 Task: Search one way flight ticket for 3 adults, 3 children in premium economy from Garden City: Garden City Regional Airport to Gillette: Gillette Campbell County Airport on 5-1-2023. Choice of flights is Spirit. Number of bags: 1 carry on bag. Price is upto 108000. Outbound departure time preference is 17:45.
Action: Mouse moved to (271, 279)
Screenshot: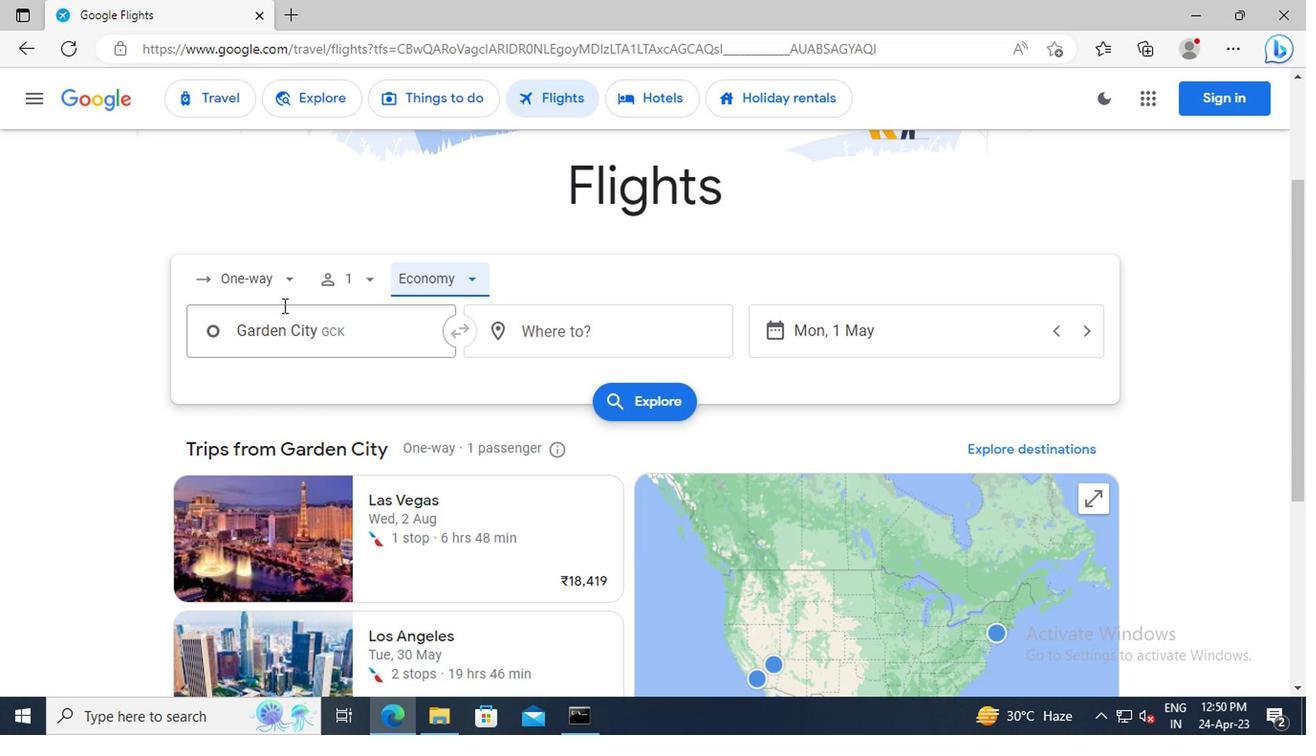 
Action: Mouse pressed left at (271, 279)
Screenshot: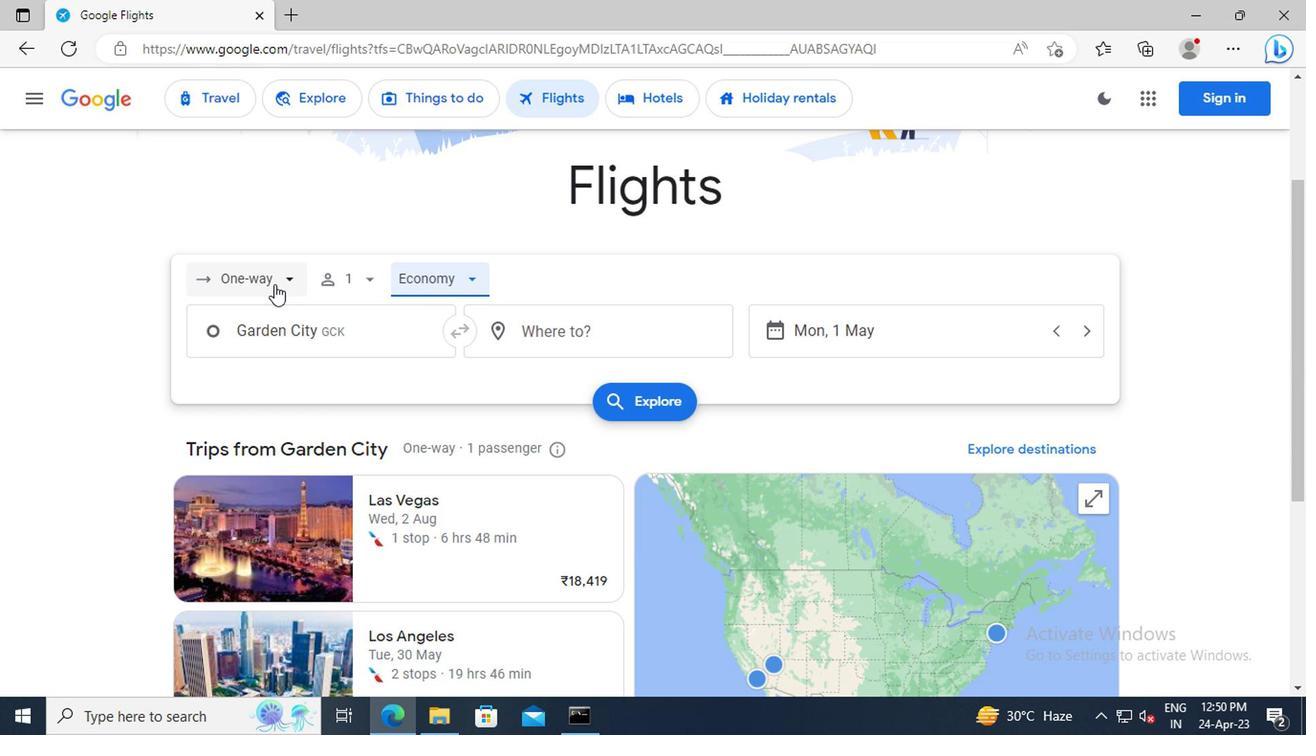 
Action: Mouse moved to (262, 371)
Screenshot: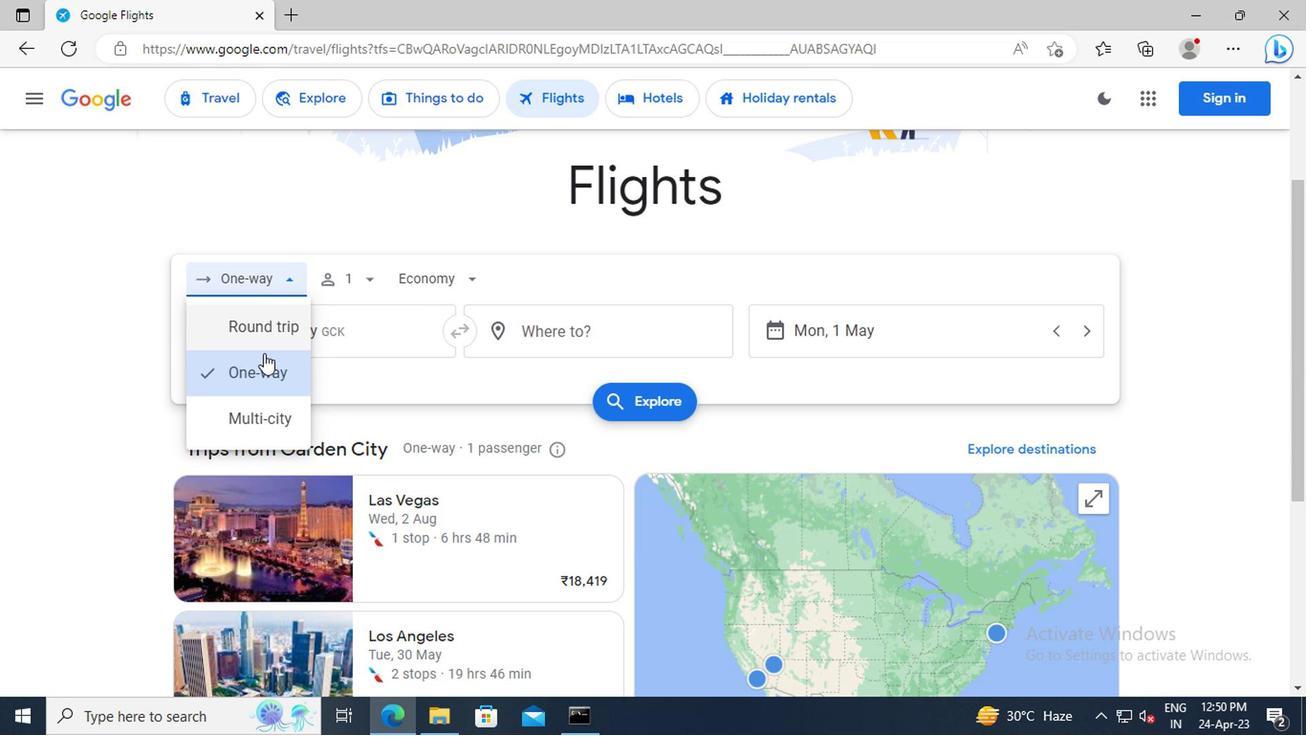 
Action: Mouse pressed left at (262, 371)
Screenshot: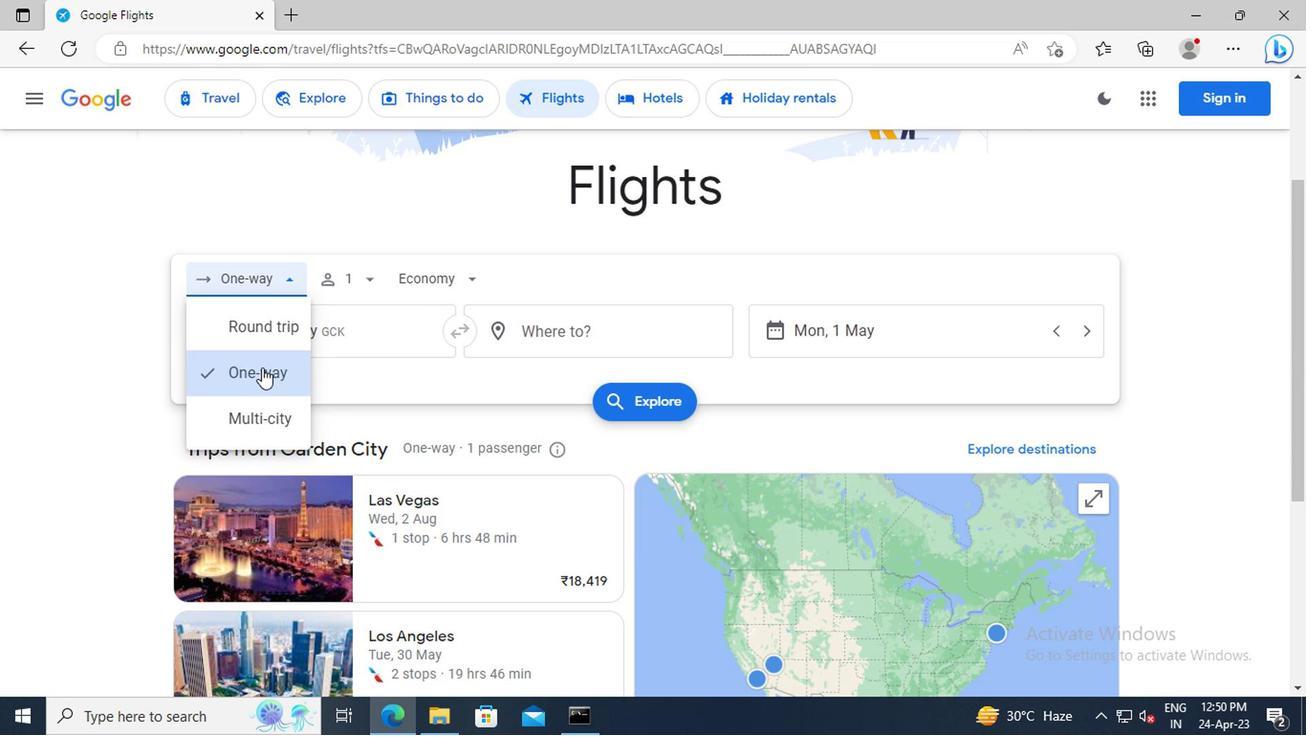 
Action: Mouse moved to (358, 272)
Screenshot: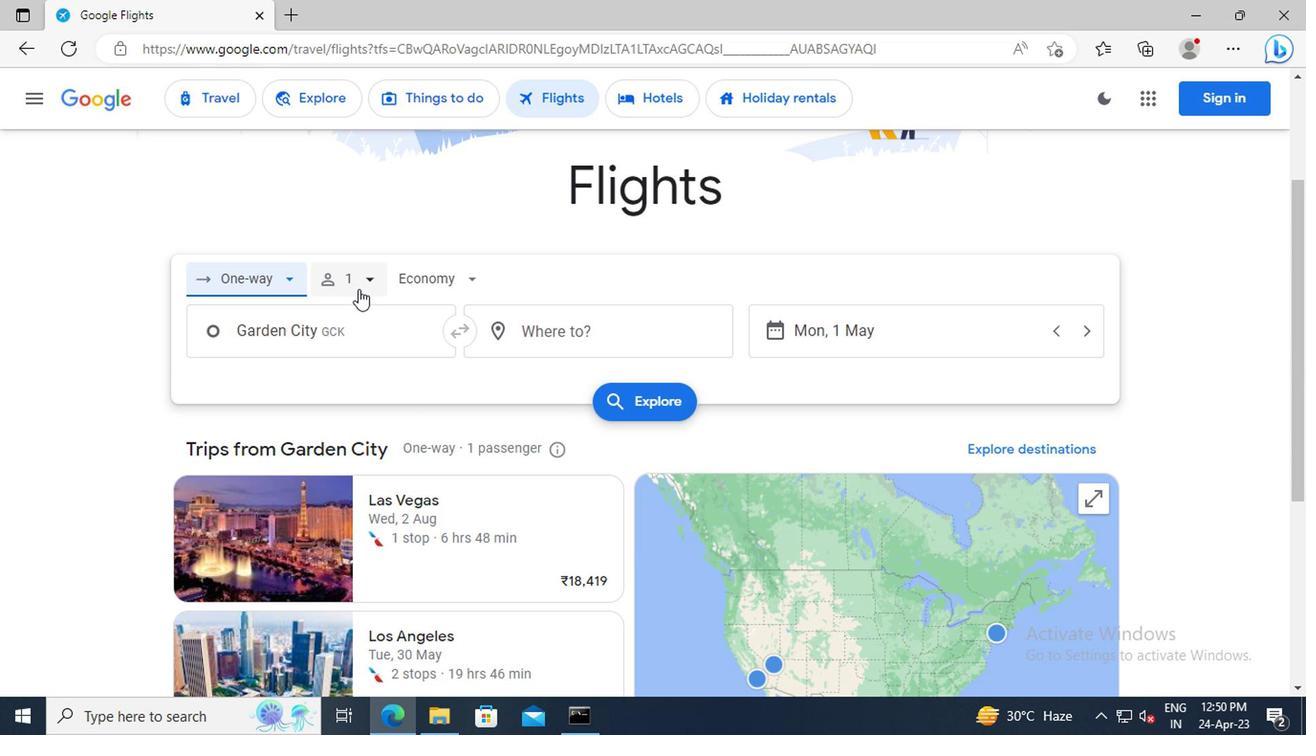 
Action: Mouse pressed left at (358, 272)
Screenshot: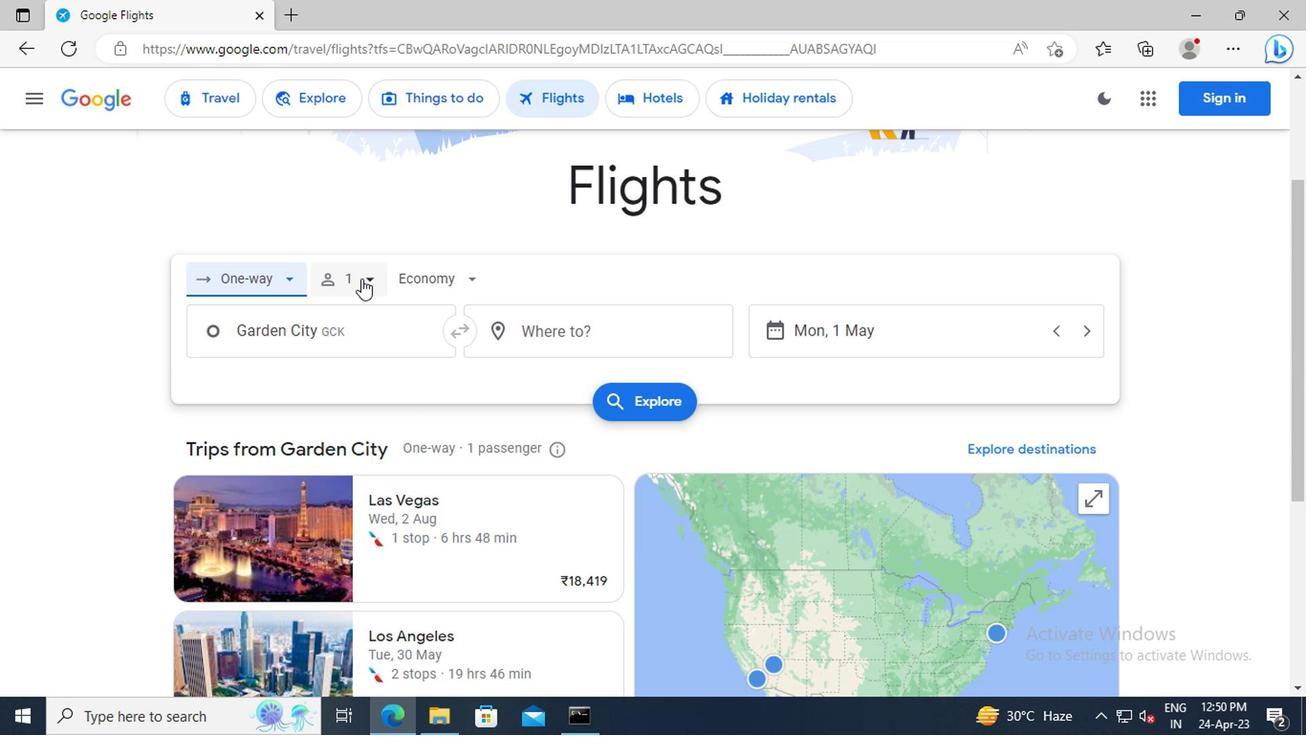 
Action: Mouse moved to (507, 334)
Screenshot: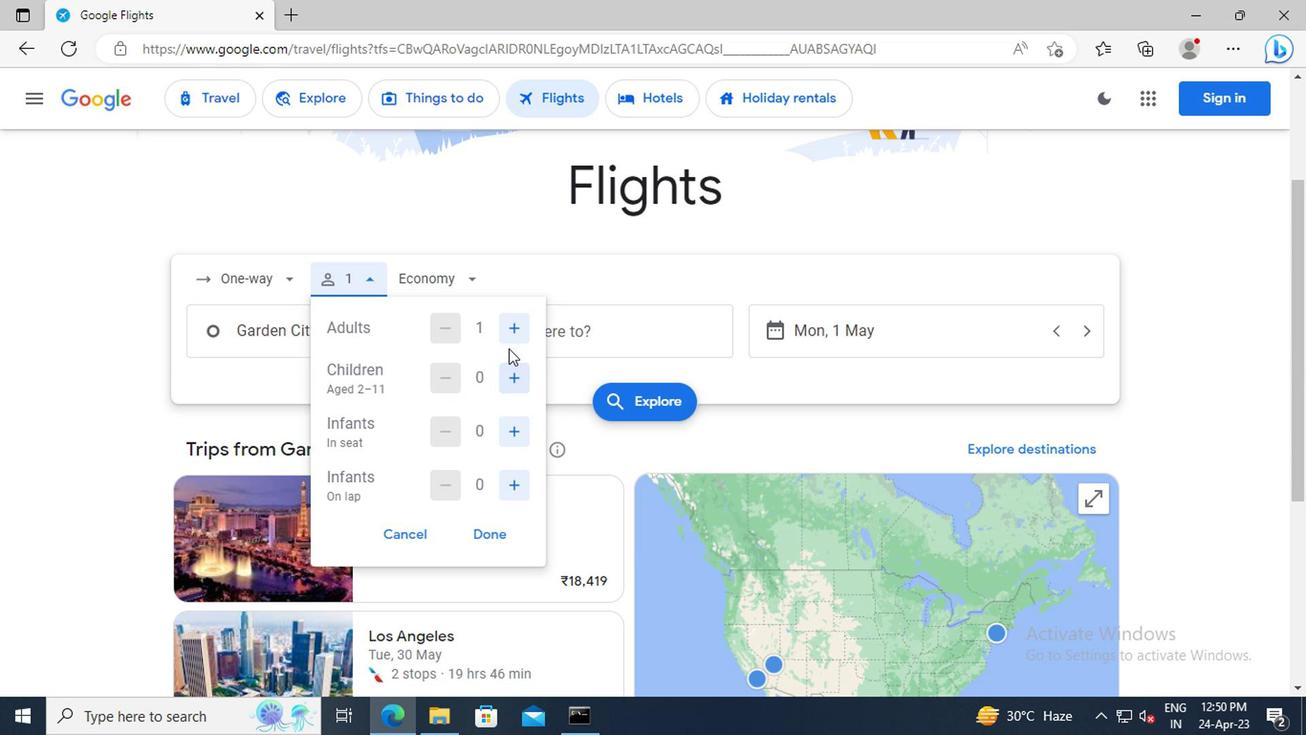 
Action: Mouse pressed left at (507, 334)
Screenshot: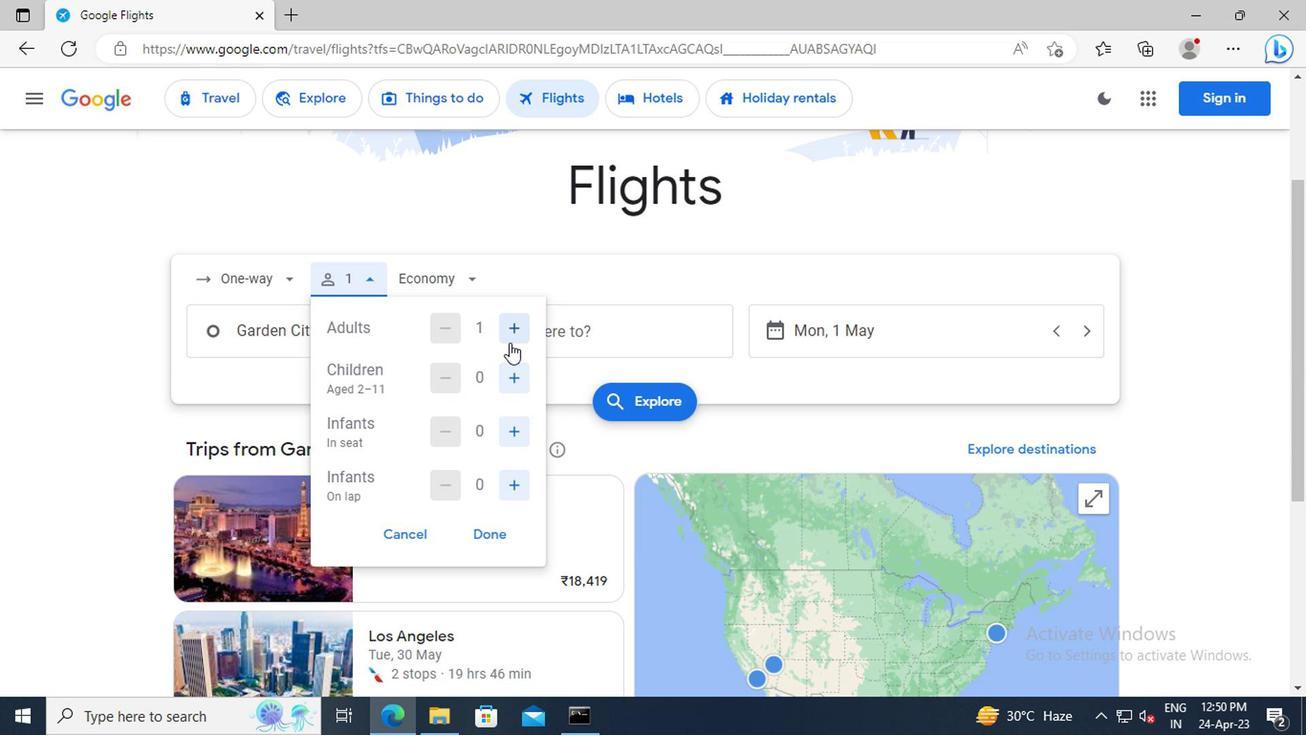 
Action: Mouse pressed left at (507, 334)
Screenshot: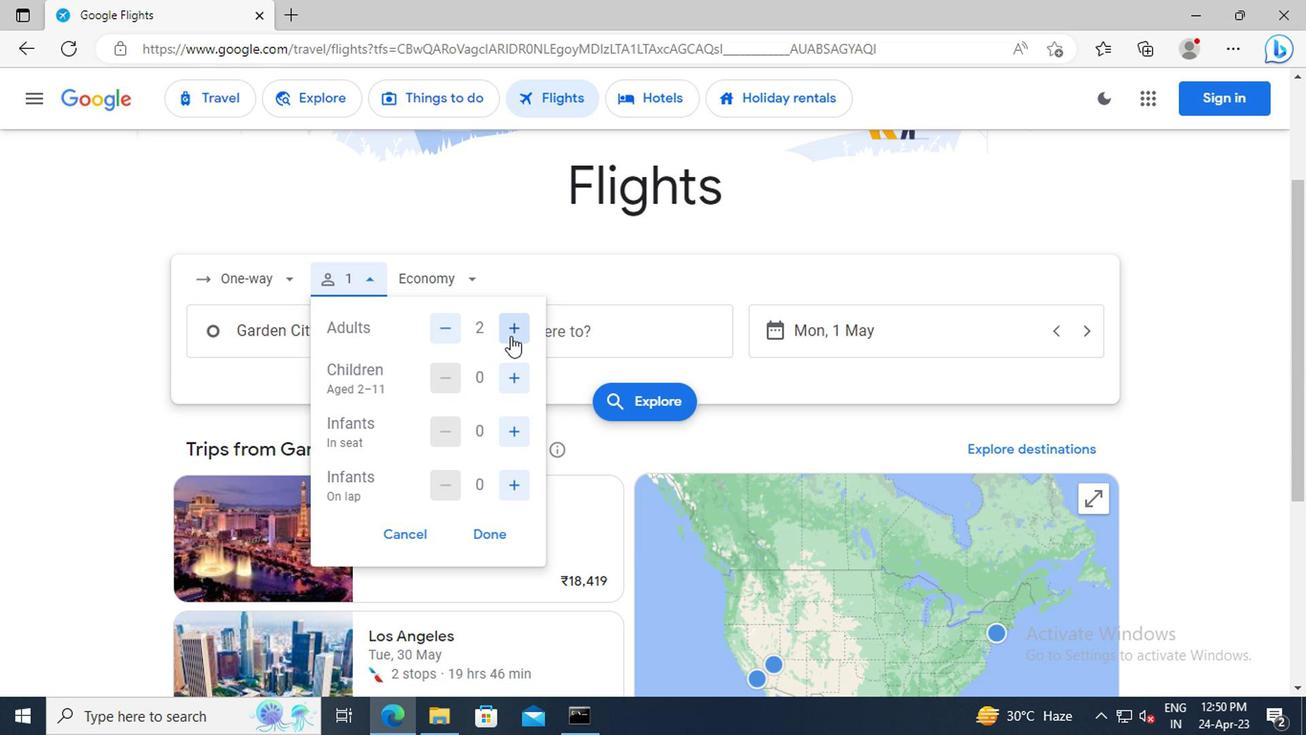
Action: Mouse moved to (506, 375)
Screenshot: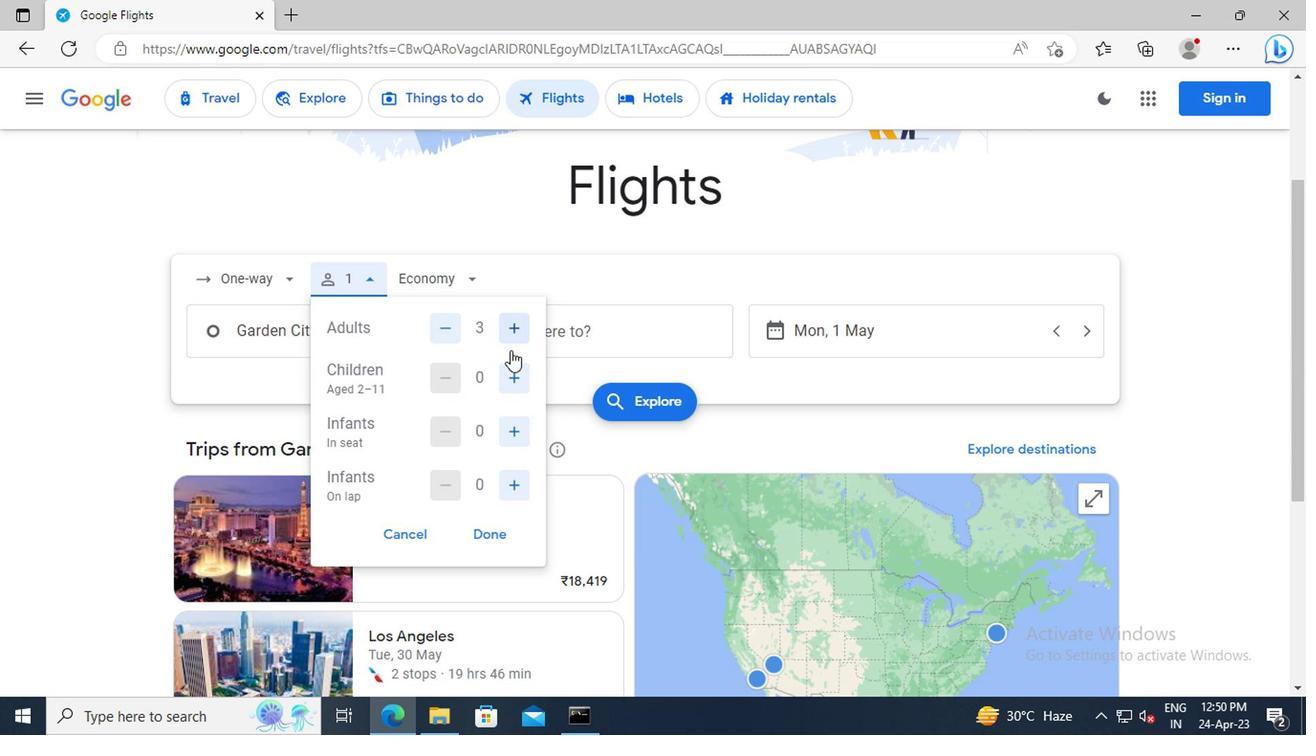 
Action: Mouse pressed left at (506, 375)
Screenshot: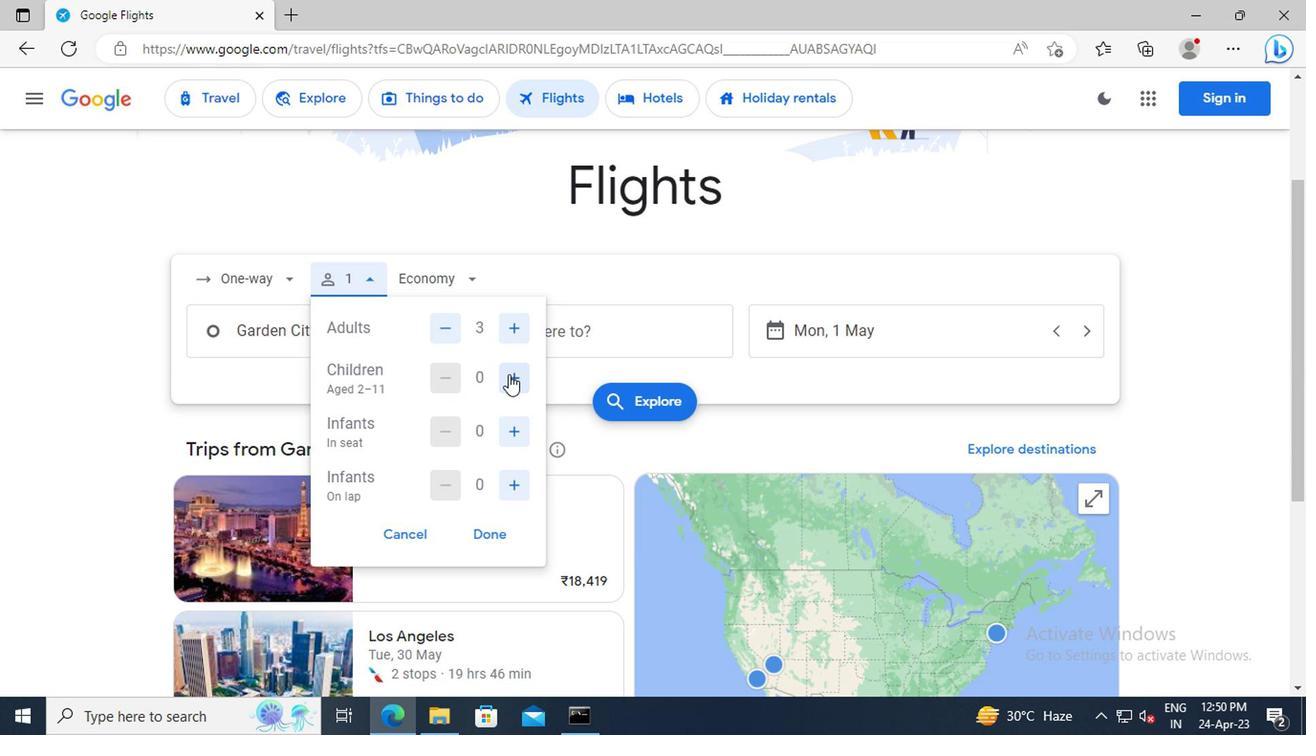 
Action: Mouse pressed left at (506, 375)
Screenshot: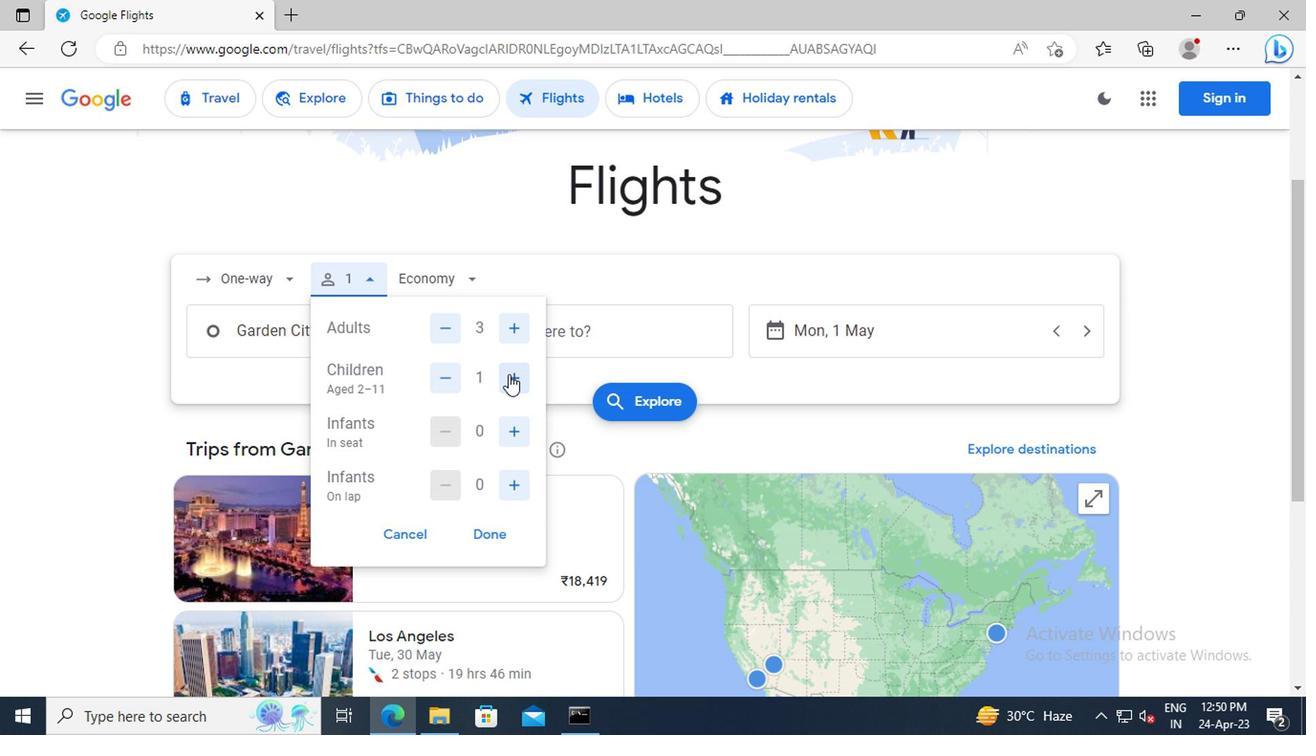 
Action: Mouse pressed left at (506, 375)
Screenshot: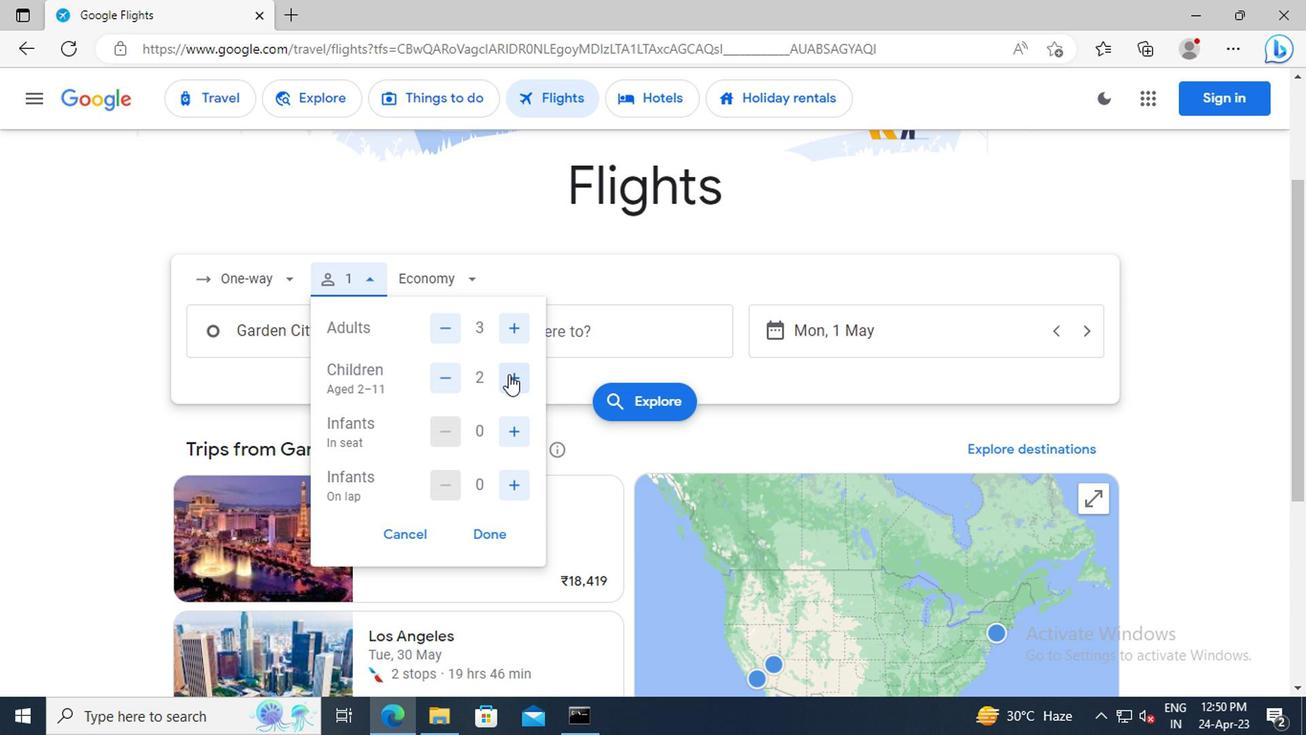 
Action: Mouse moved to (478, 547)
Screenshot: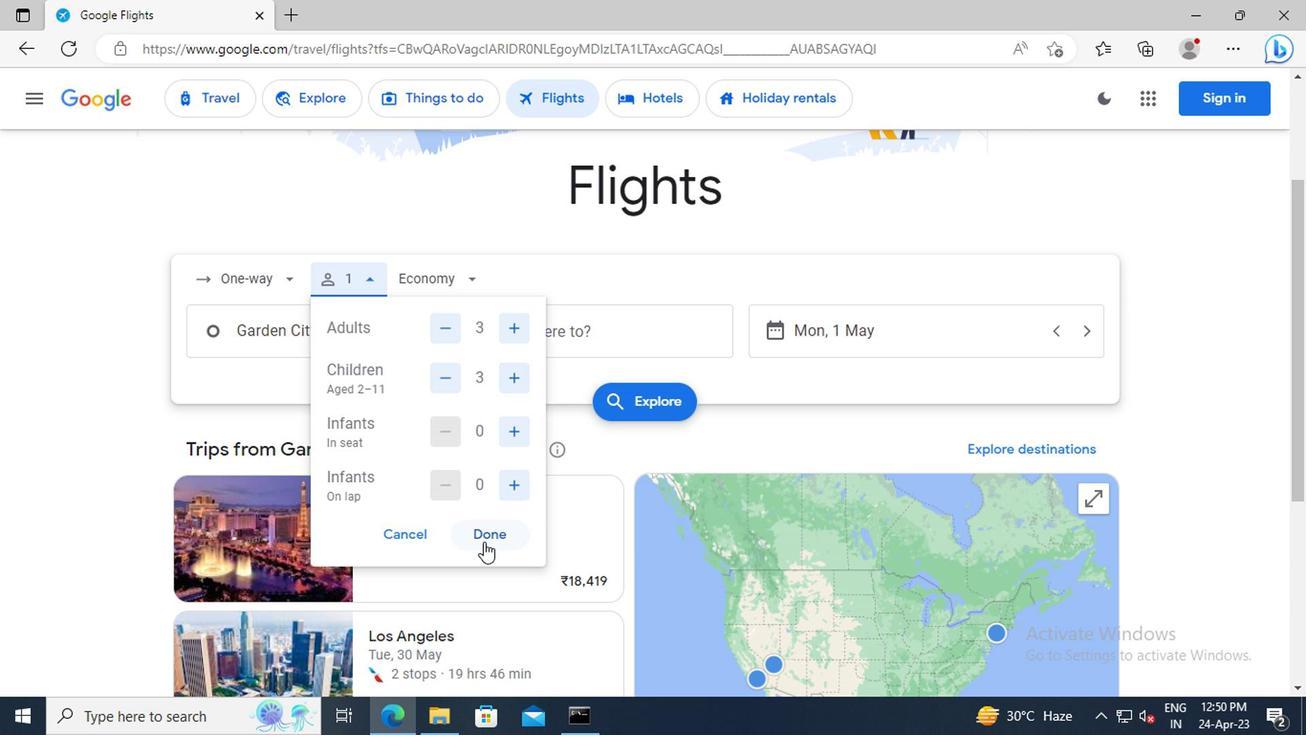 
Action: Mouse pressed left at (478, 547)
Screenshot: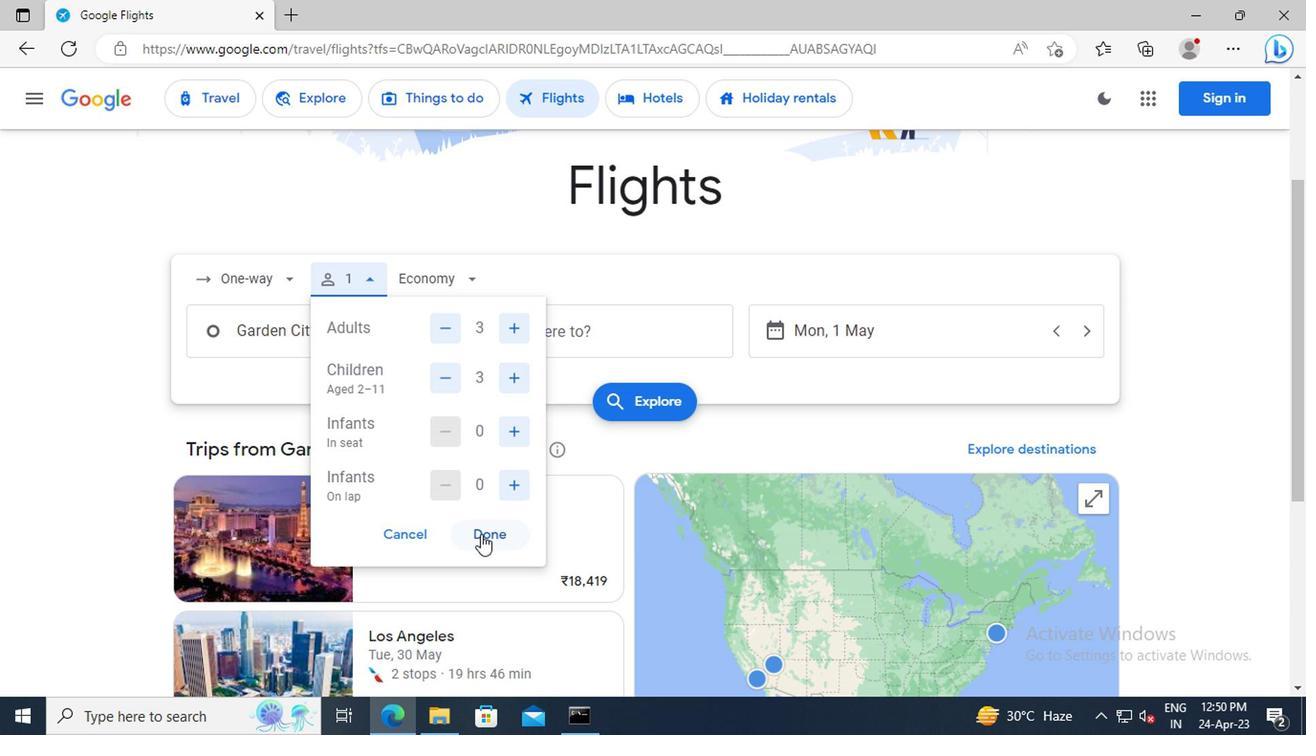 
Action: Mouse moved to (443, 280)
Screenshot: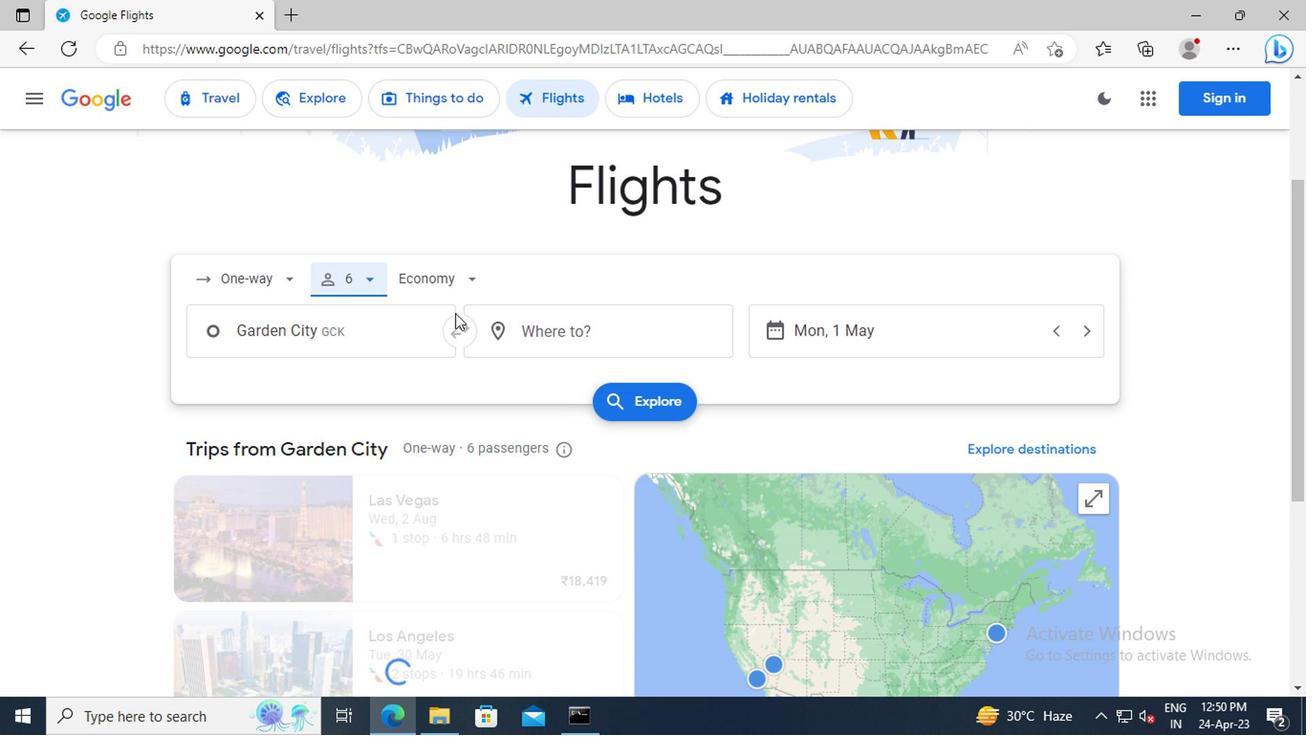 
Action: Mouse pressed left at (443, 280)
Screenshot: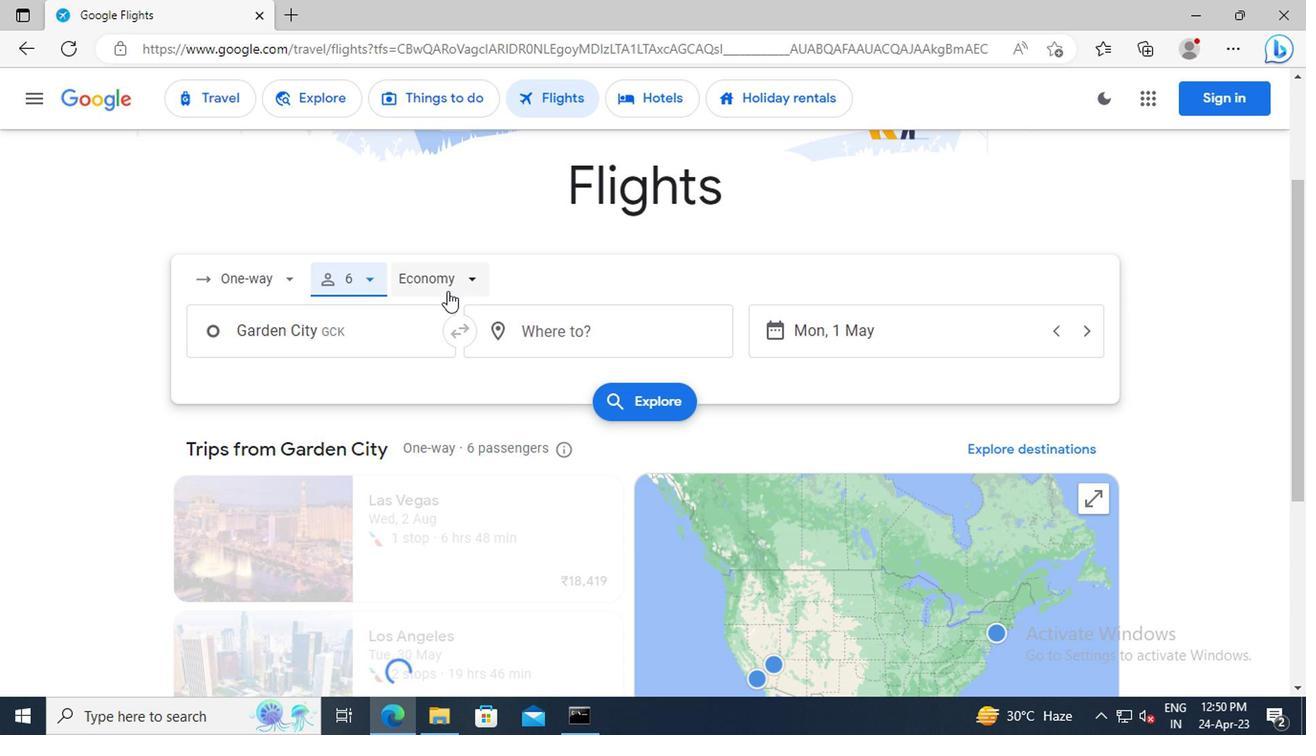 
Action: Mouse moved to (458, 368)
Screenshot: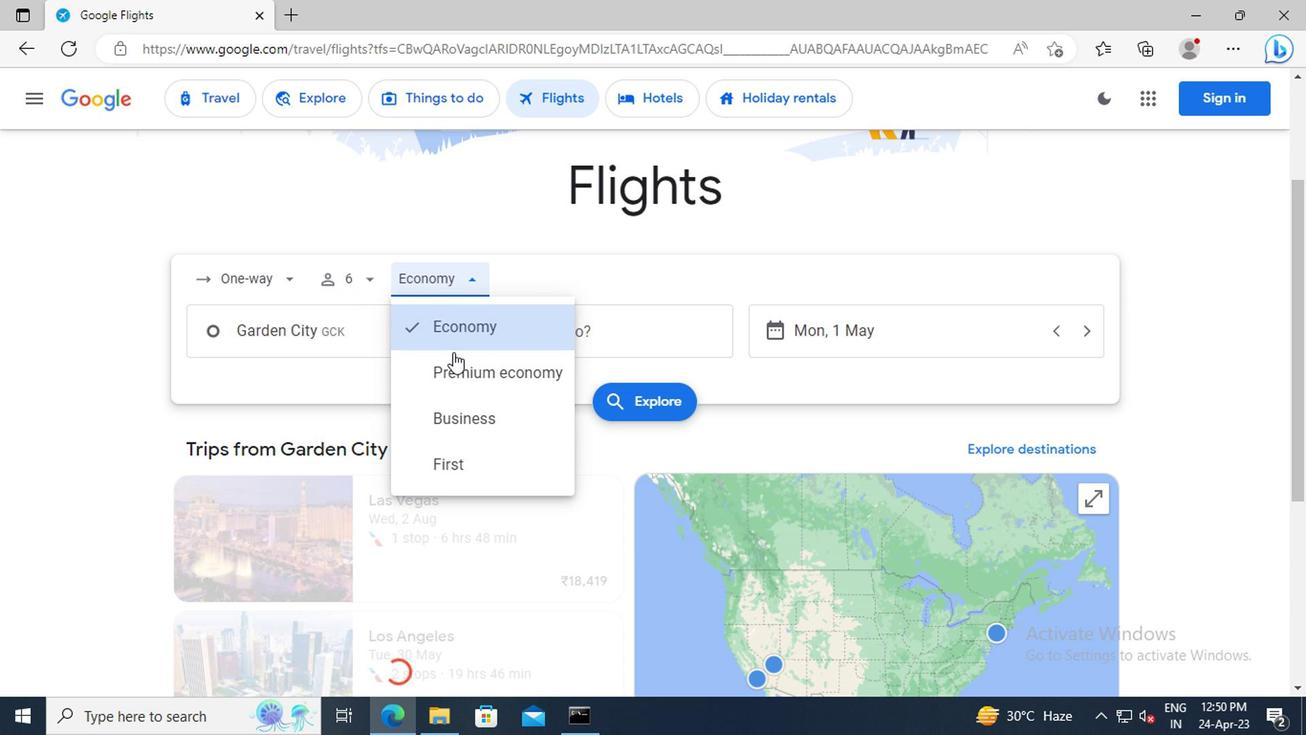 
Action: Mouse pressed left at (458, 368)
Screenshot: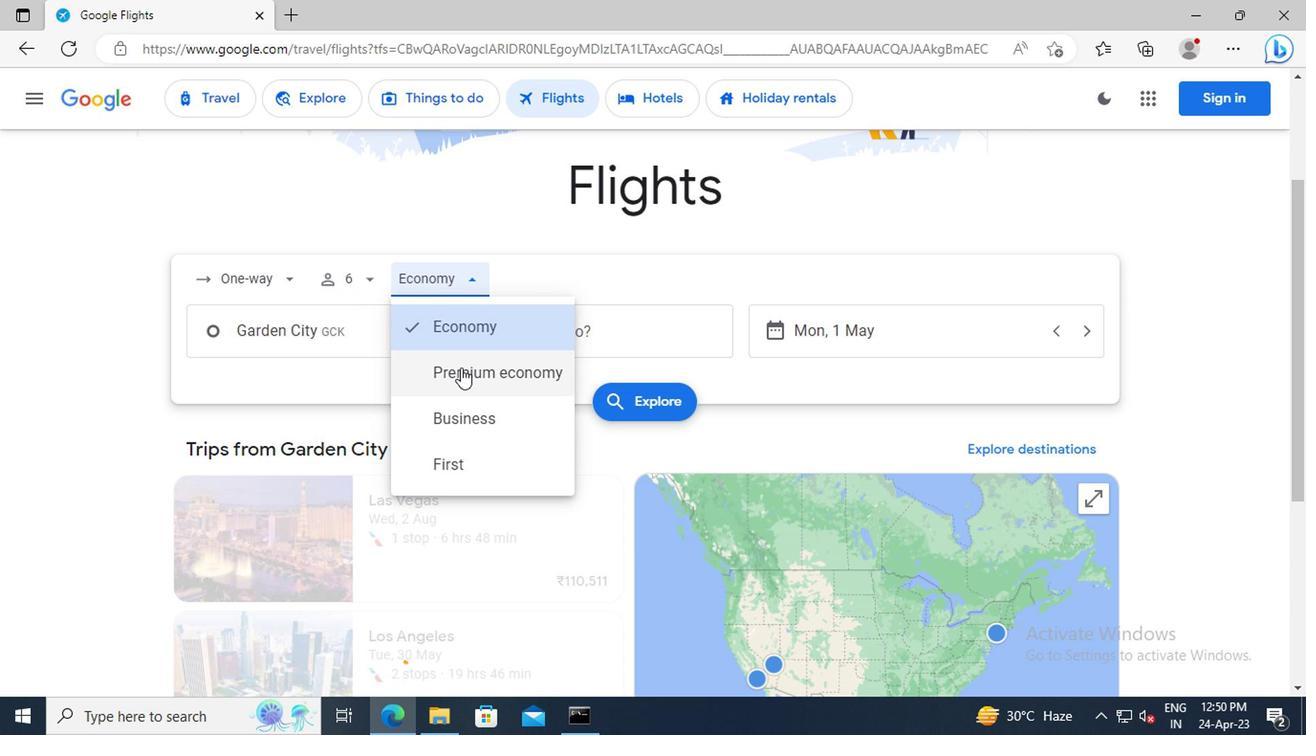 
Action: Mouse moved to (332, 337)
Screenshot: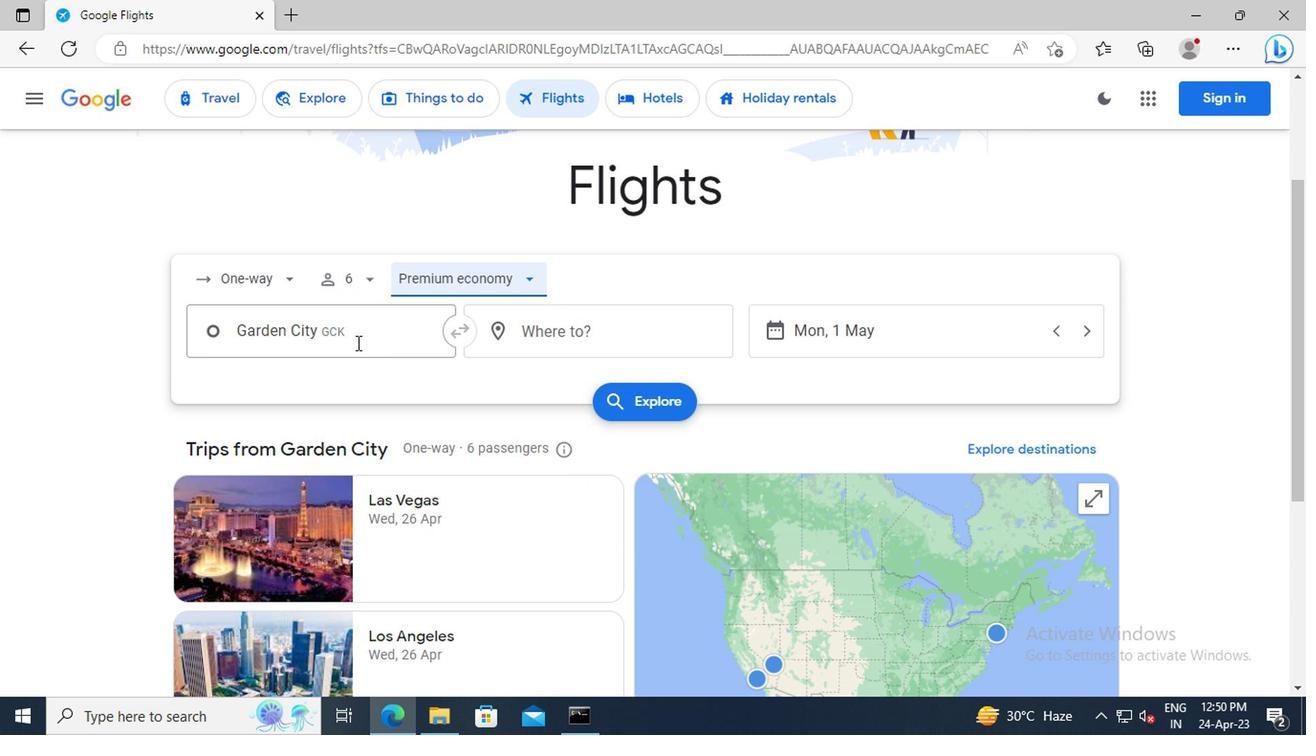 
Action: Mouse pressed left at (332, 337)
Screenshot: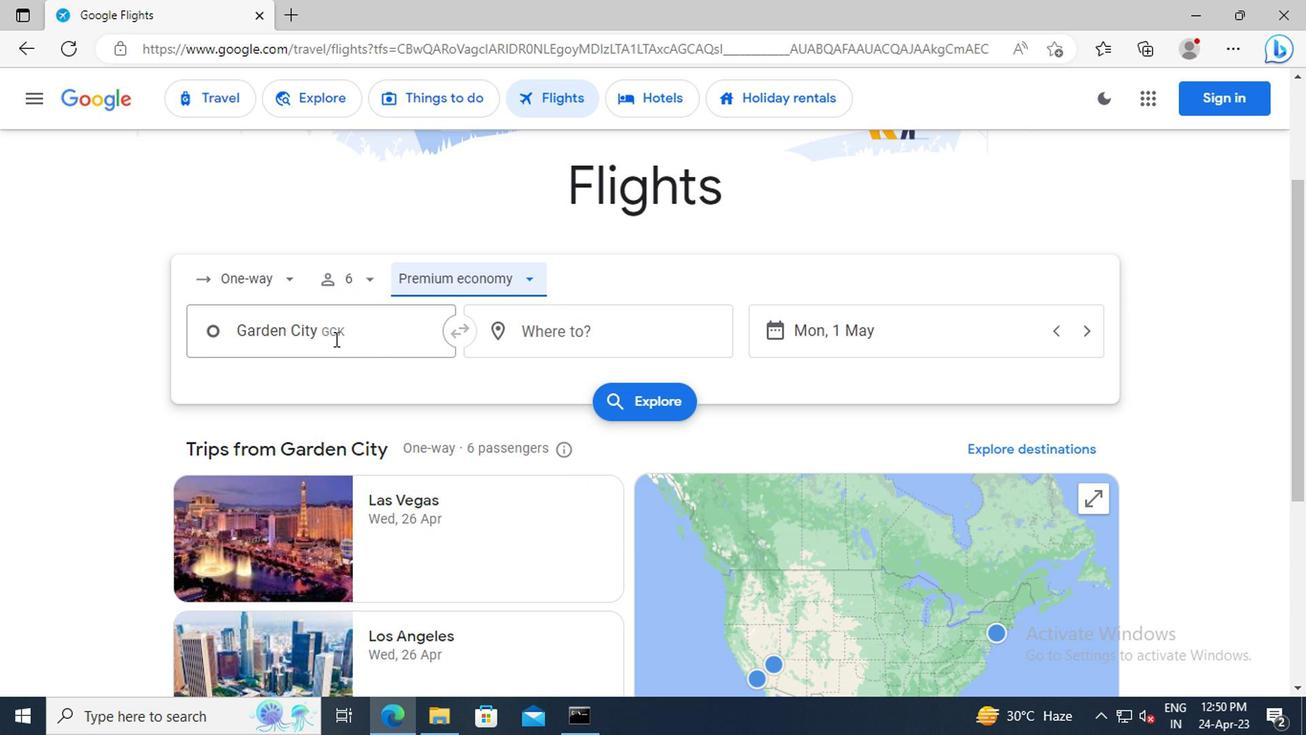 
Action: Key pressed <Key.shift>GARDEN<Key.space><Key.shift>CITY<Key.space><Key.shift>RE
Screenshot: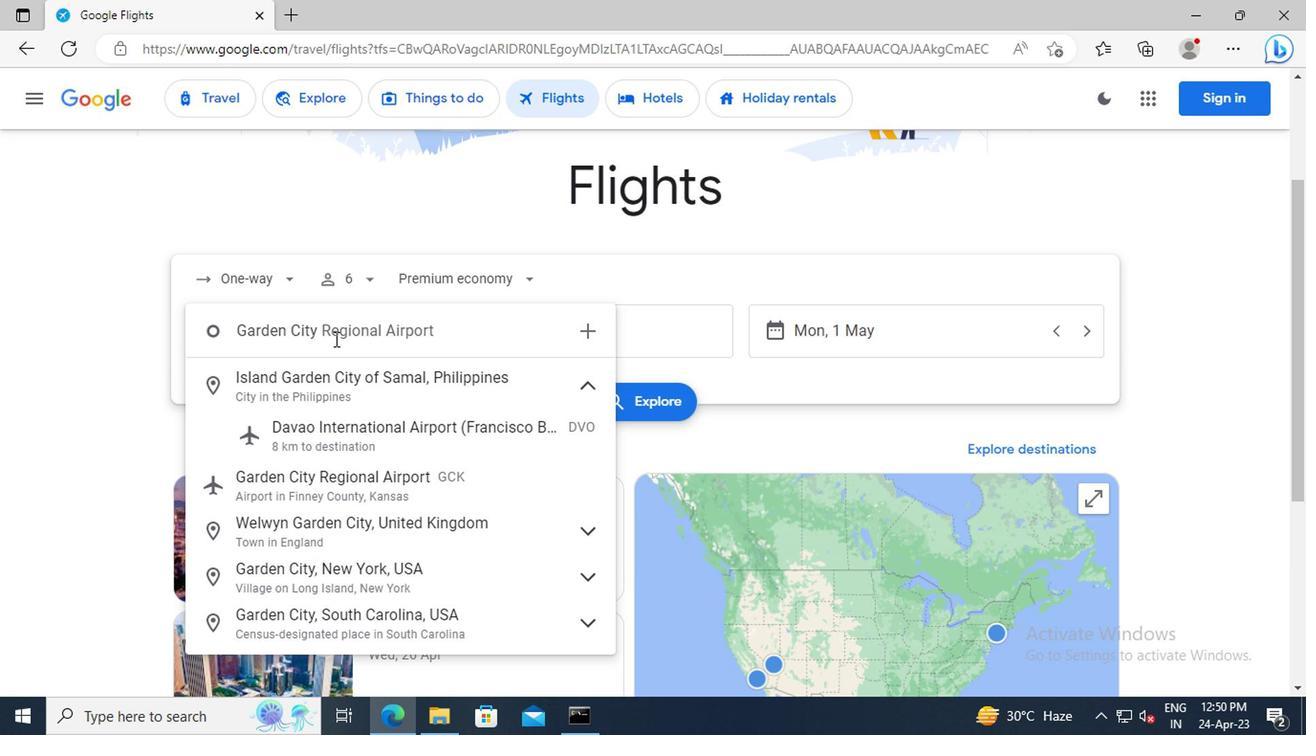 
Action: Mouse moved to (345, 393)
Screenshot: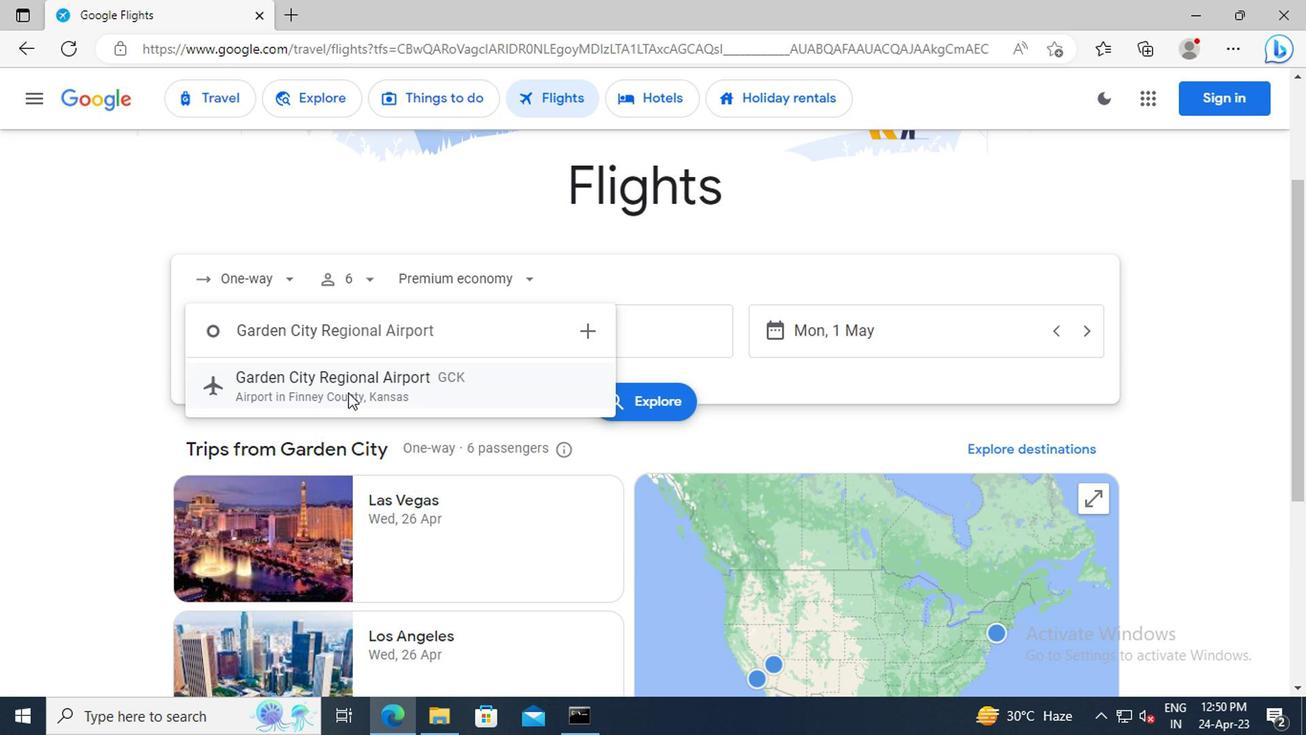 
Action: Mouse pressed left at (345, 393)
Screenshot: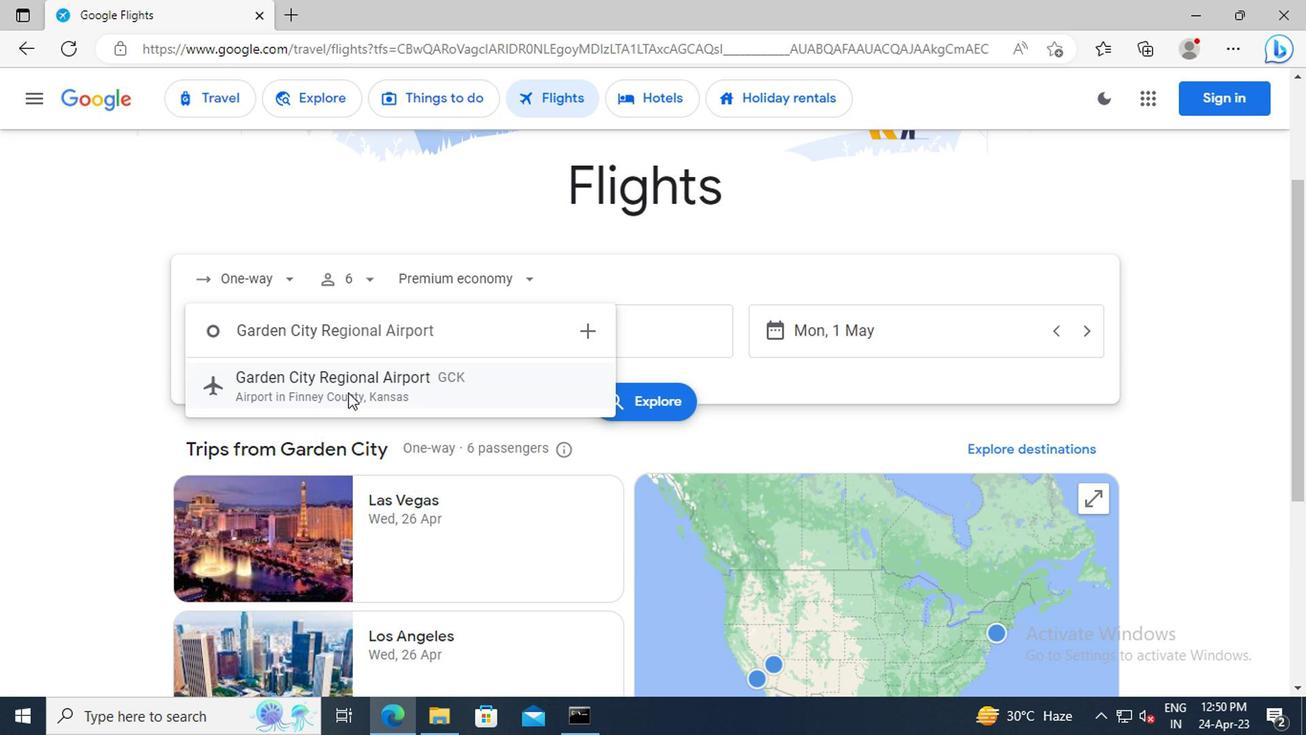 
Action: Mouse moved to (624, 347)
Screenshot: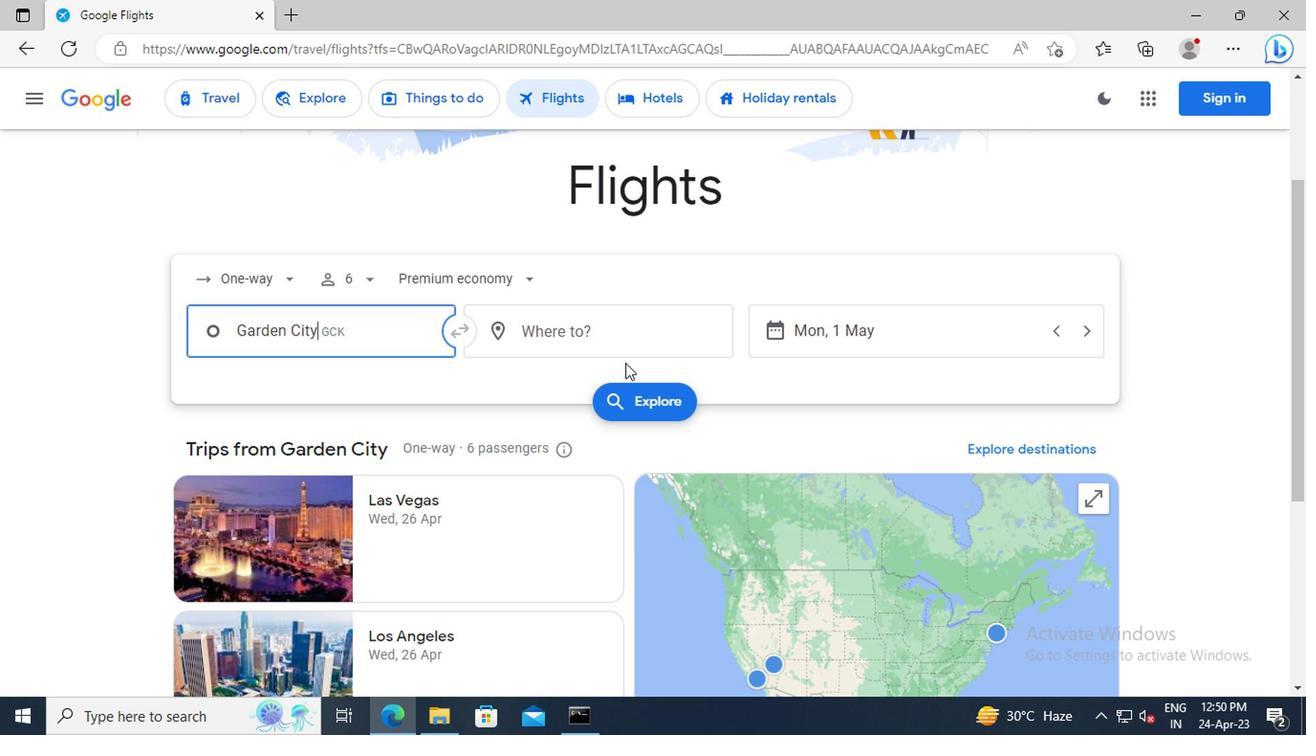 
Action: Mouse pressed left at (624, 347)
Screenshot: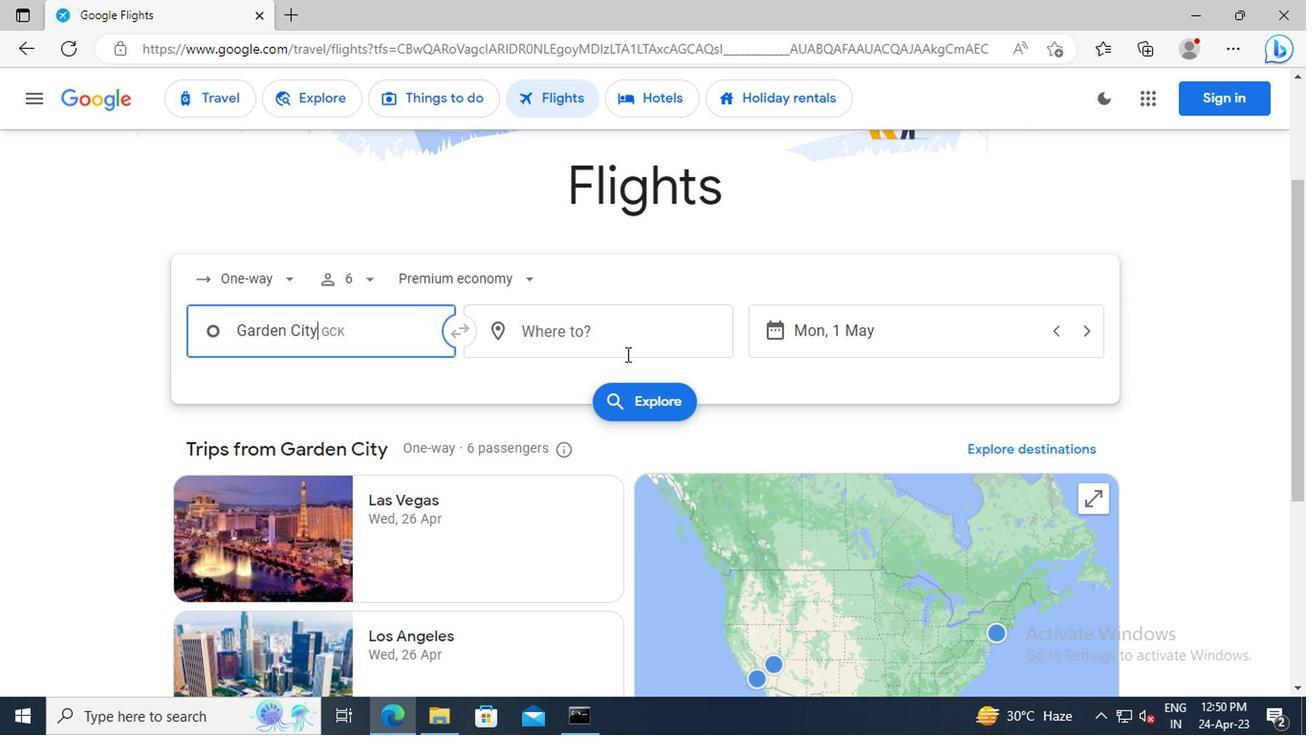 
Action: Key pressed <Key.shift>GILLETTE
Screenshot: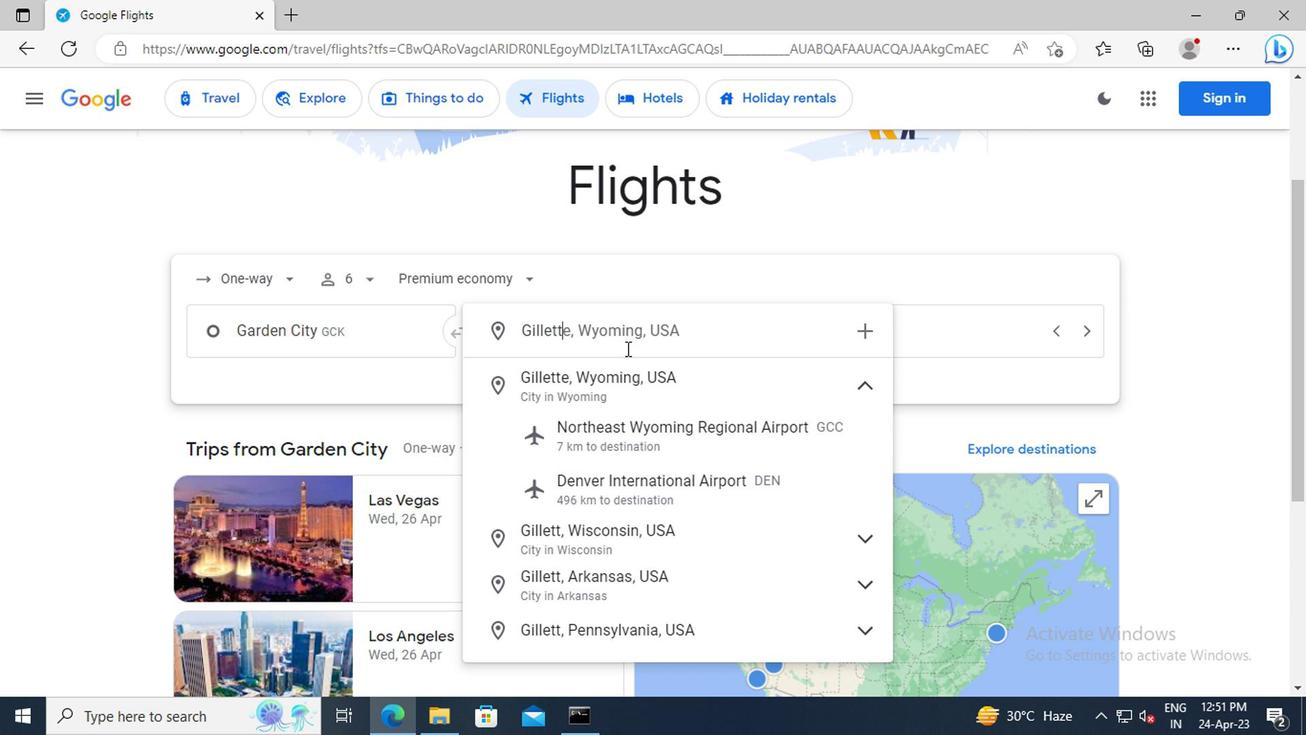
Action: Mouse moved to (655, 439)
Screenshot: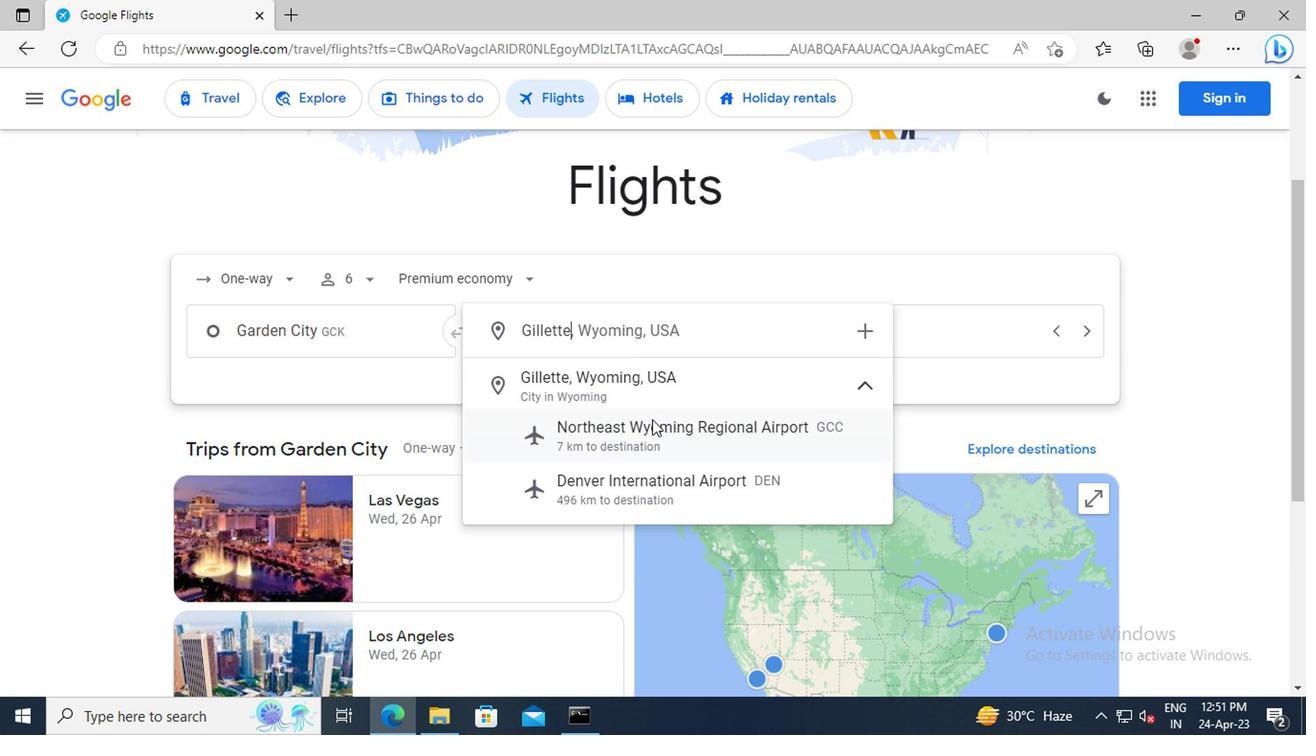 
Action: Mouse pressed left at (655, 439)
Screenshot: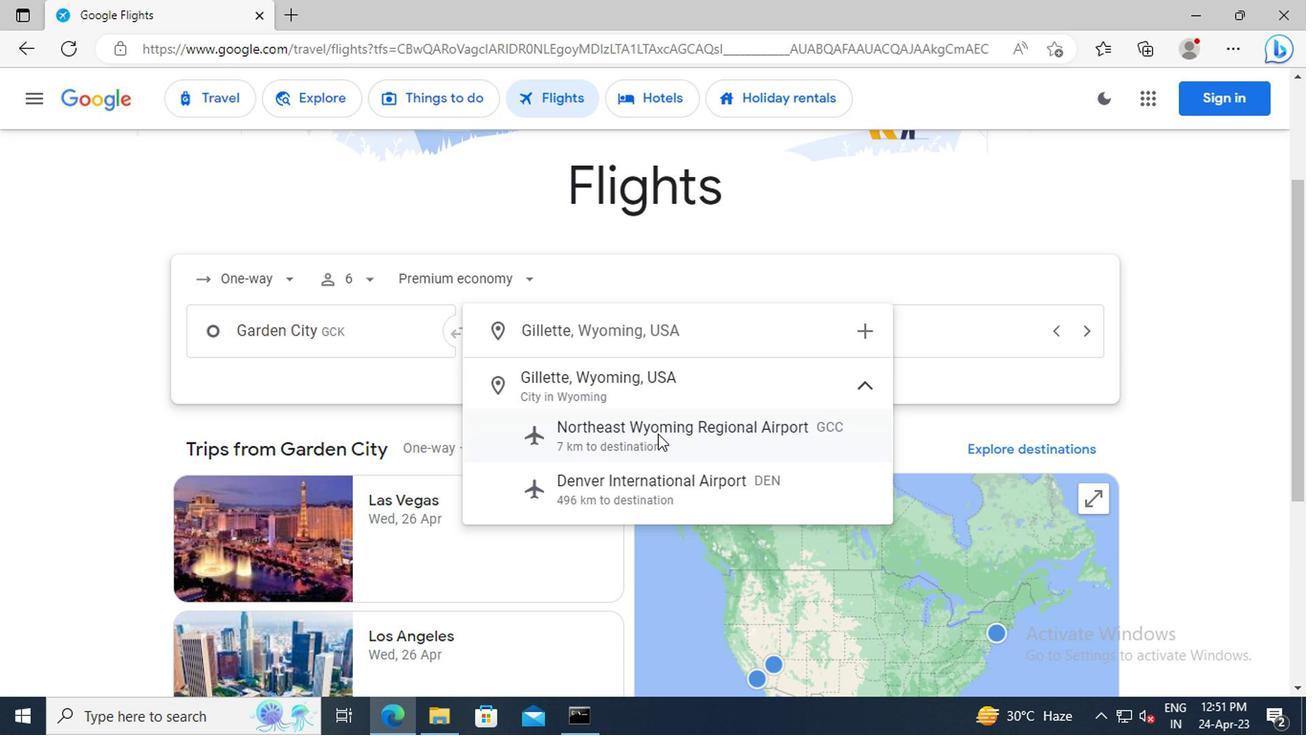 
Action: Mouse moved to (849, 347)
Screenshot: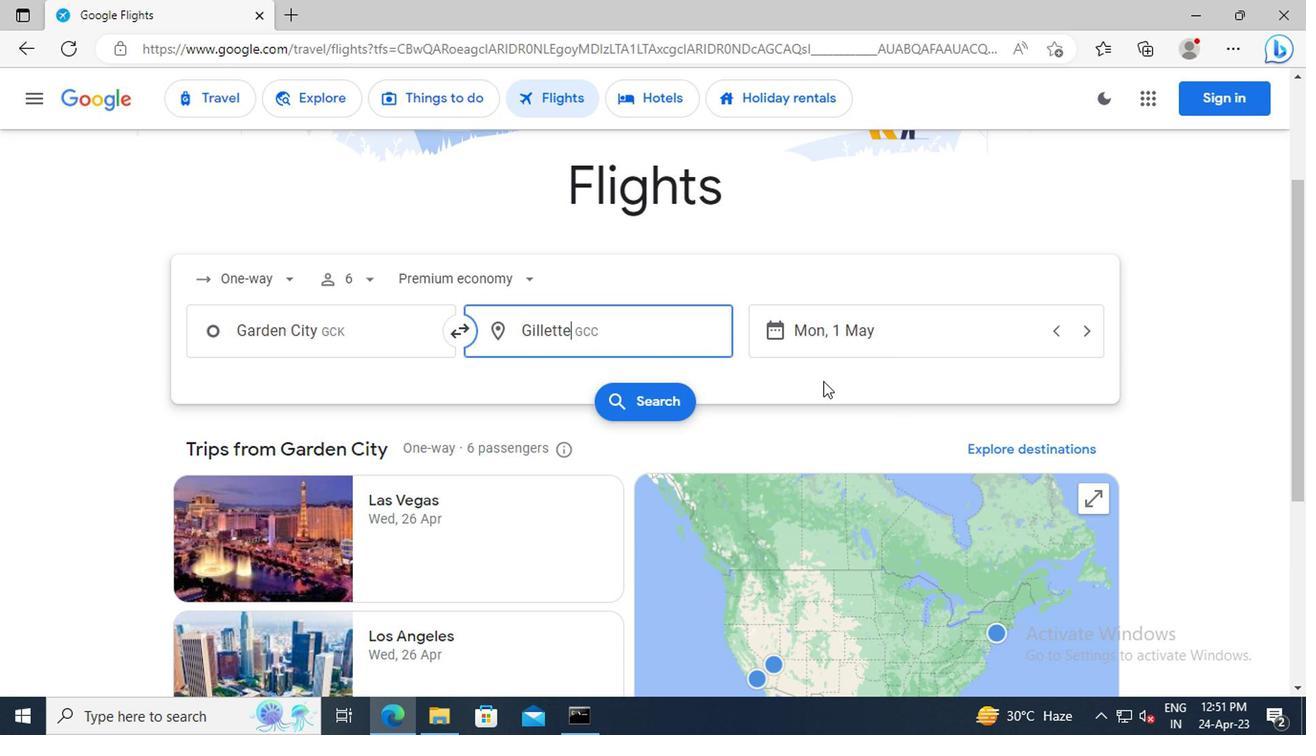 
Action: Mouse pressed left at (849, 347)
Screenshot: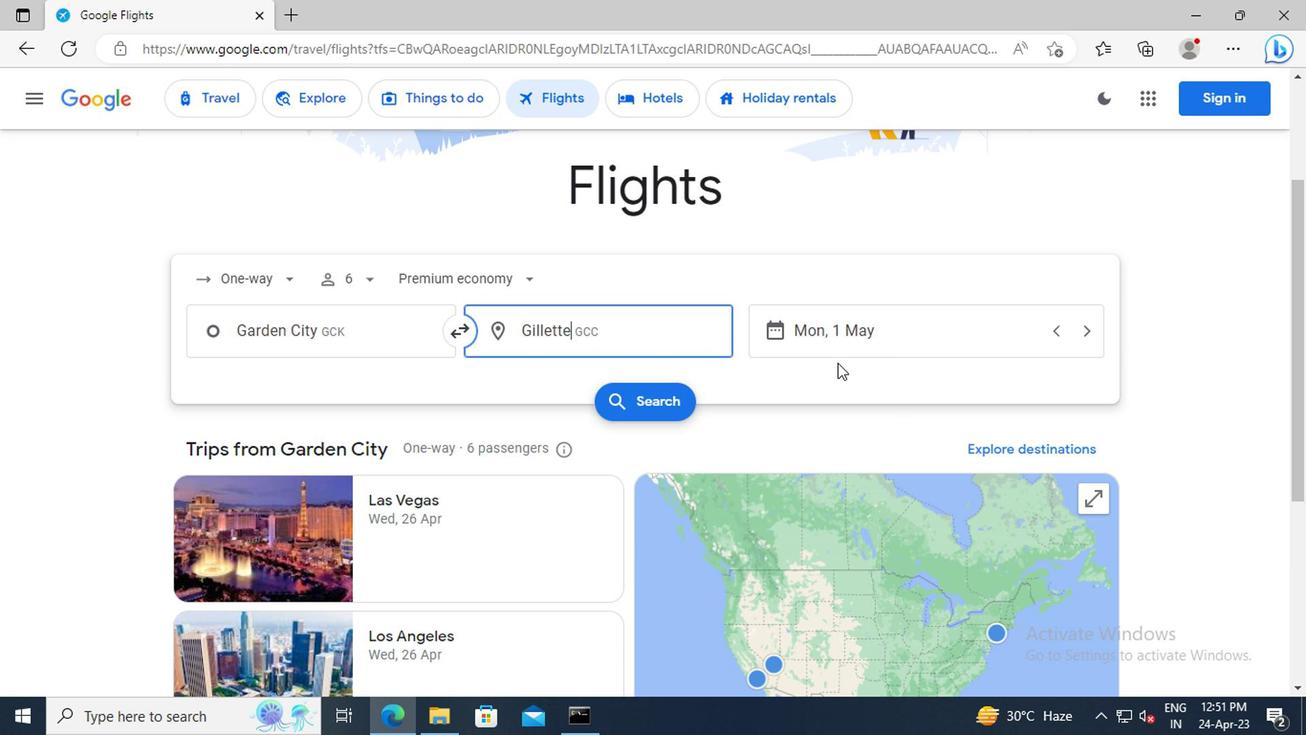 
Action: Mouse moved to (849, 345)
Screenshot: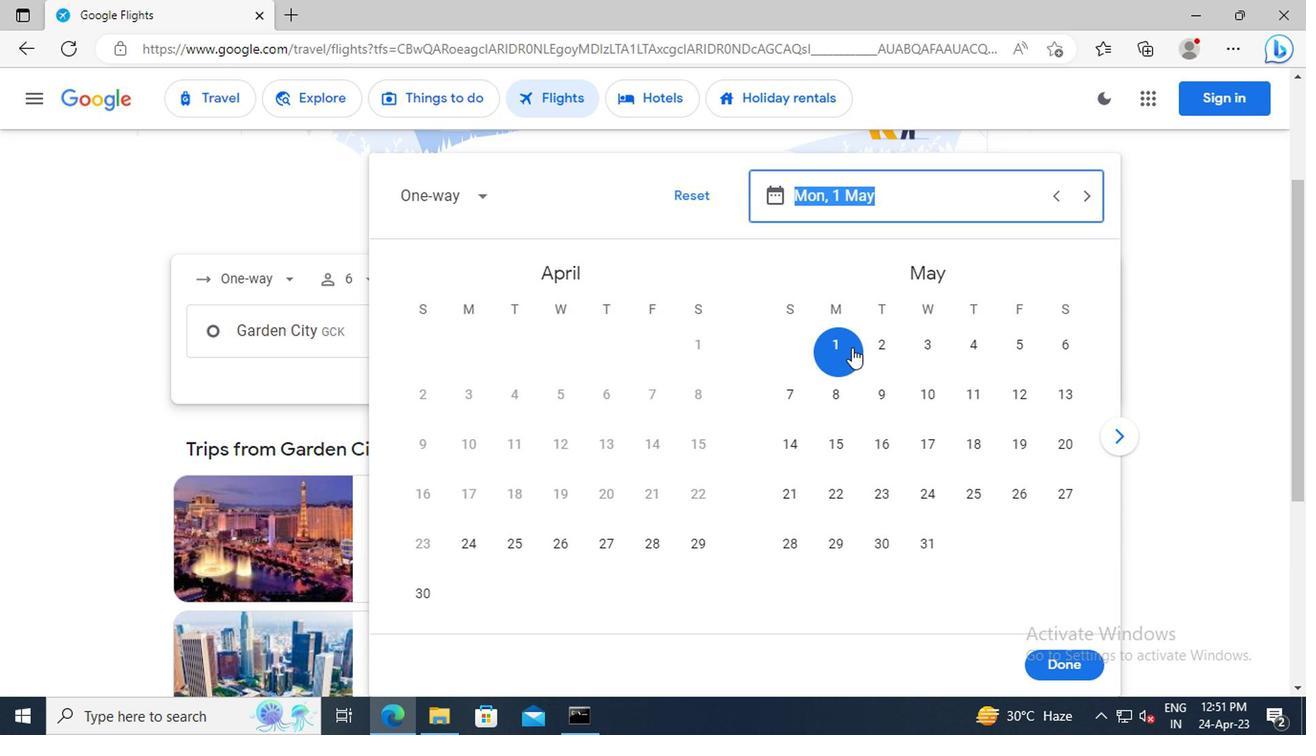 
Action: Key pressed 1<Key.space>MAY<Key.enter>
Screenshot: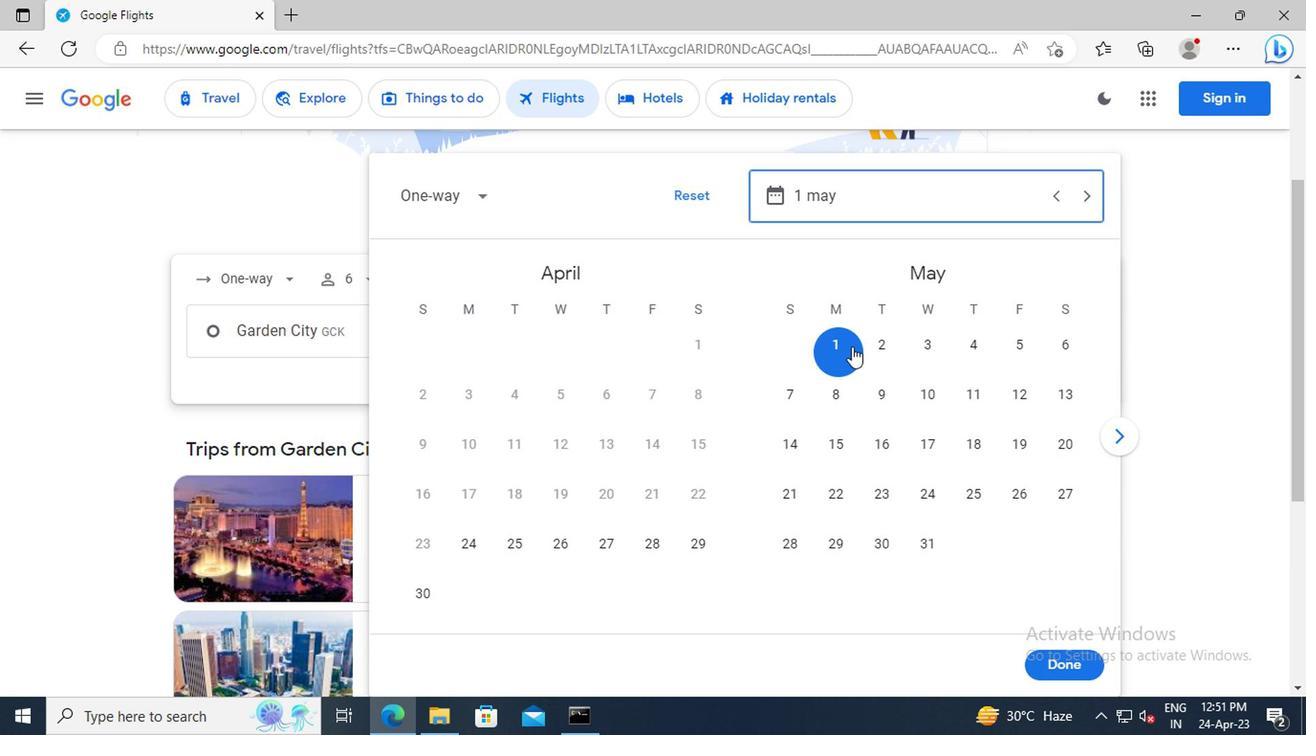 
Action: Mouse moved to (1058, 692)
Screenshot: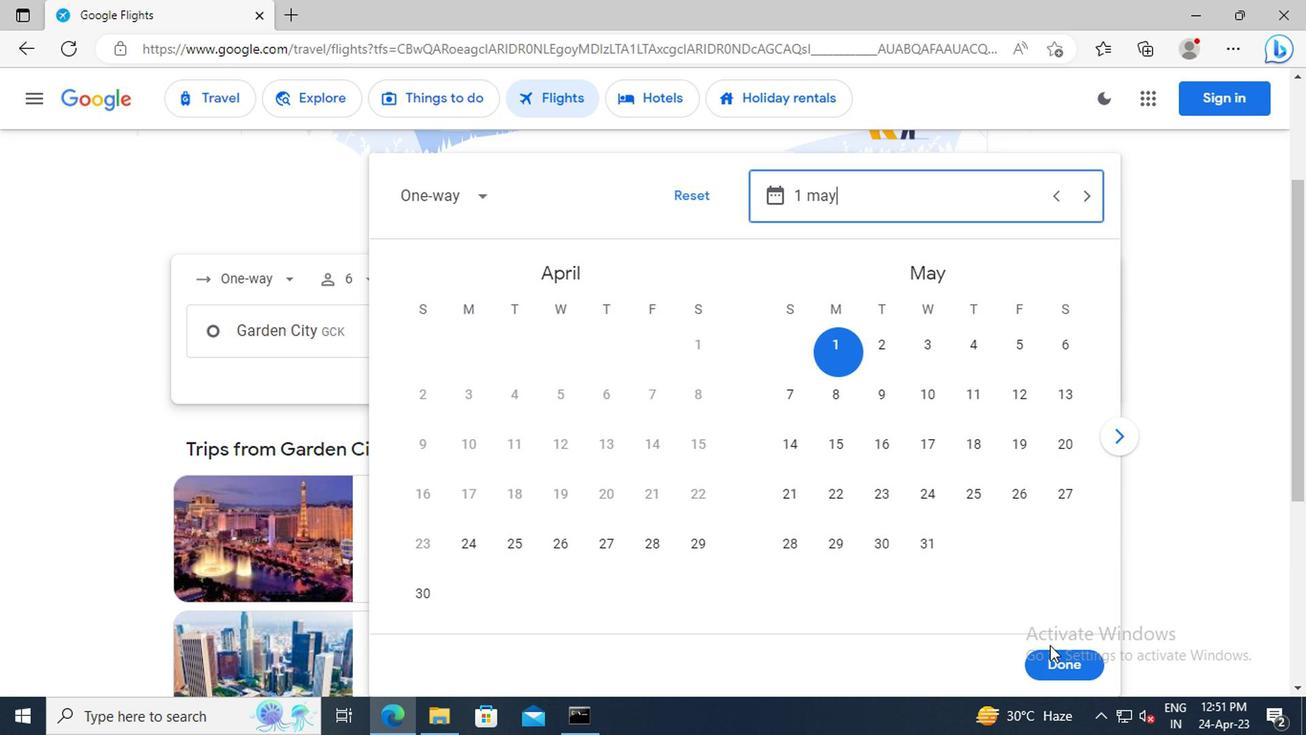 
Action: Mouse pressed left at (1058, 692)
Screenshot: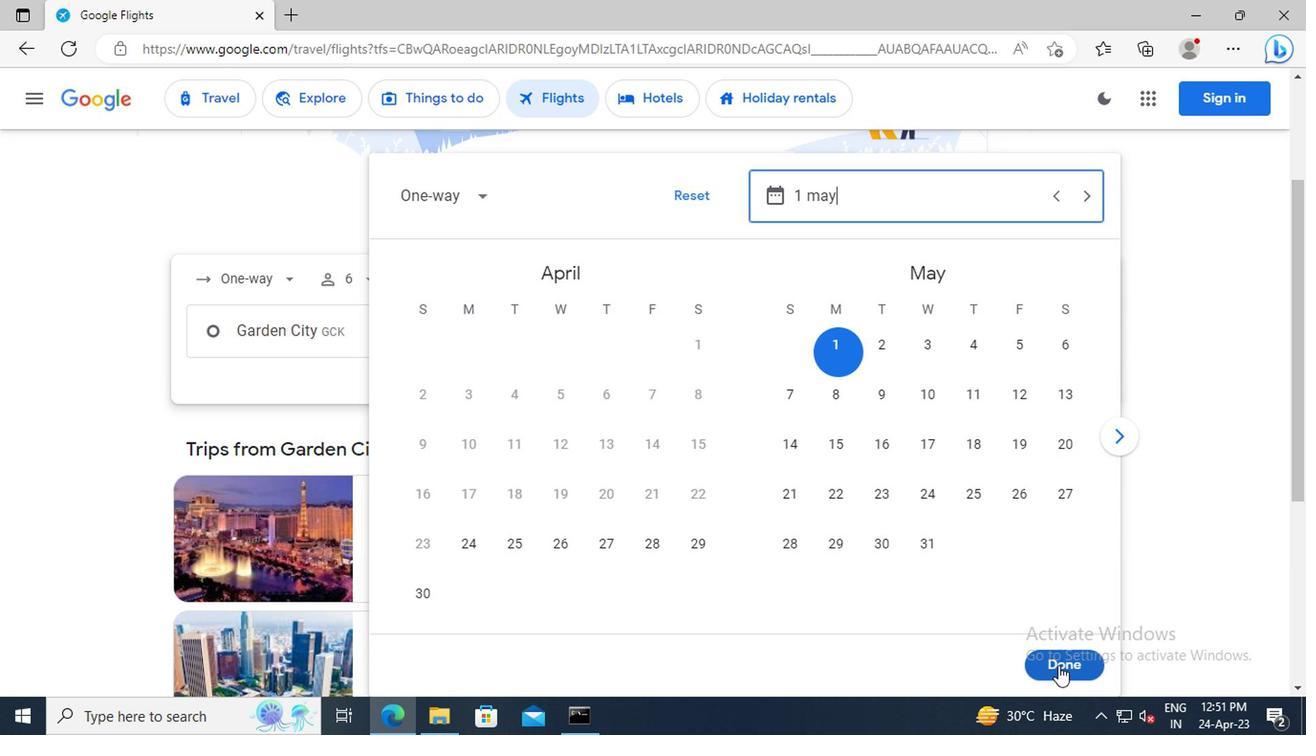 
Action: Mouse moved to (672, 407)
Screenshot: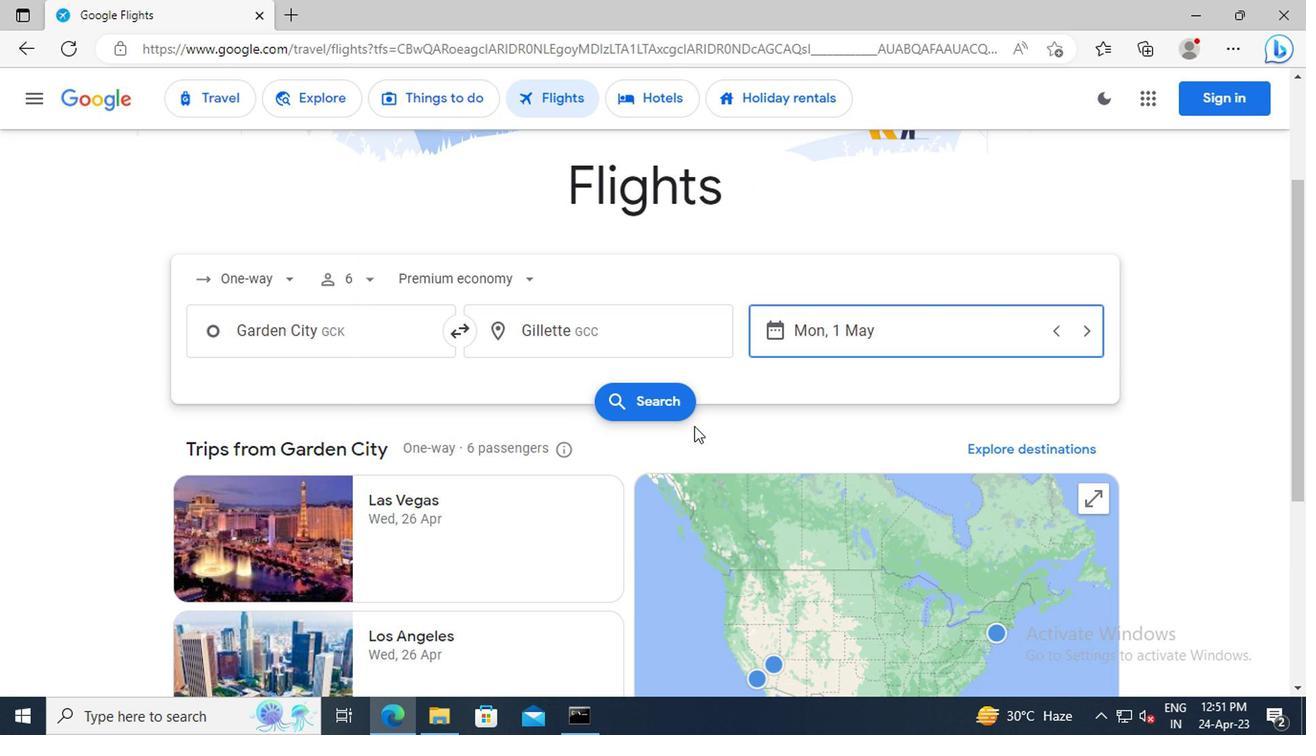 
Action: Mouse pressed left at (672, 407)
Screenshot: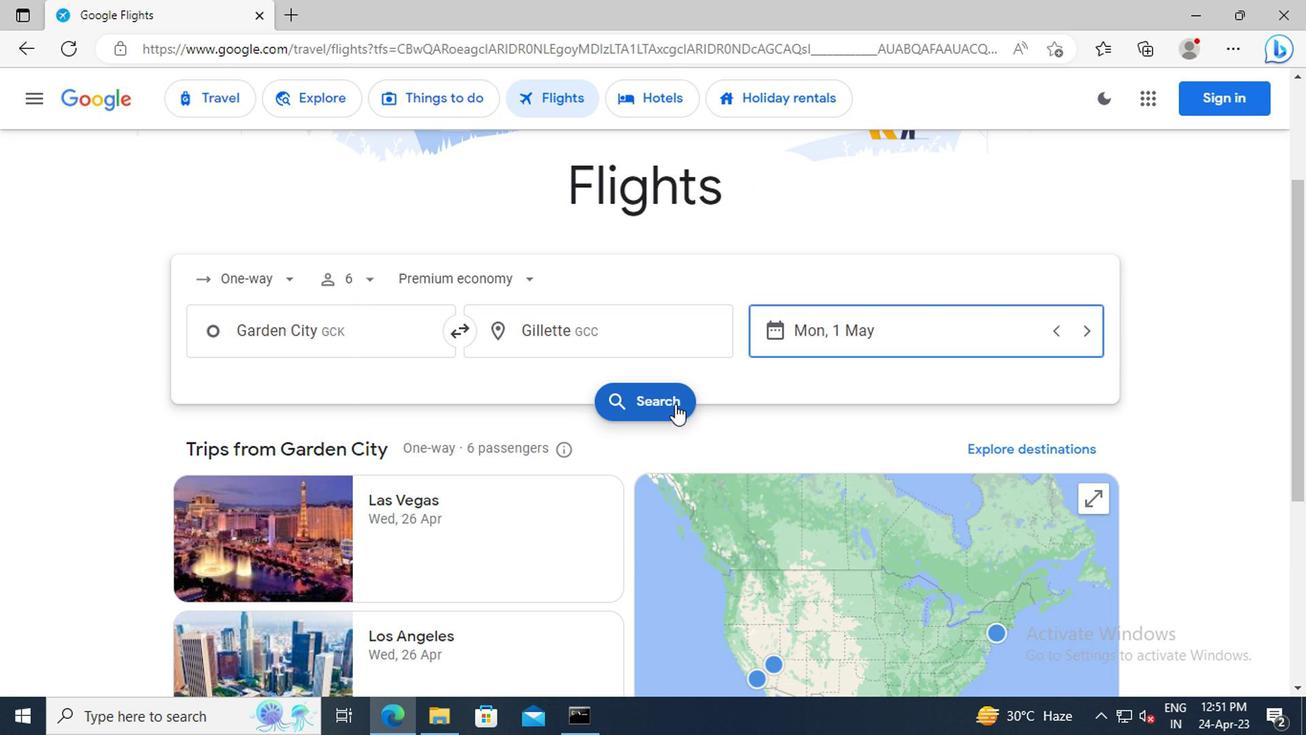 
Action: Mouse moved to (204, 276)
Screenshot: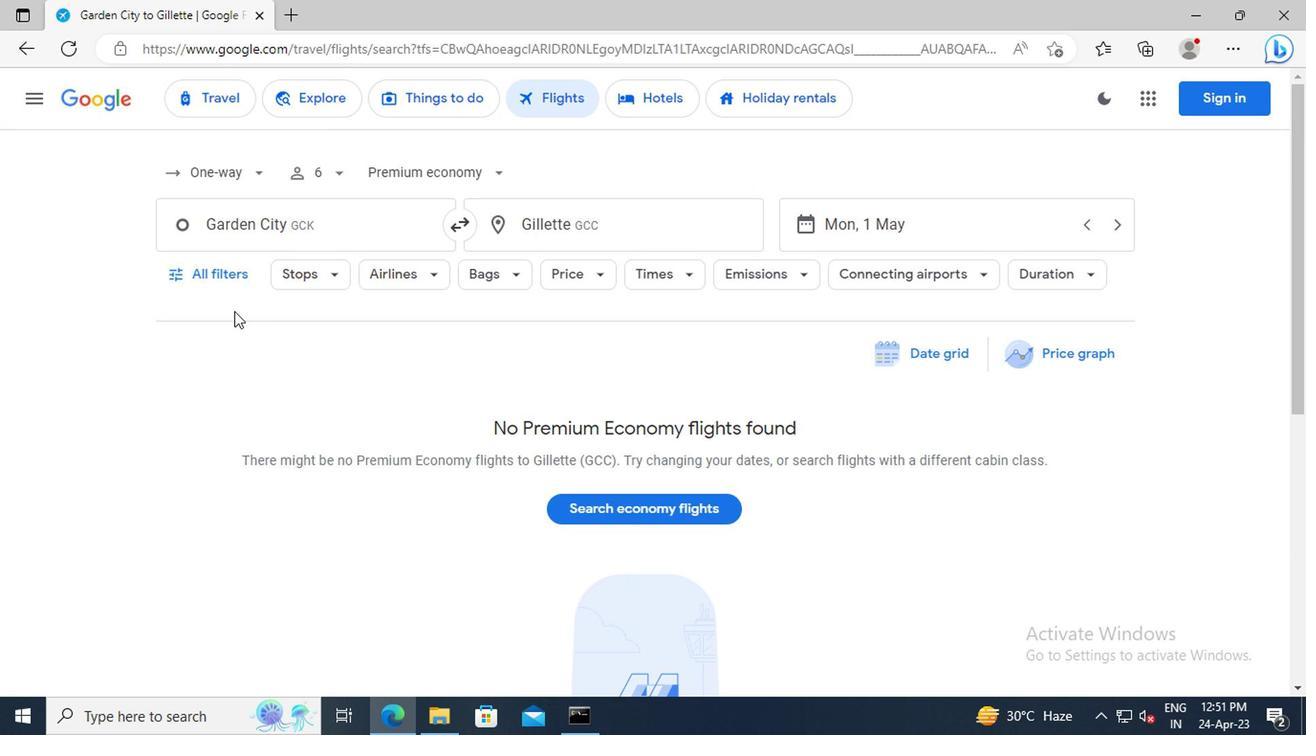 
Action: Mouse pressed left at (204, 276)
Screenshot: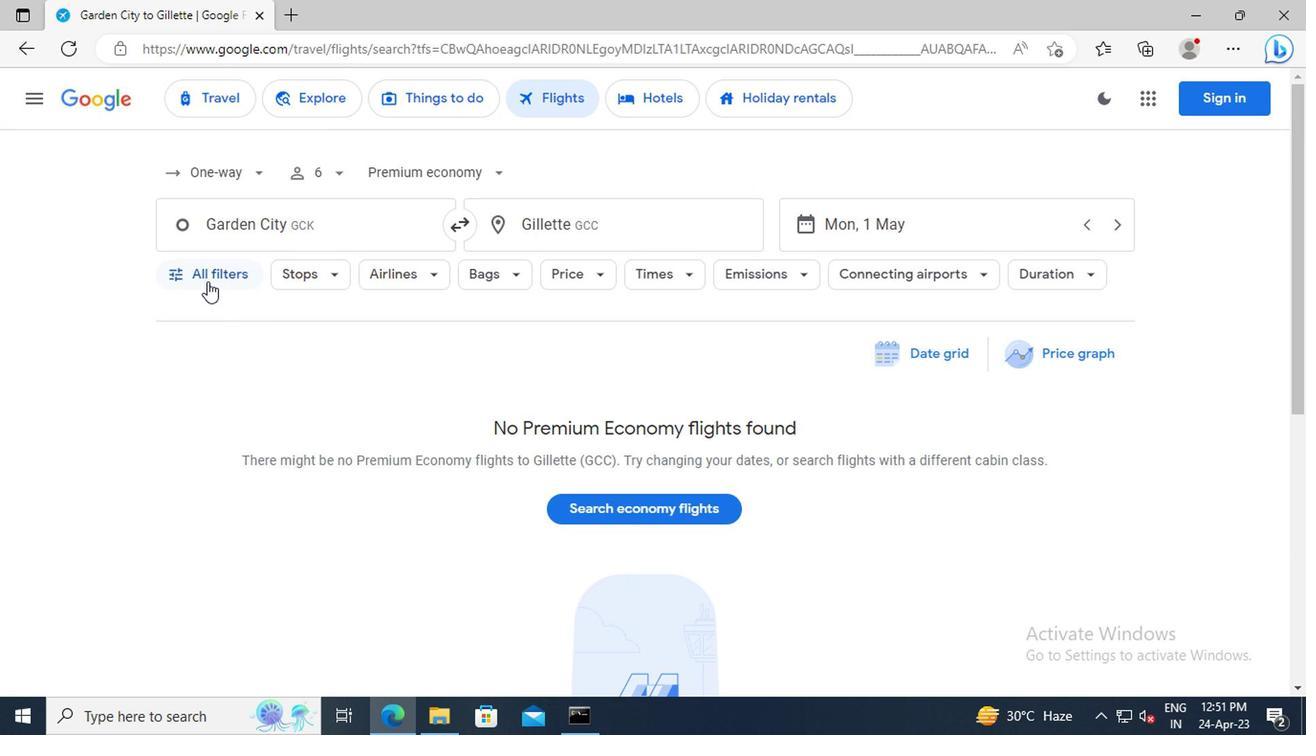 
Action: Mouse moved to (366, 432)
Screenshot: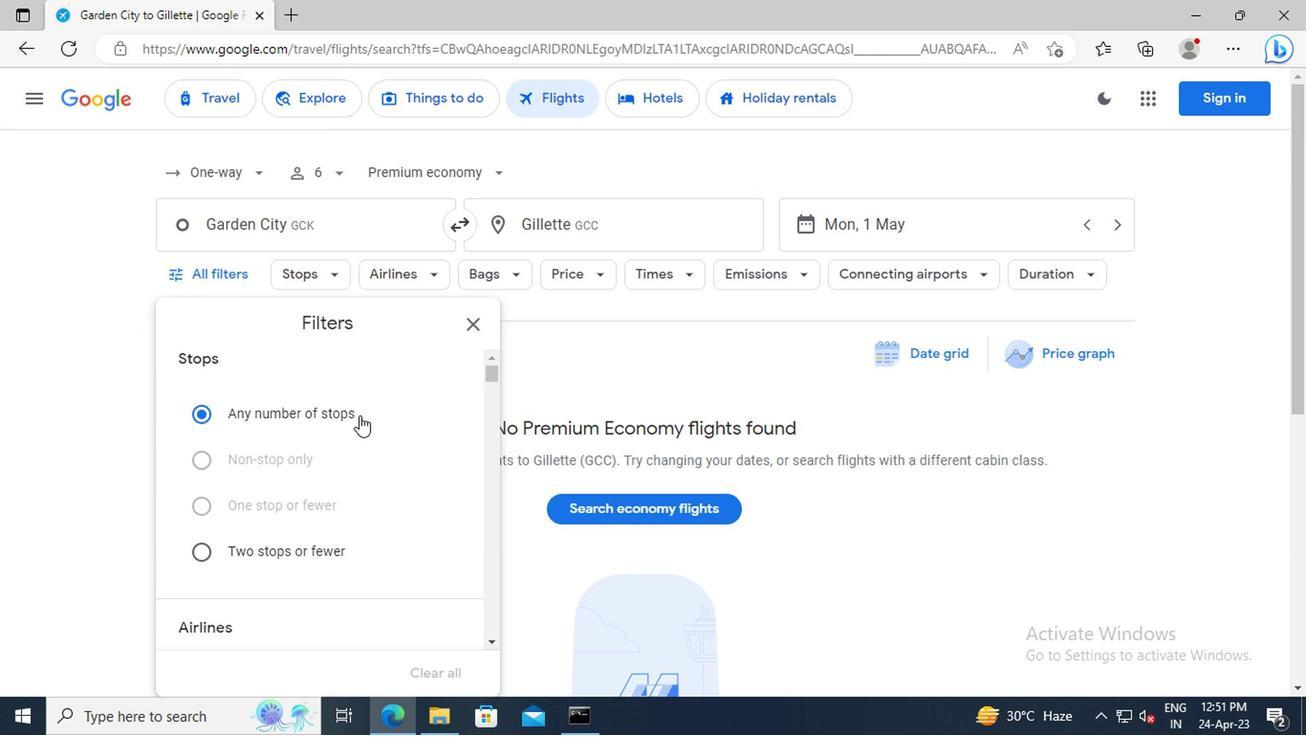 
Action: Mouse scrolled (366, 431) with delta (0, 0)
Screenshot: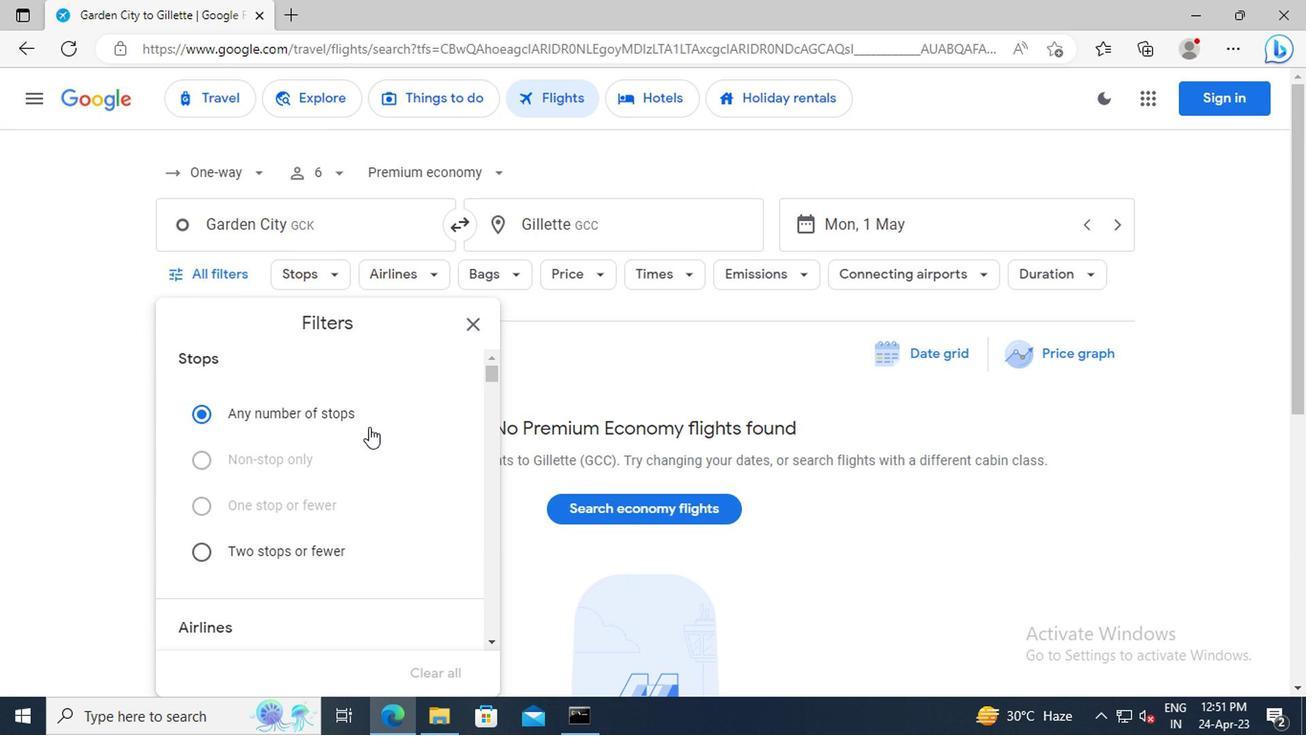 
Action: Mouse scrolled (366, 431) with delta (0, 0)
Screenshot: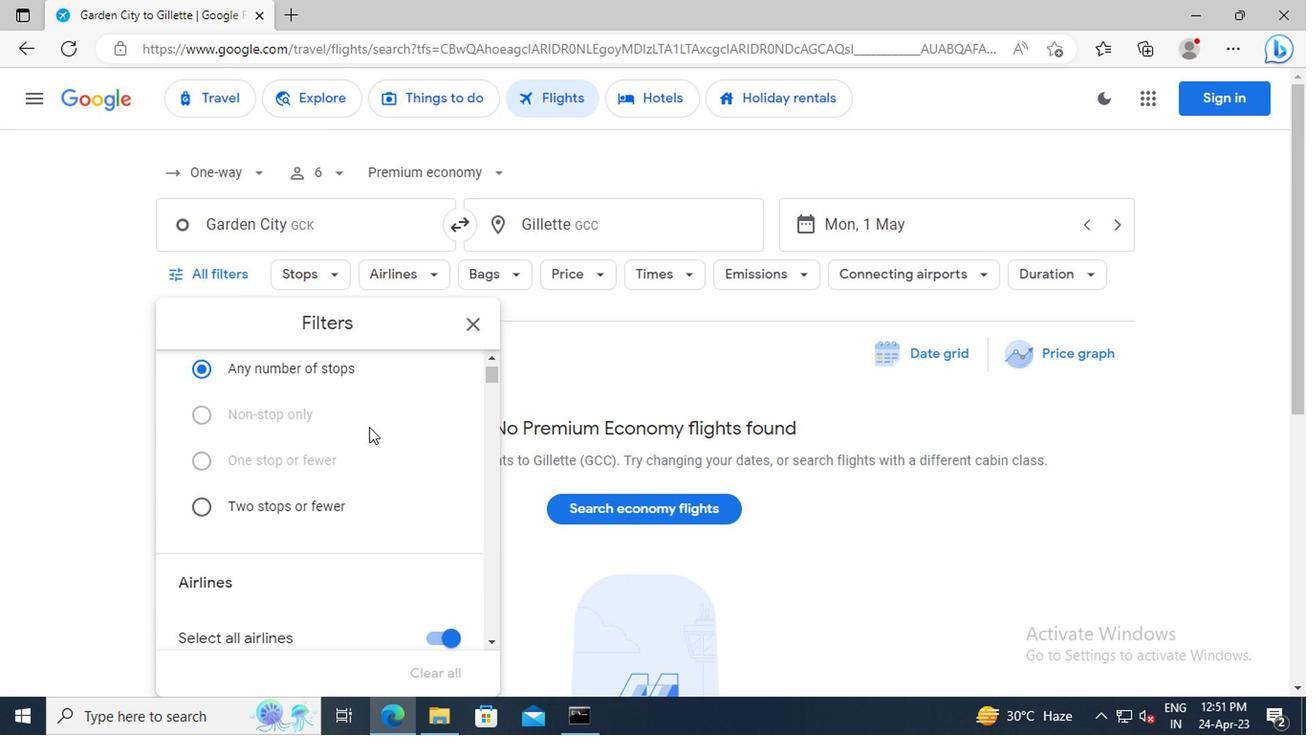 
Action: Mouse scrolled (366, 431) with delta (0, 0)
Screenshot: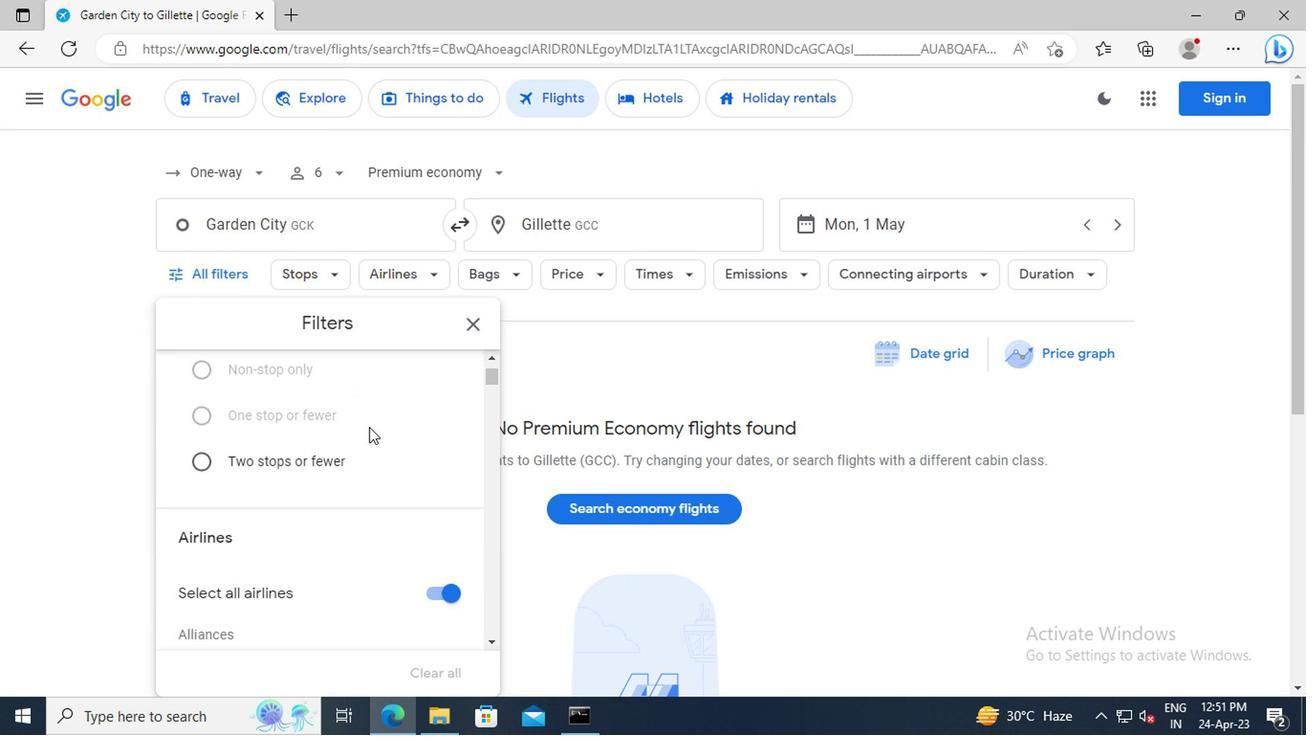 
Action: Mouse scrolled (366, 431) with delta (0, 0)
Screenshot: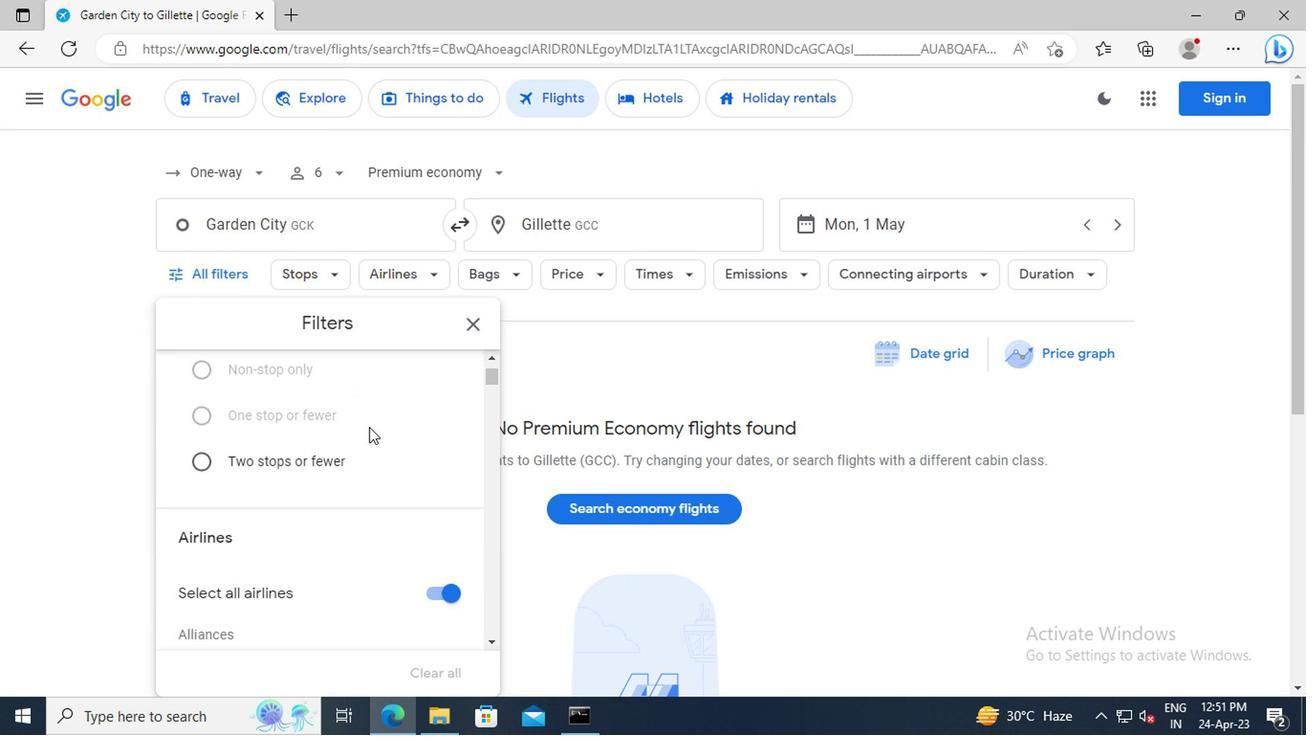 
Action: Mouse moved to (433, 512)
Screenshot: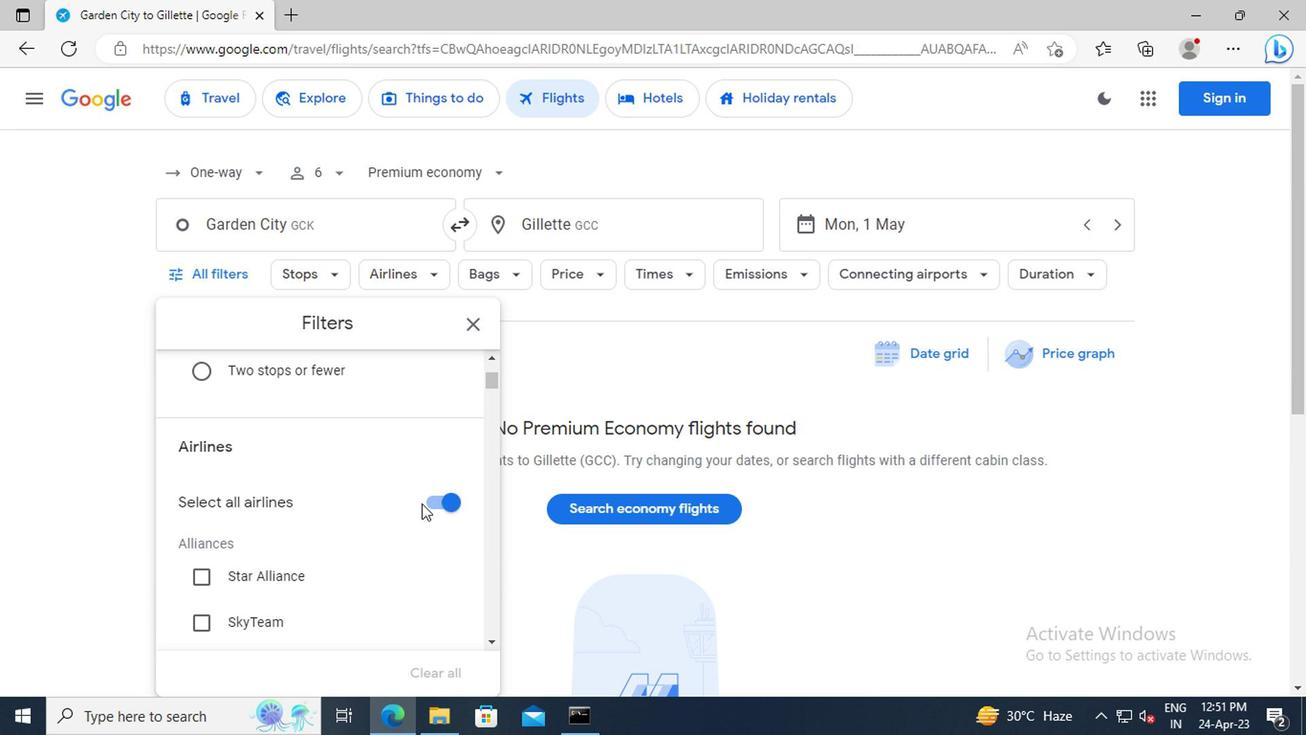 
Action: Mouse pressed left at (433, 512)
Screenshot: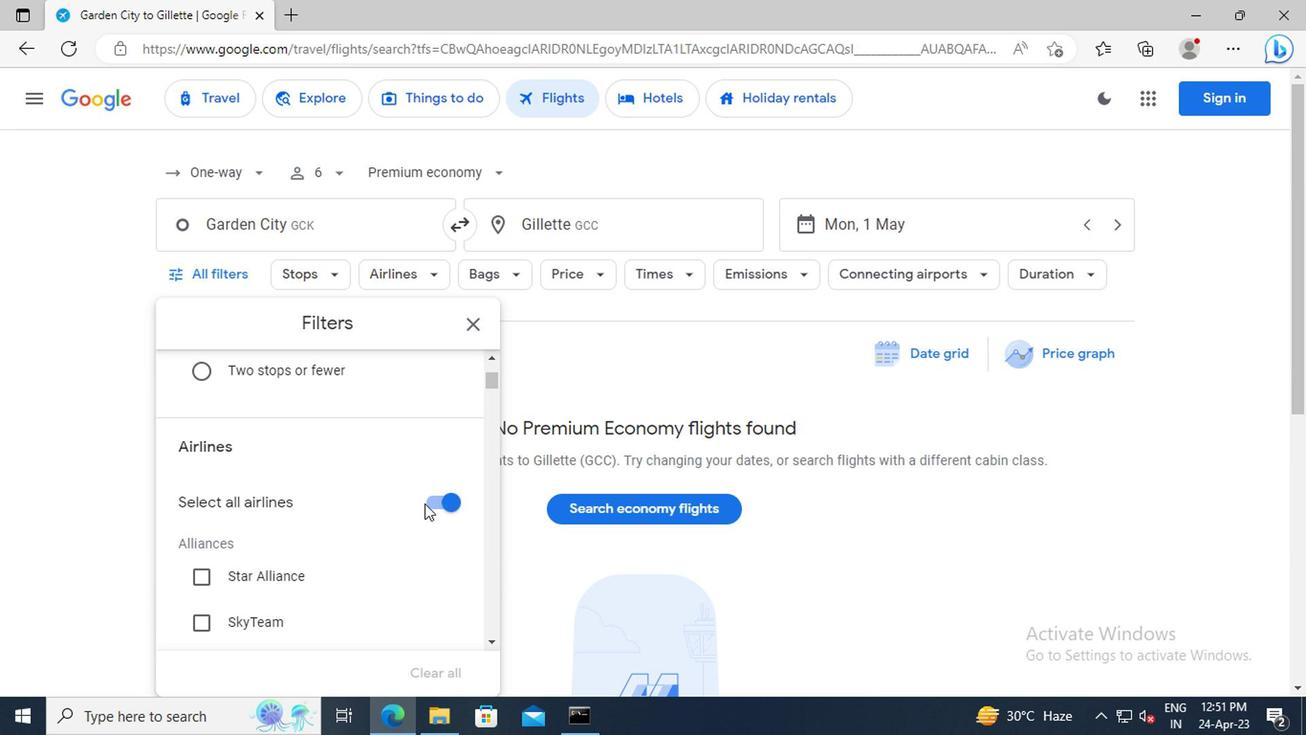 
Action: Mouse moved to (346, 481)
Screenshot: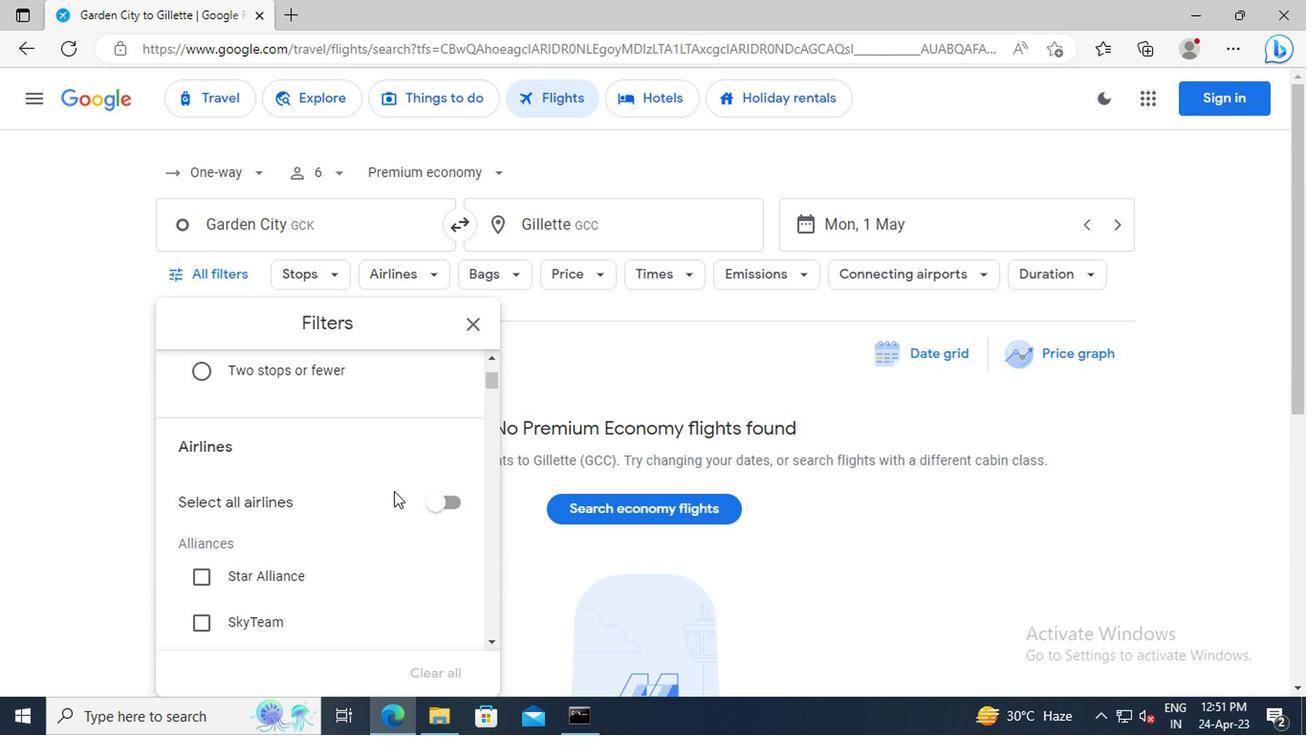 
Action: Mouse scrolled (346, 480) with delta (0, -1)
Screenshot: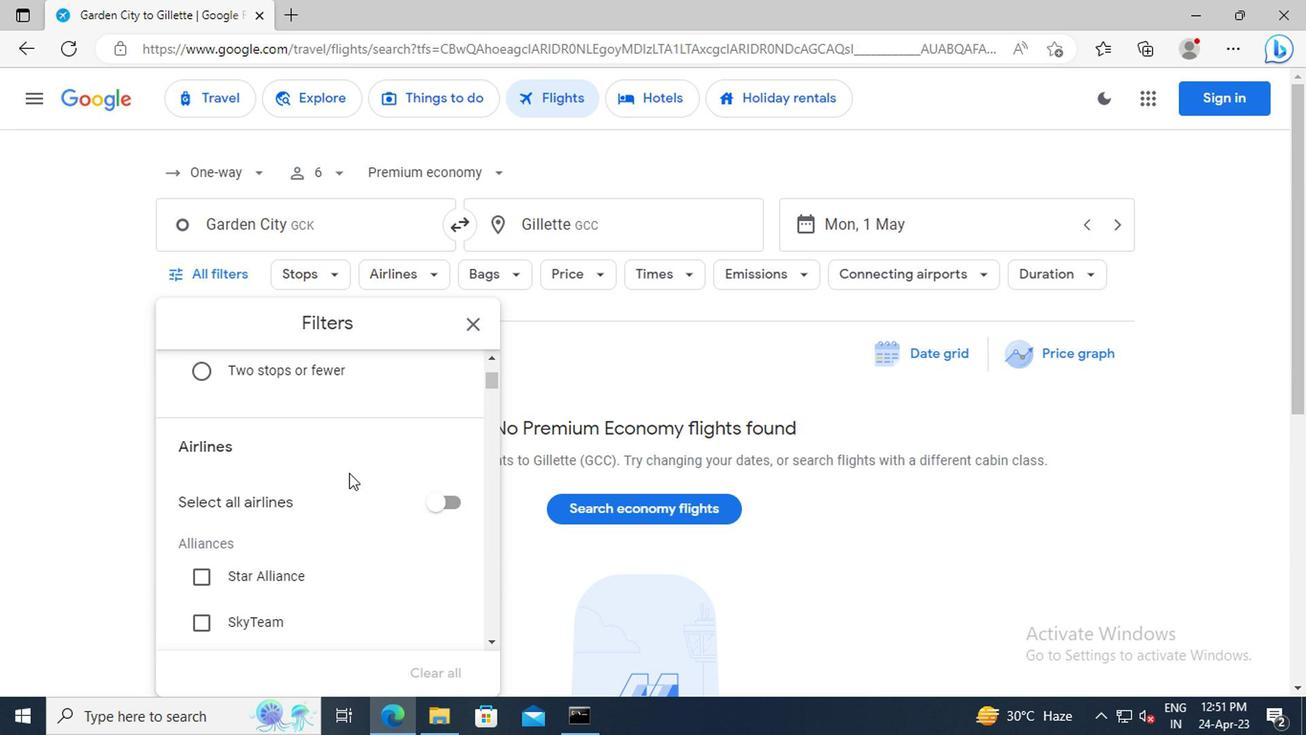 
Action: Mouse scrolled (346, 480) with delta (0, -1)
Screenshot: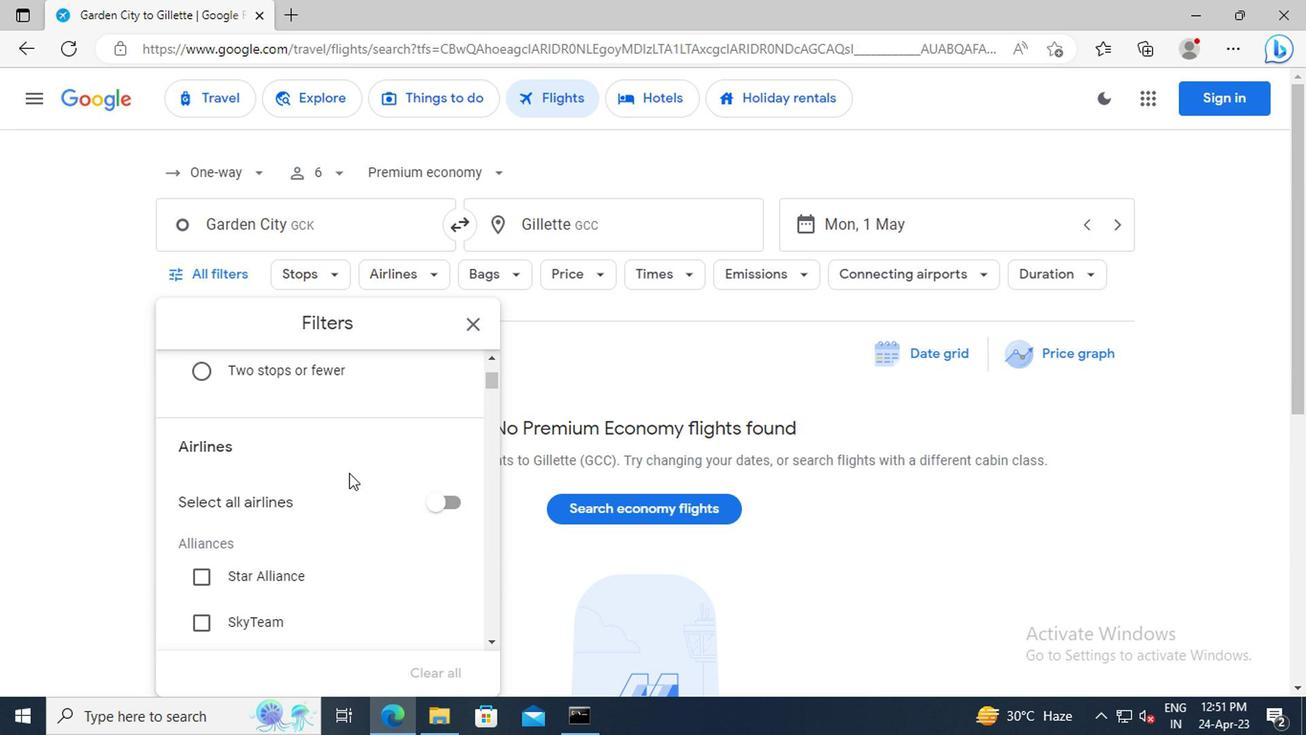 
Action: Mouse scrolled (346, 480) with delta (0, -1)
Screenshot: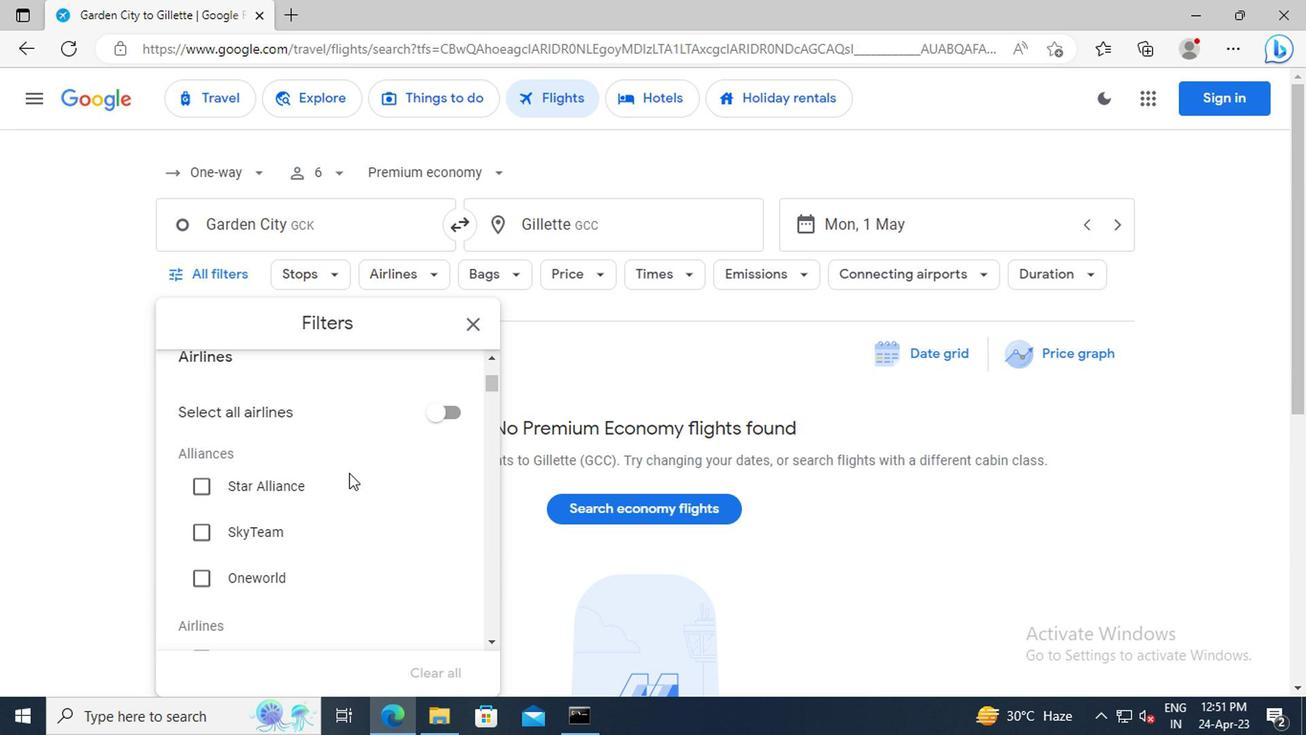 
Action: Mouse scrolled (346, 480) with delta (0, -1)
Screenshot: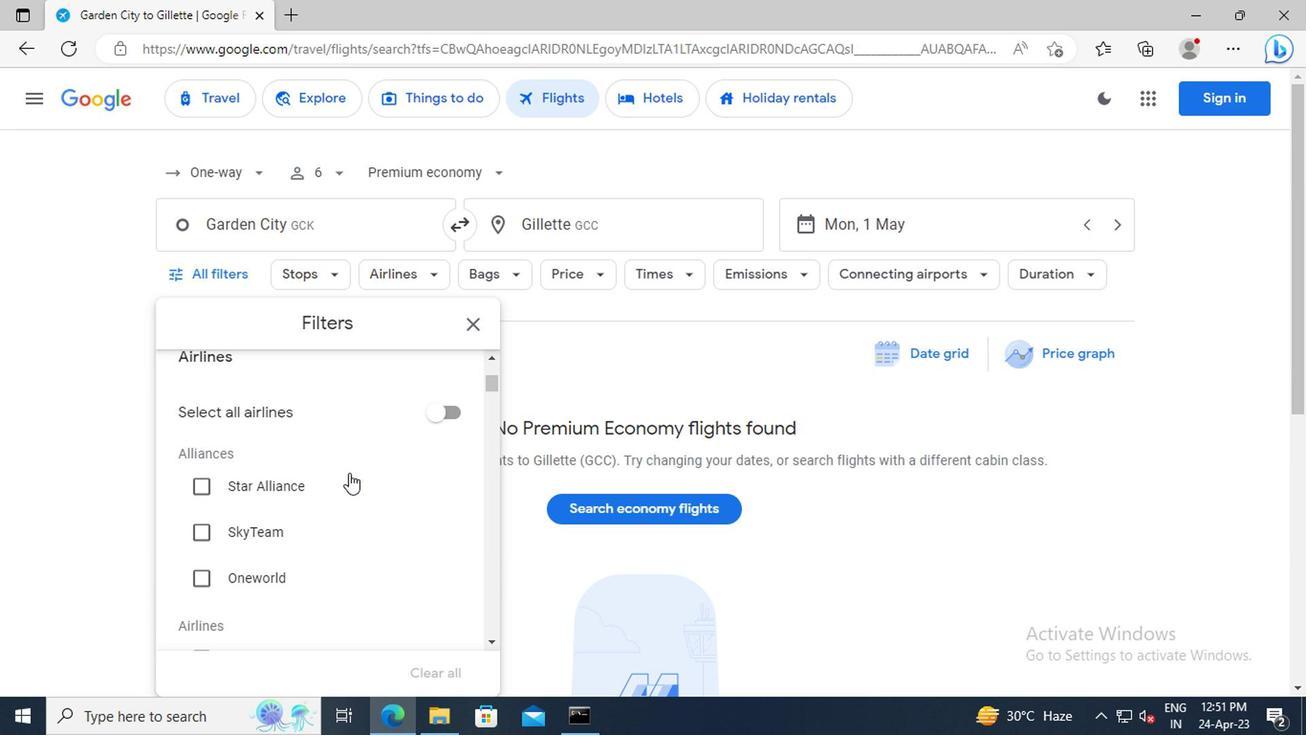 
Action: Mouse scrolled (346, 480) with delta (0, -1)
Screenshot: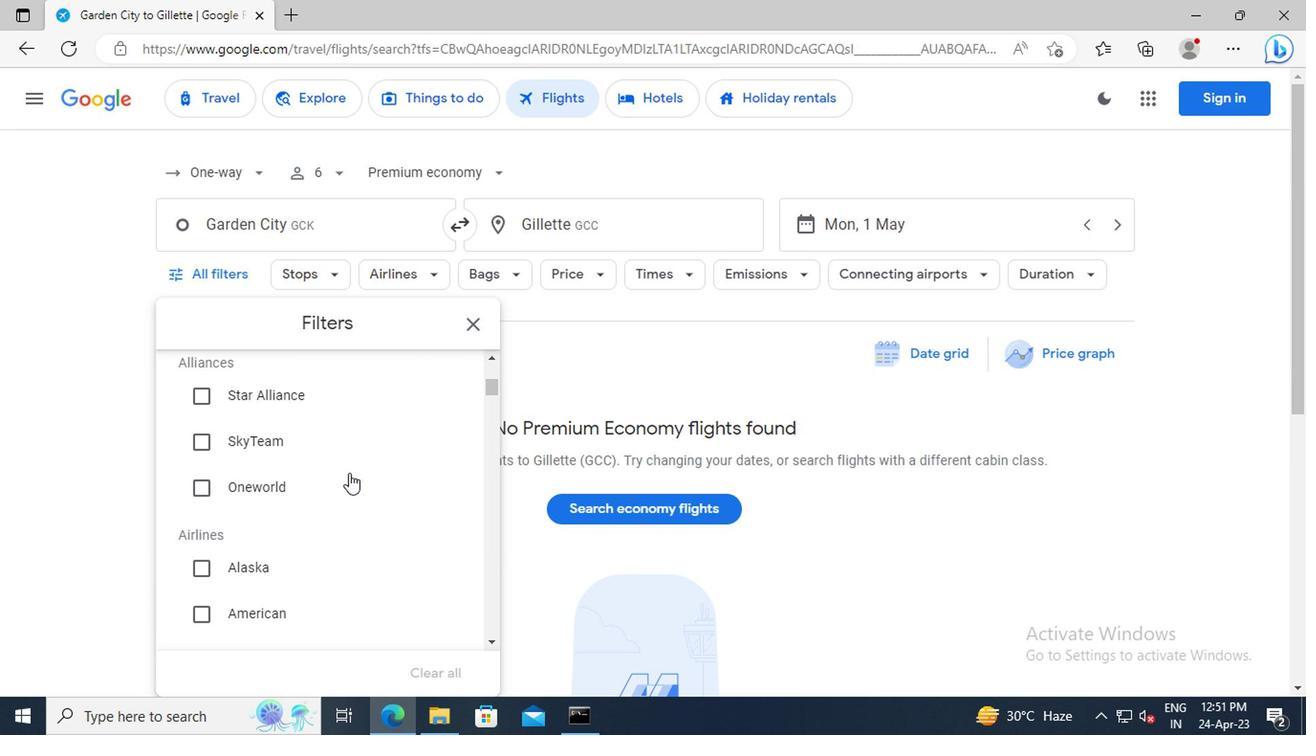 
Action: Mouse scrolled (346, 480) with delta (0, -1)
Screenshot: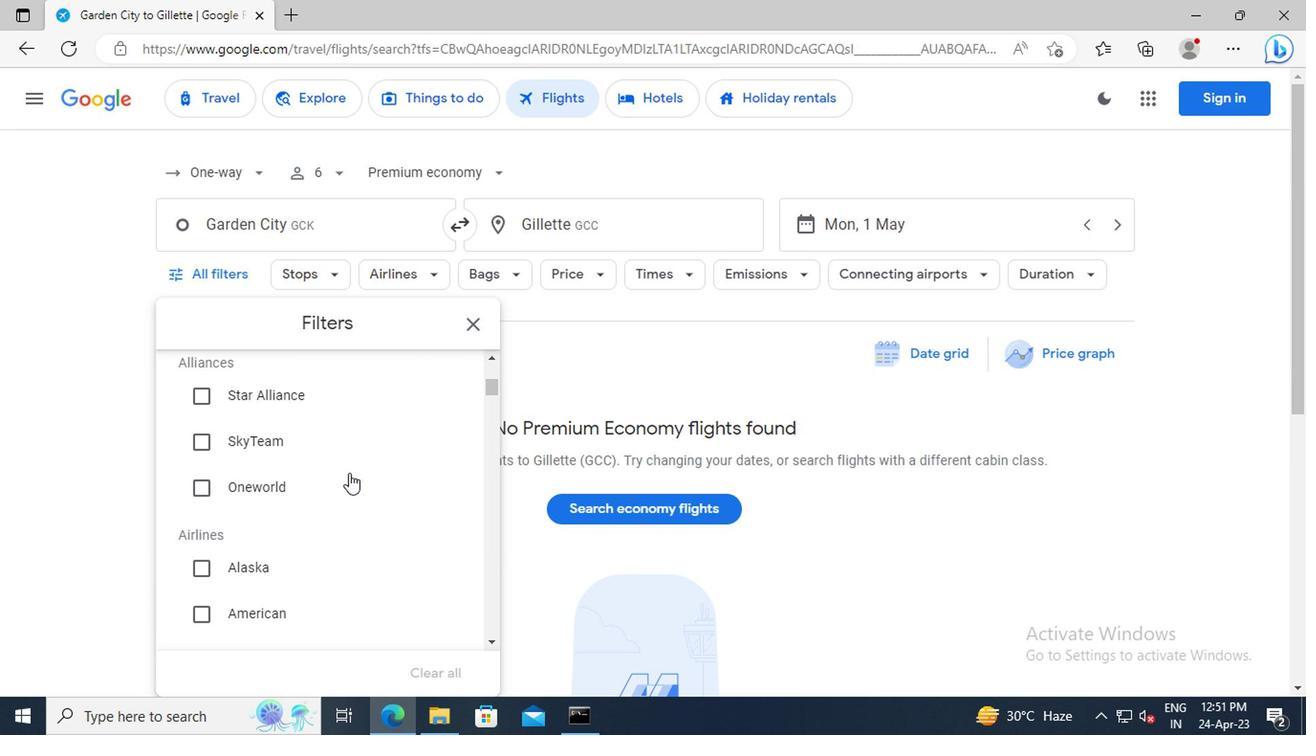 
Action: Mouse scrolled (346, 480) with delta (0, -1)
Screenshot: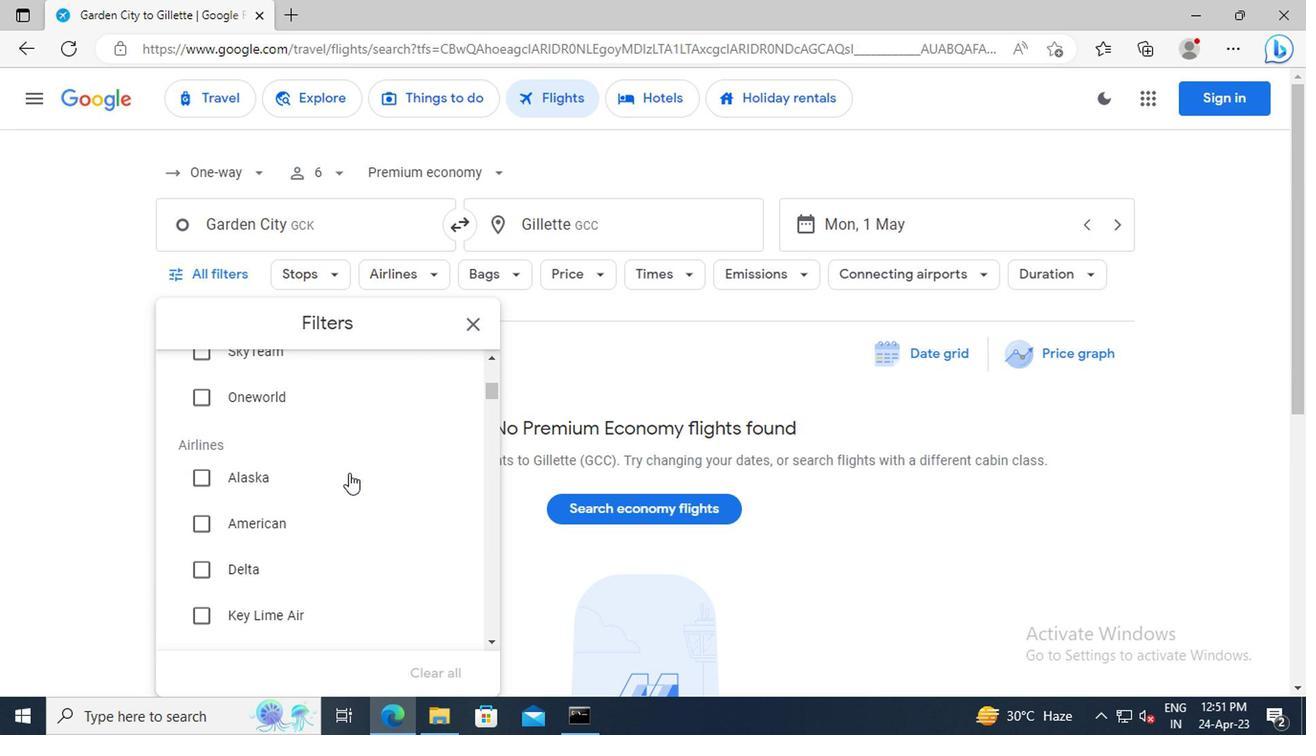 
Action: Mouse scrolled (346, 480) with delta (0, -1)
Screenshot: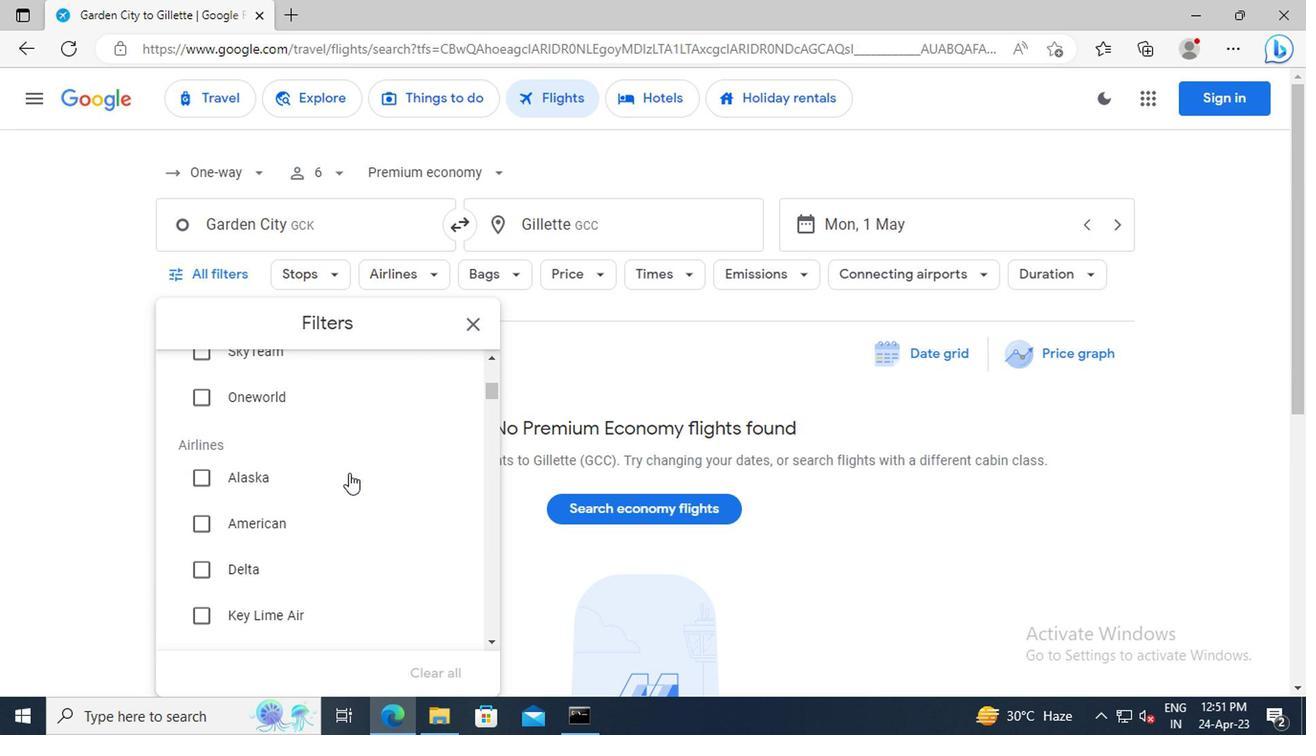 
Action: Mouse scrolled (346, 480) with delta (0, -1)
Screenshot: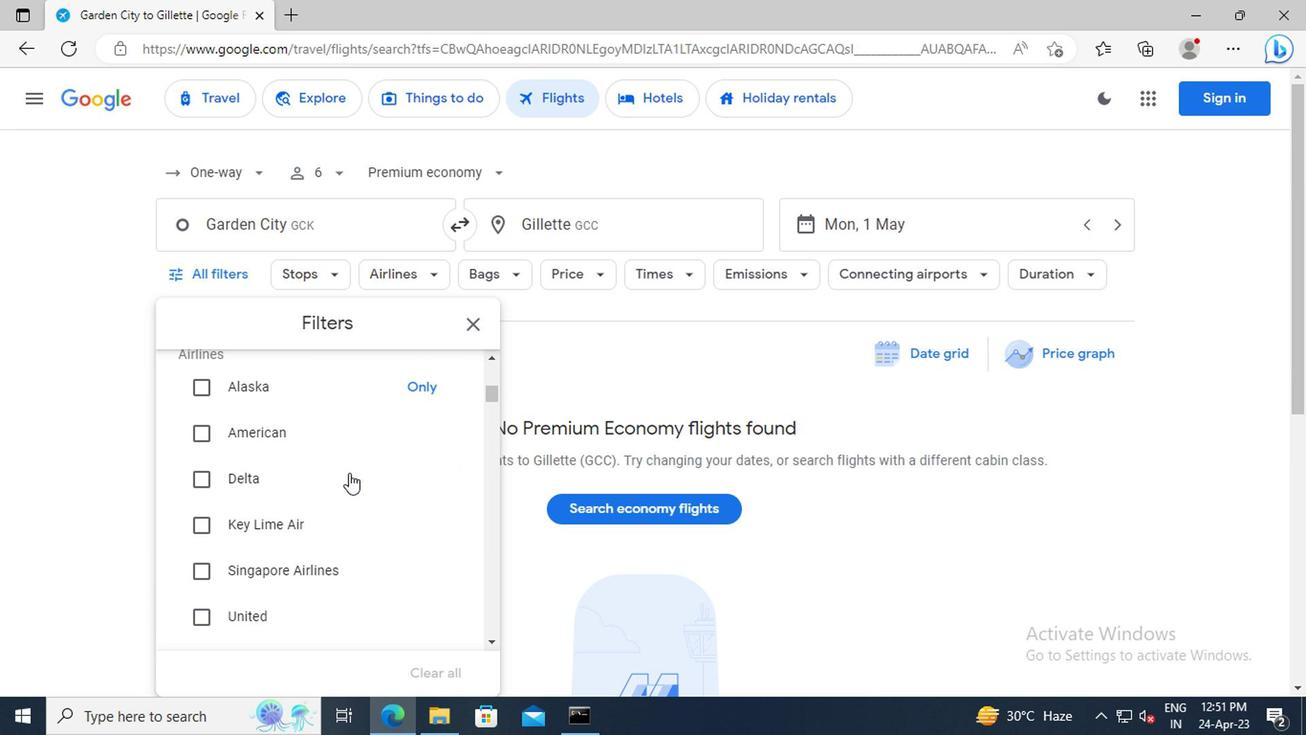 
Action: Mouse scrolled (346, 480) with delta (0, -1)
Screenshot: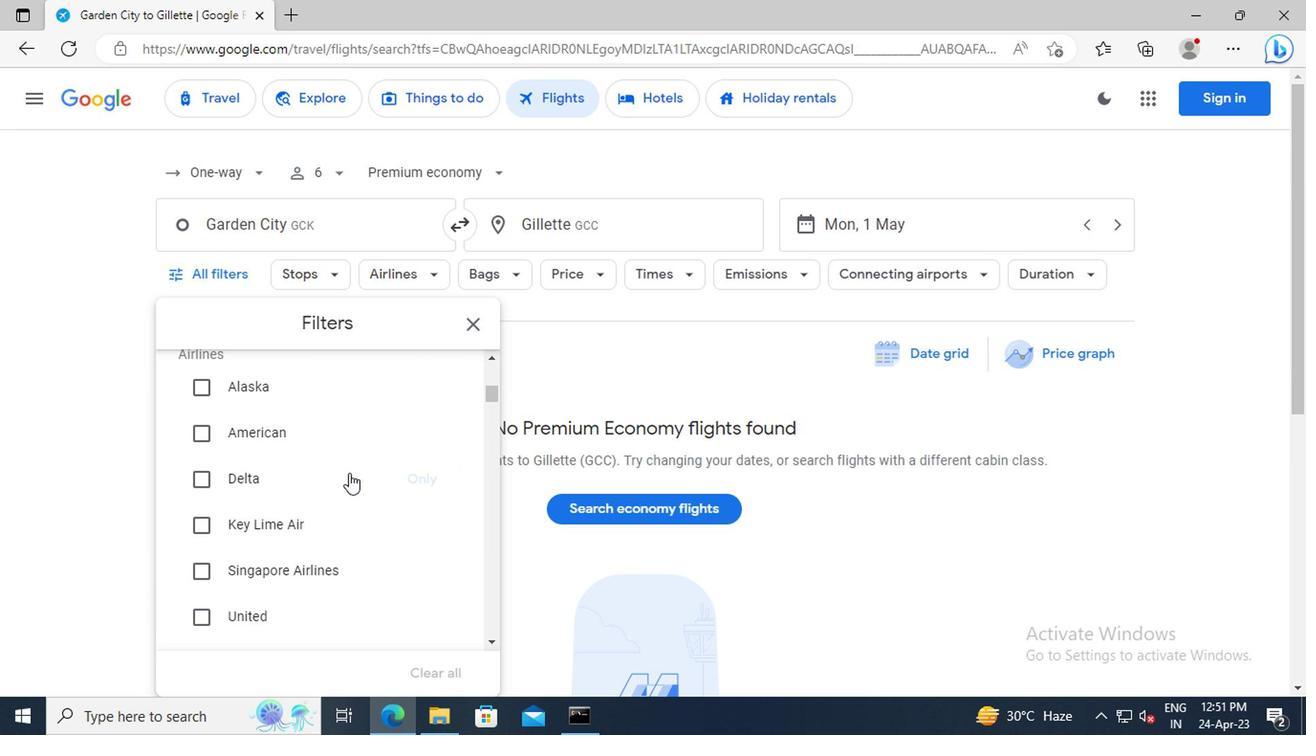 
Action: Mouse scrolled (346, 480) with delta (0, -1)
Screenshot: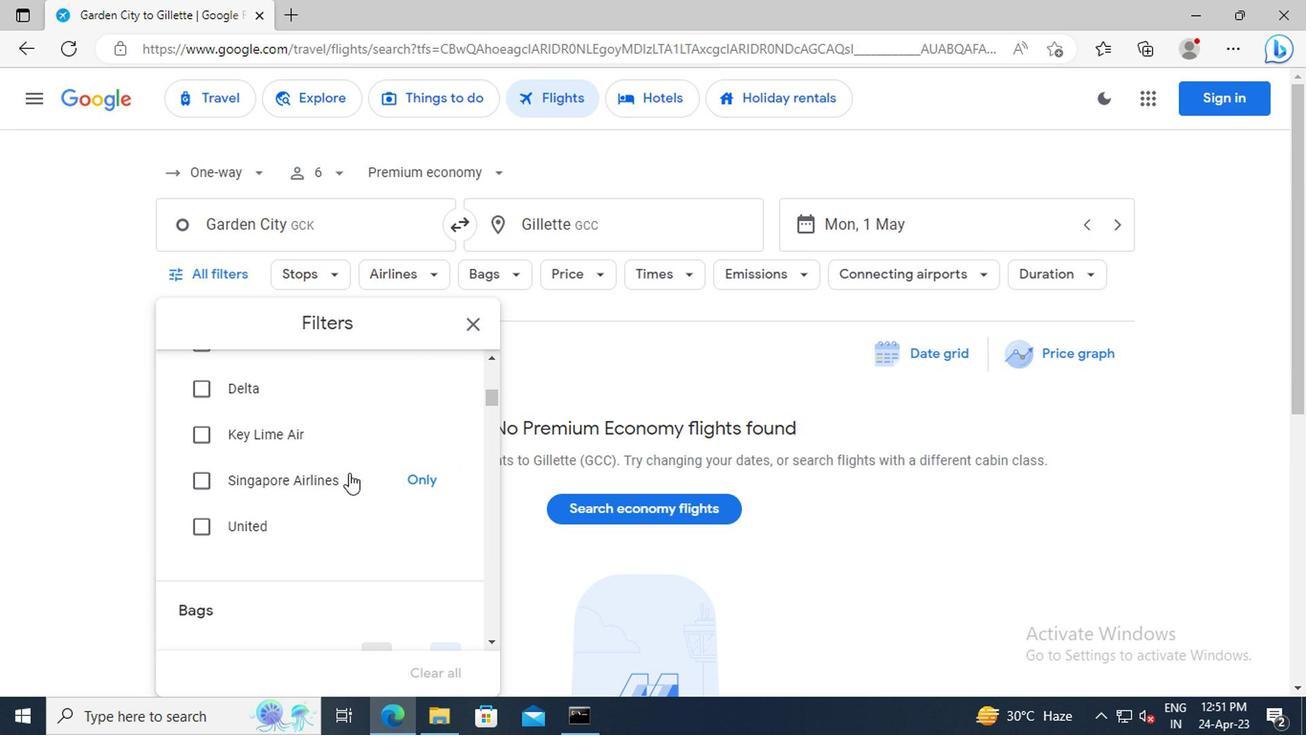 
Action: Mouse scrolled (346, 480) with delta (0, -1)
Screenshot: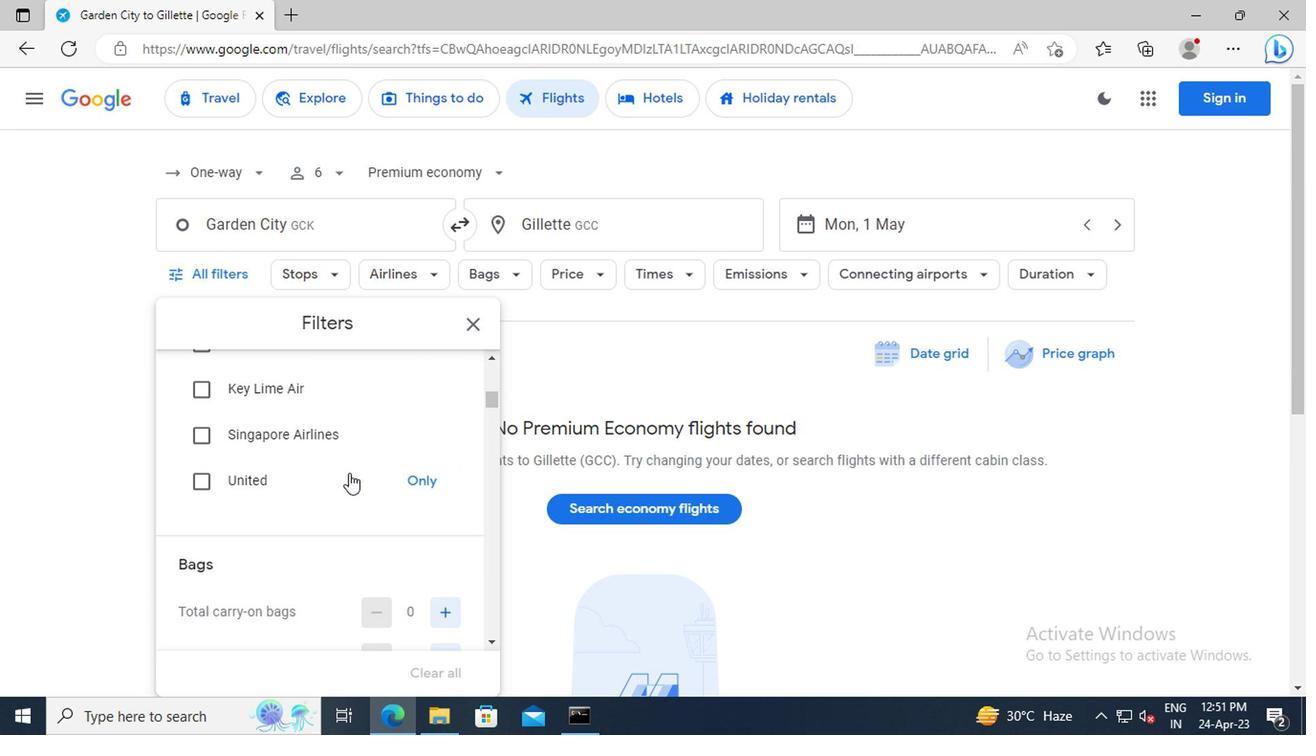 
Action: Mouse scrolled (346, 480) with delta (0, -1)
Screenshot: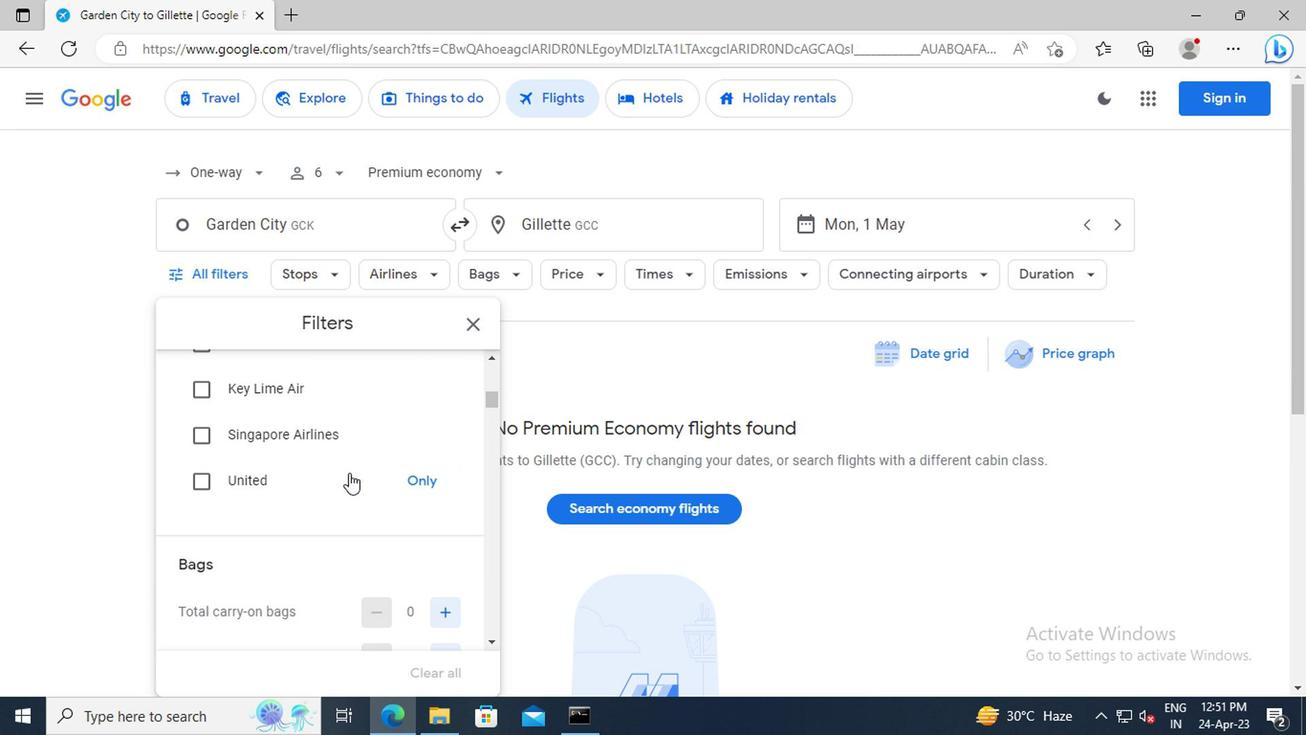 
Action: Mouse moved to (438, 534)
Screenshot: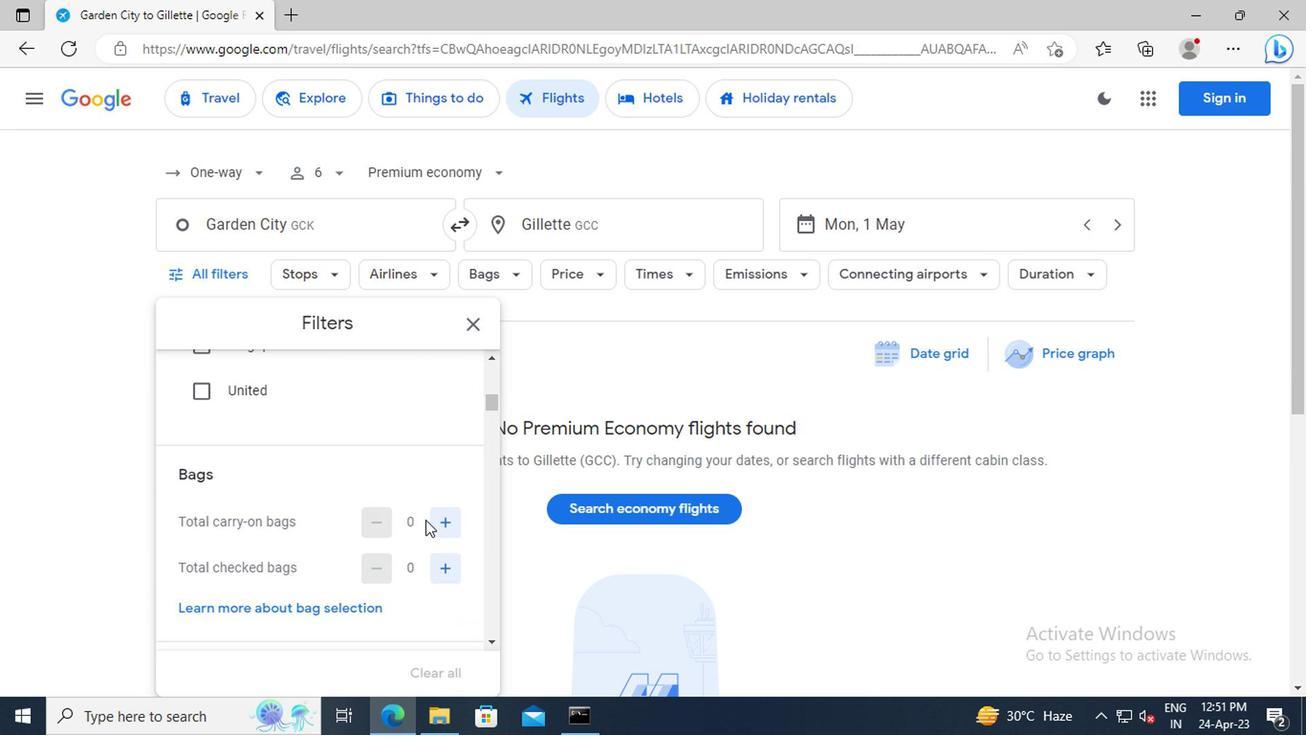 
Action: Mouse pressed left at (438, 534)
Screenshot: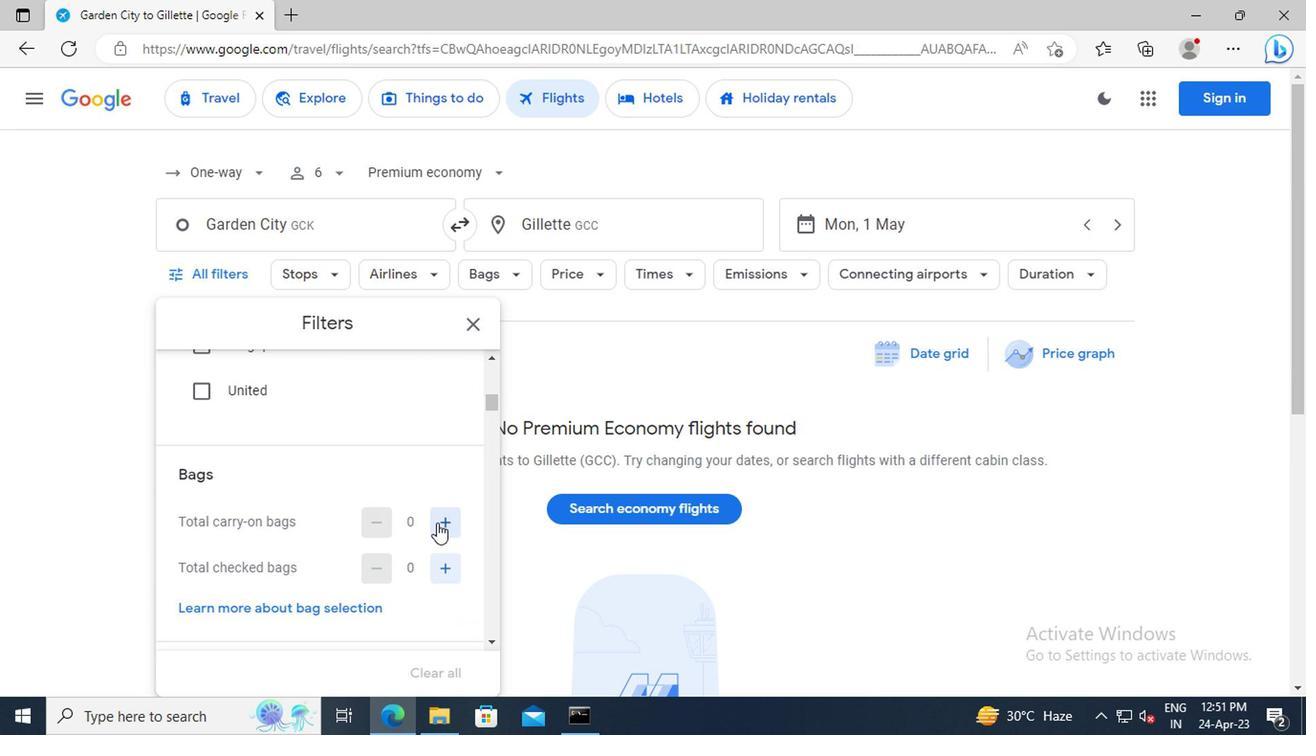
Action: Mouse moved to (366, 479)
Screenshot: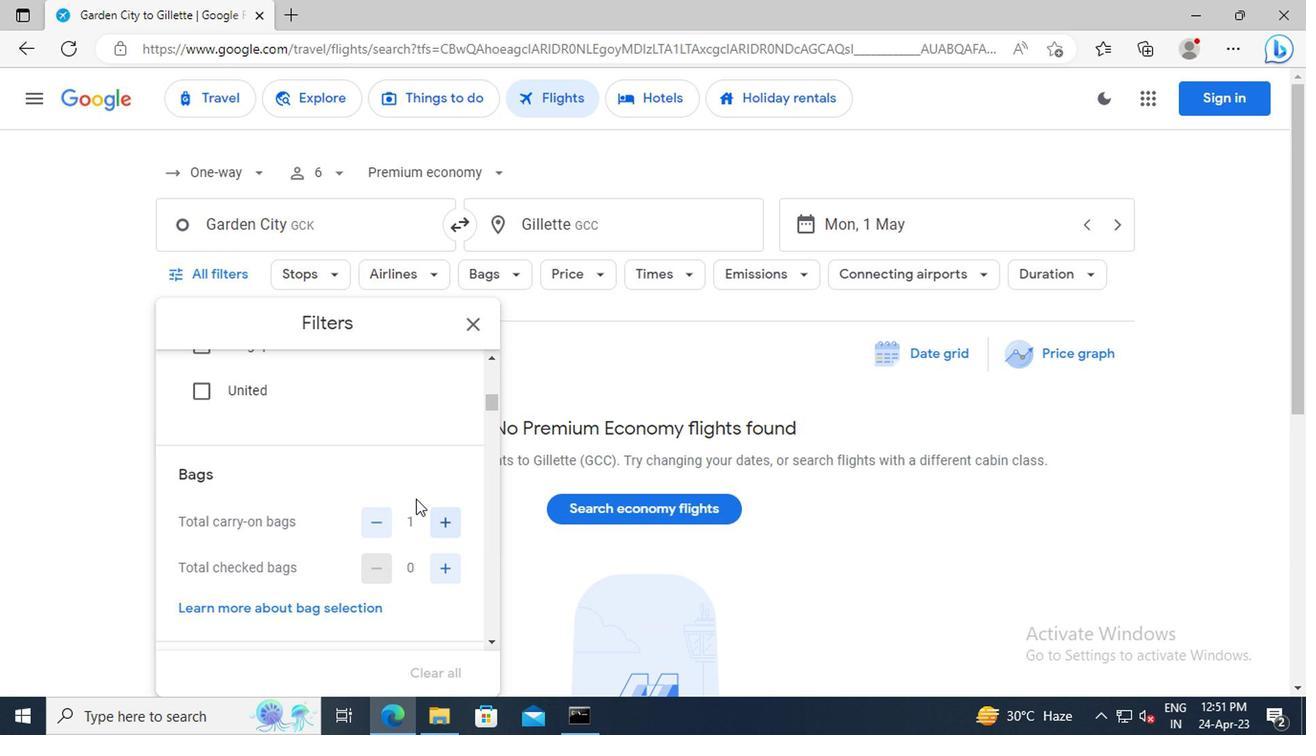 
Action: Mouse scrolled (366, 478) with delta (0, -1)
Screenshot: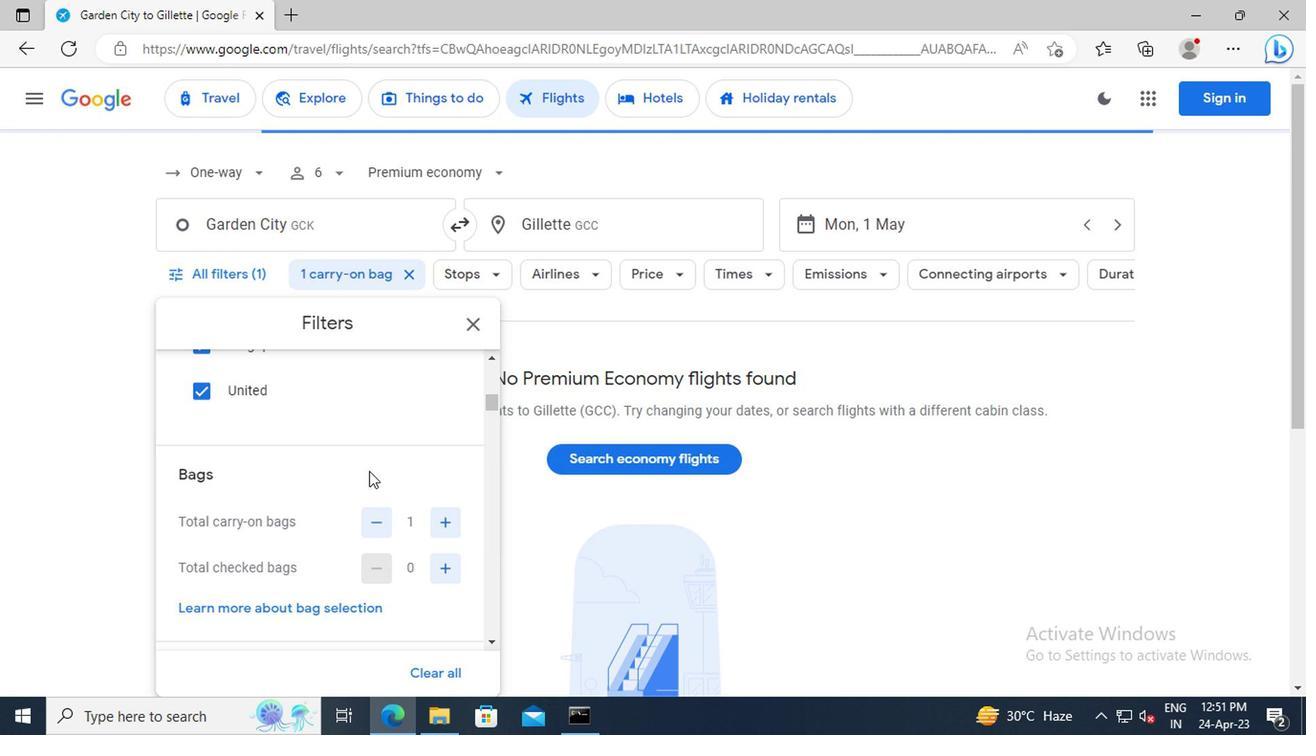 
Action: Mouse scrolled (366, 478) with delta (0, -1)
Screenshot: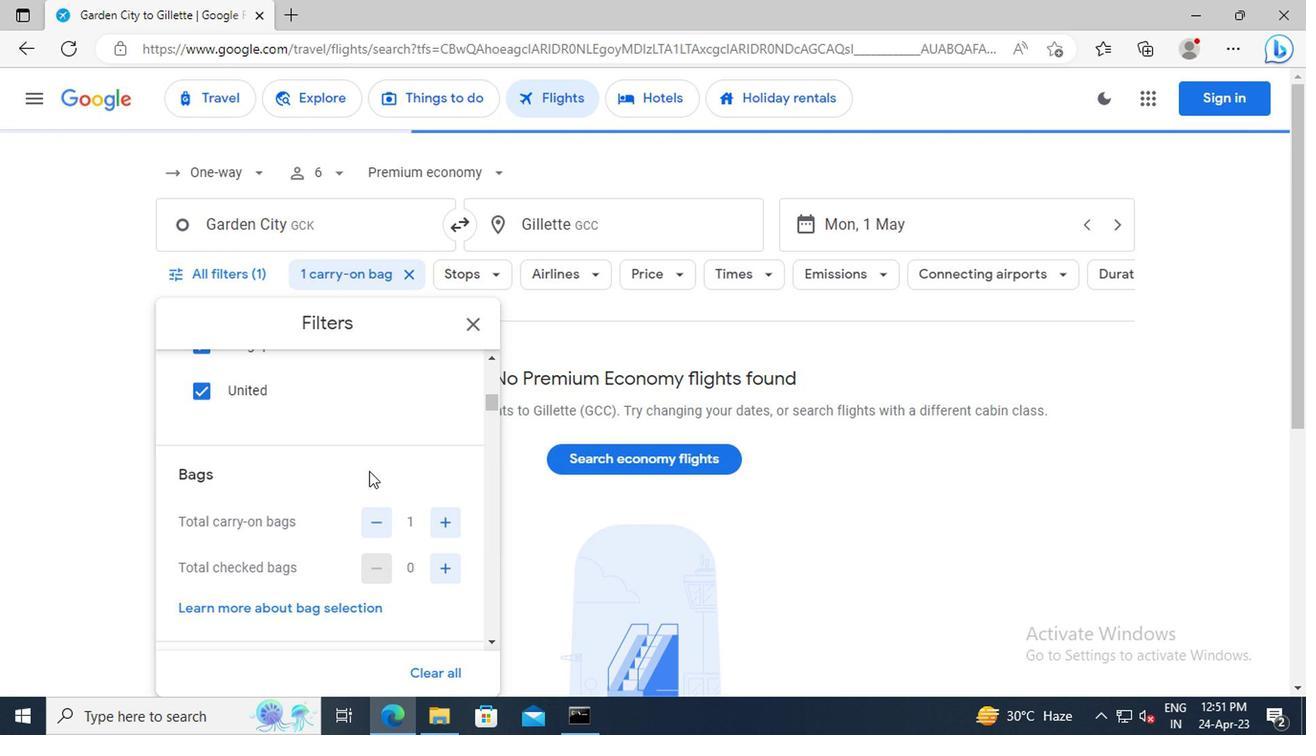 
Action: Mouse scrolled (366, 478) with delta (0, -1)
Screenshot: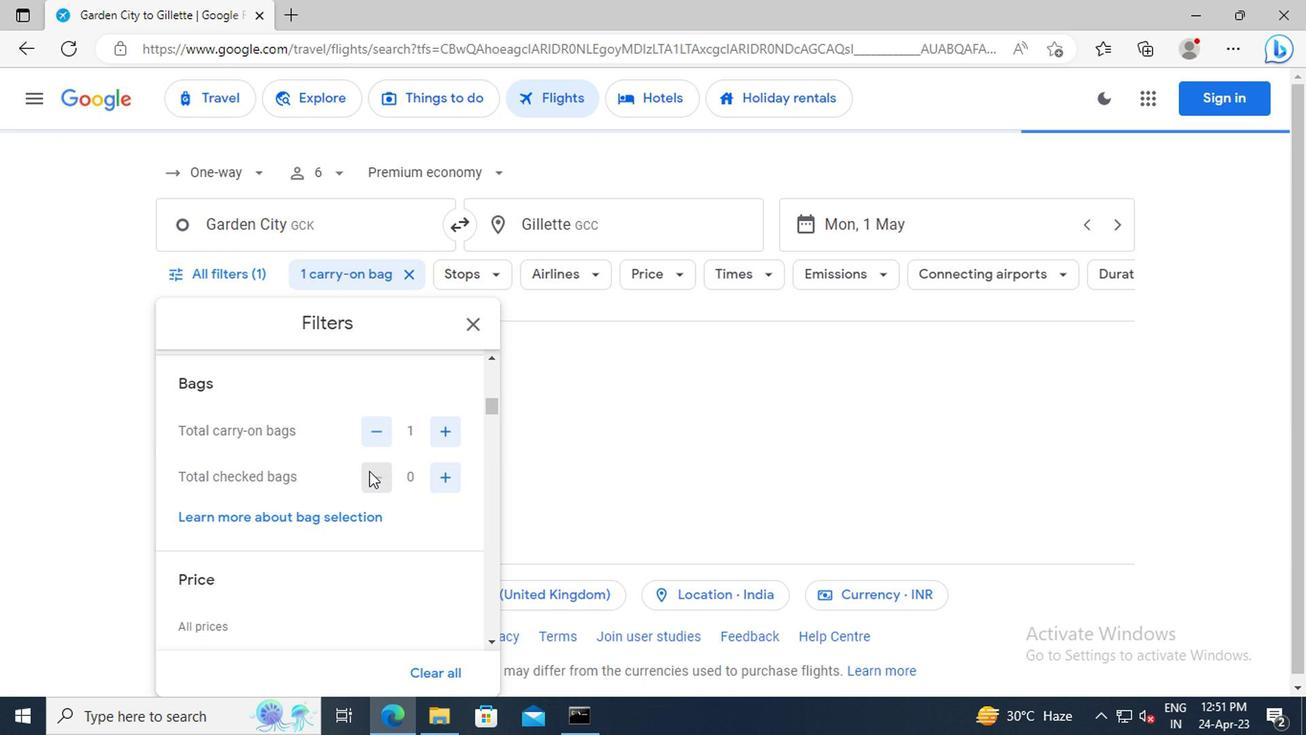 
Action: Mouse scrolled (366, 478) with delta (0, -1)
Screenshot: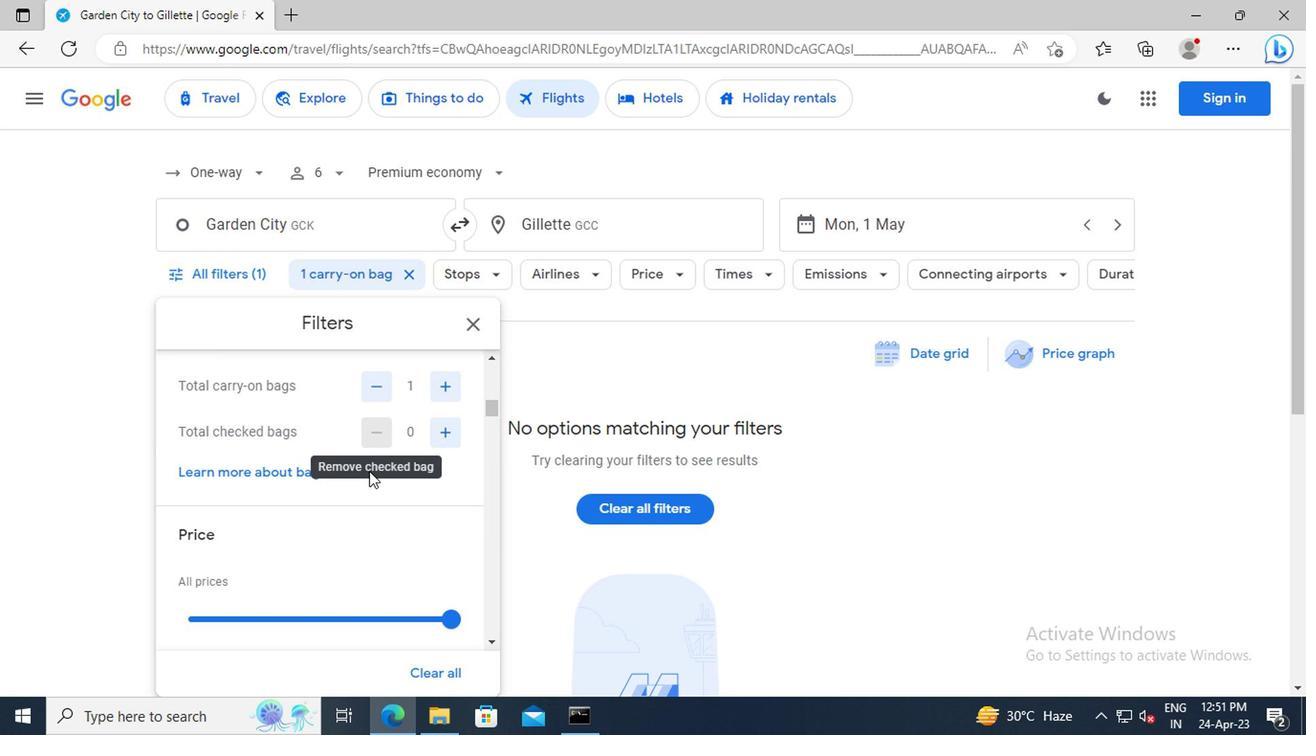 
Action: Mouse scrolled (366, 478) with delta (0, -1)
Screenshot: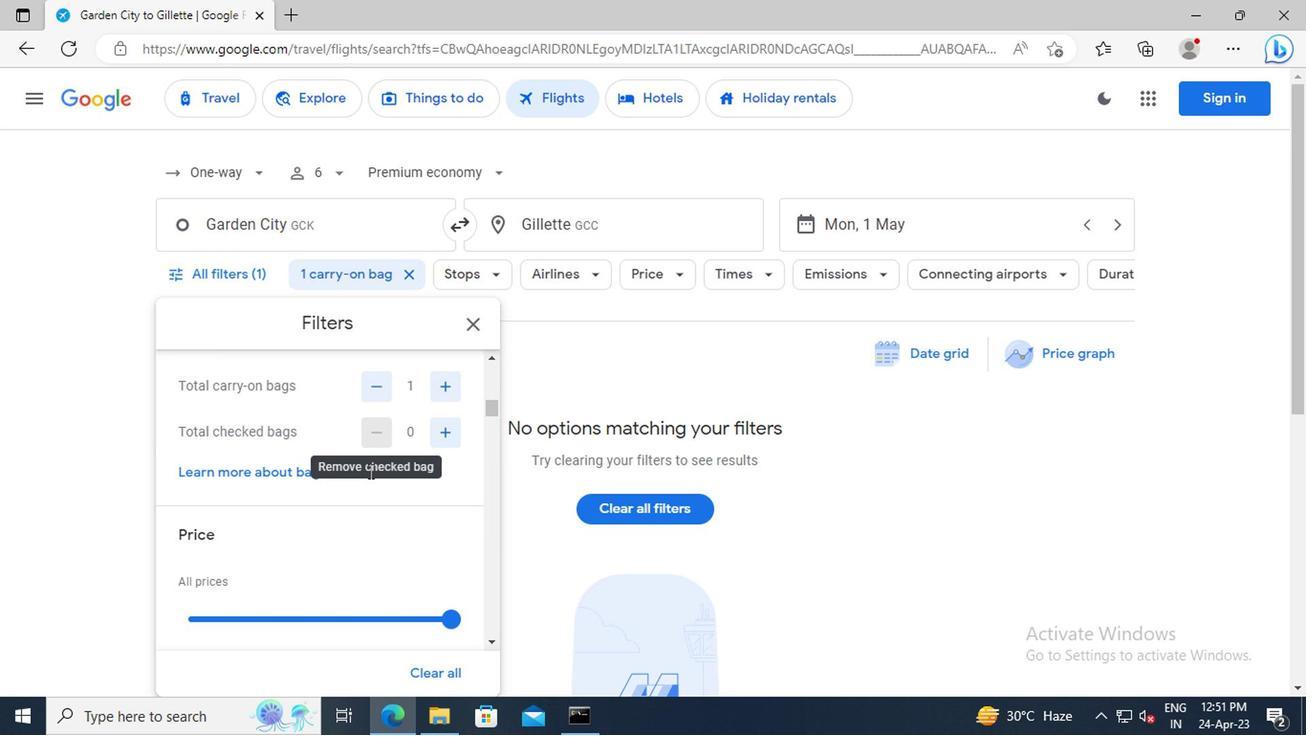 
Action: Mouse moved to (443, 440)
Screenshot: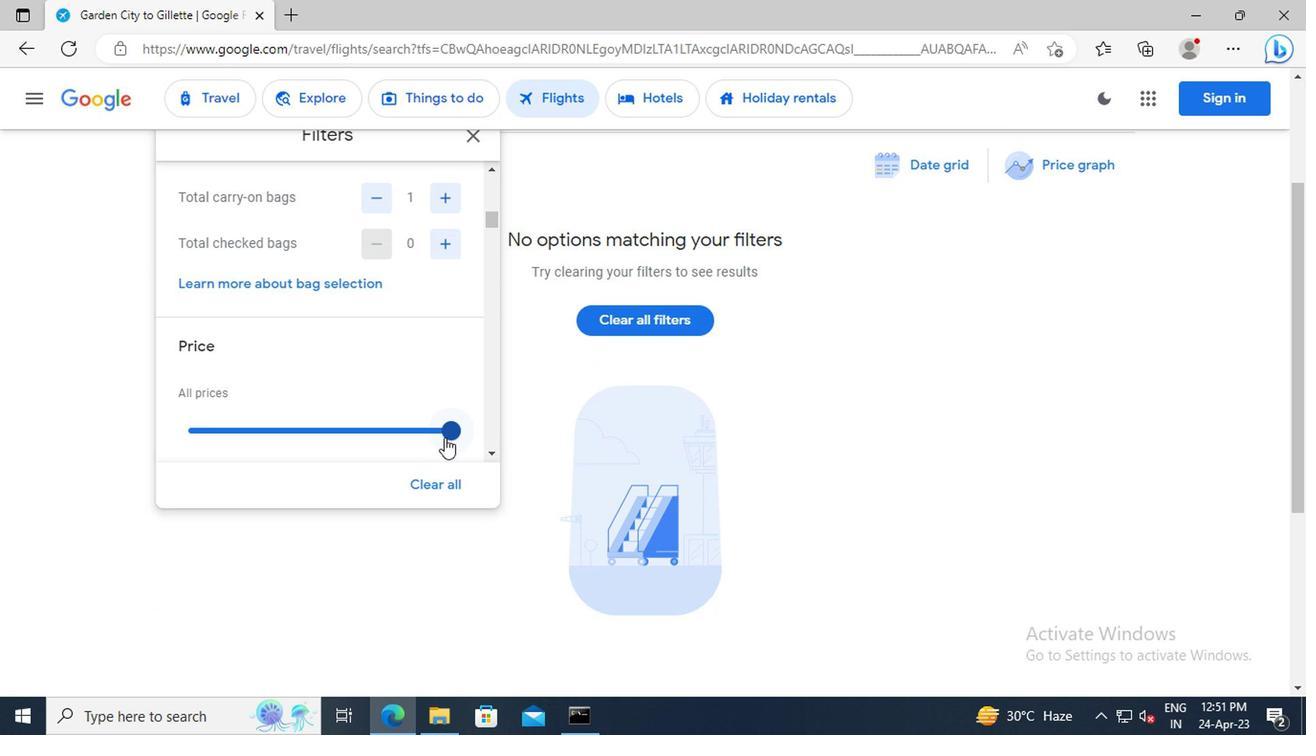 
Action: Mouse pressed left at (443, 440)
Screenshot: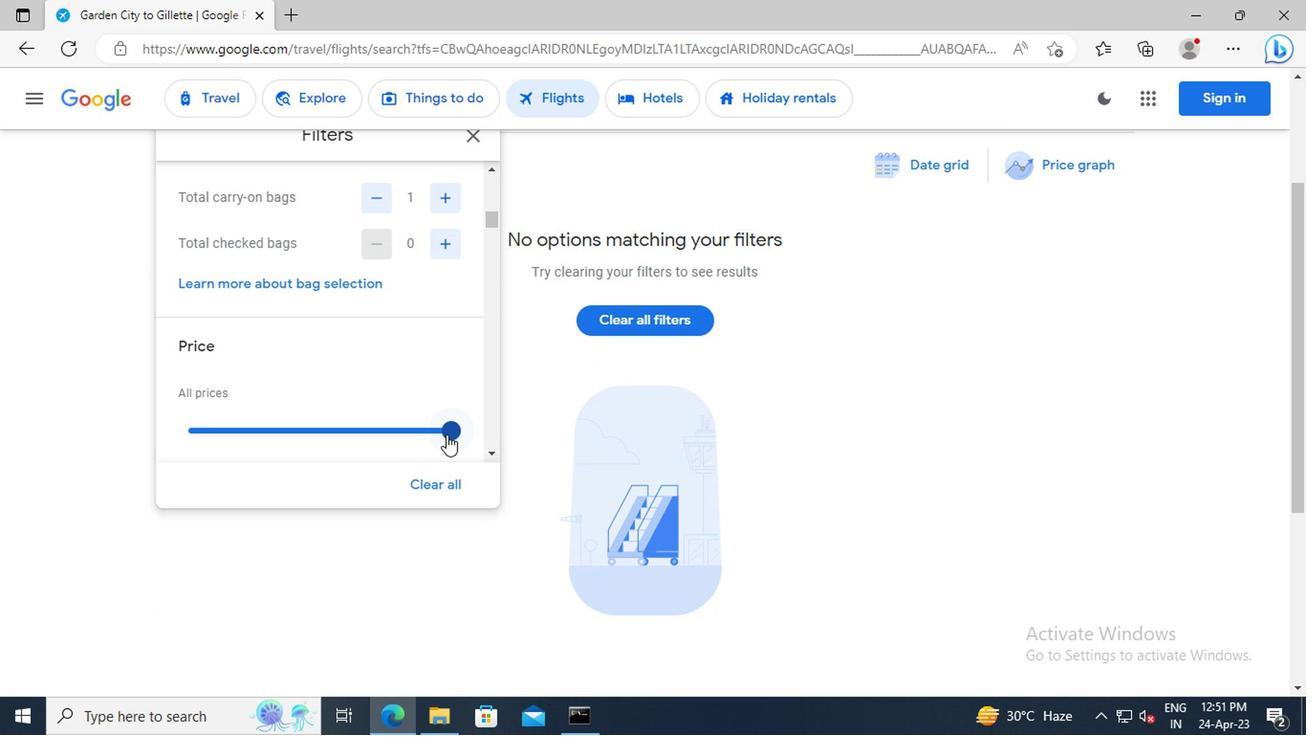 
Action: Mouse moved to (427, 417)
Screenshot: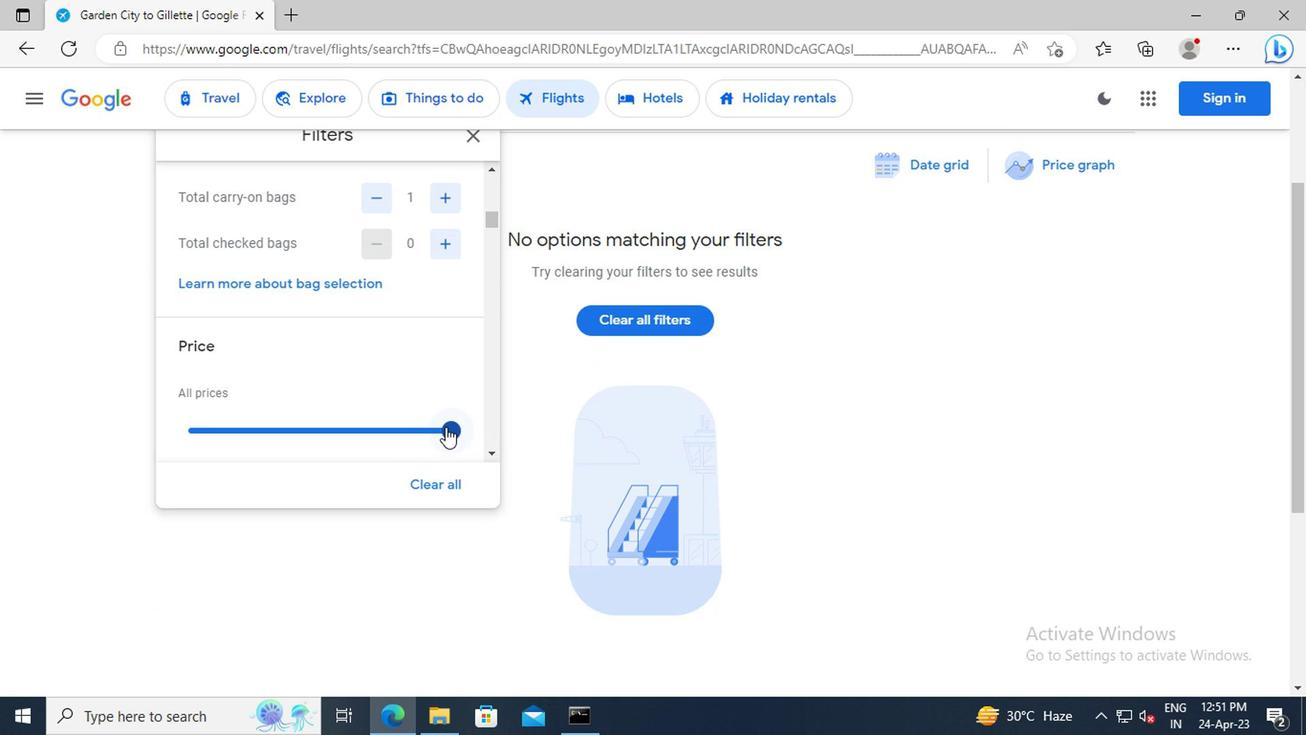
Action: Mouse scrolled (427, 417) with delta (0, 0)
Screenshot: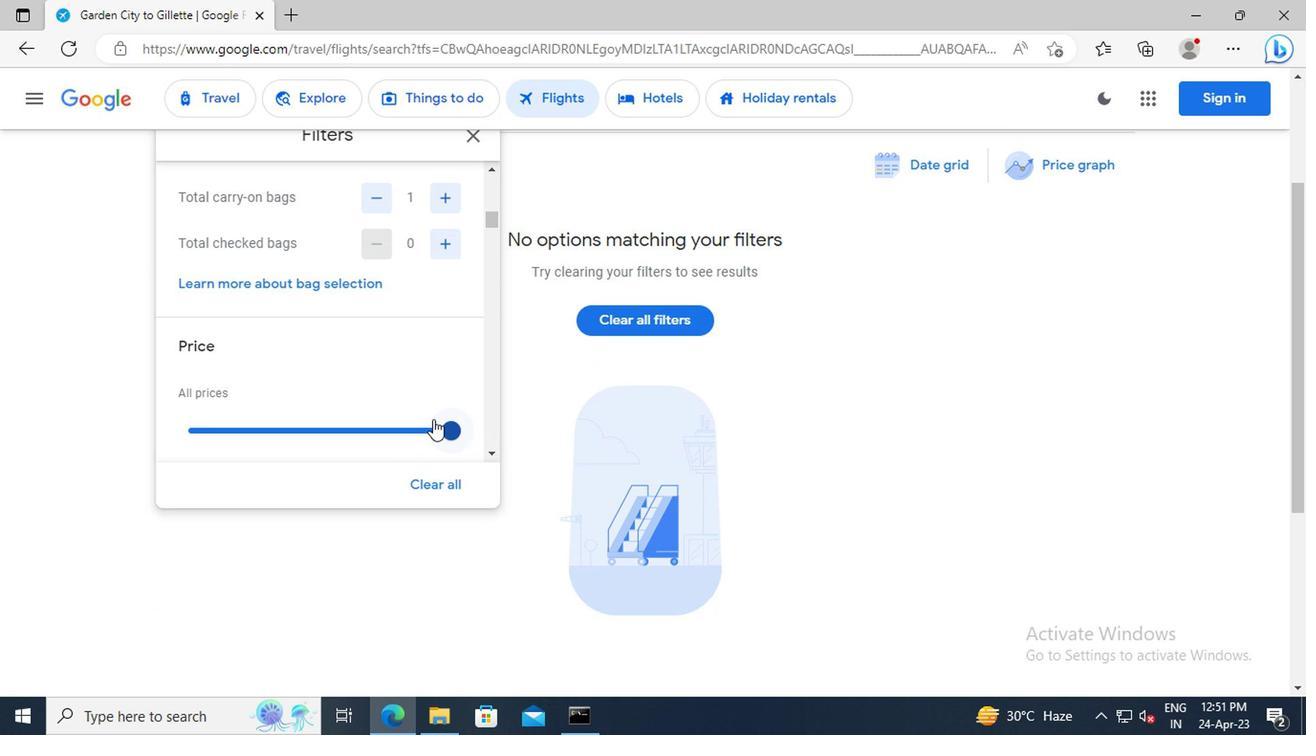 
Action: Mouse scrolled (427, 417) with delta (0, 0)
Screenshot: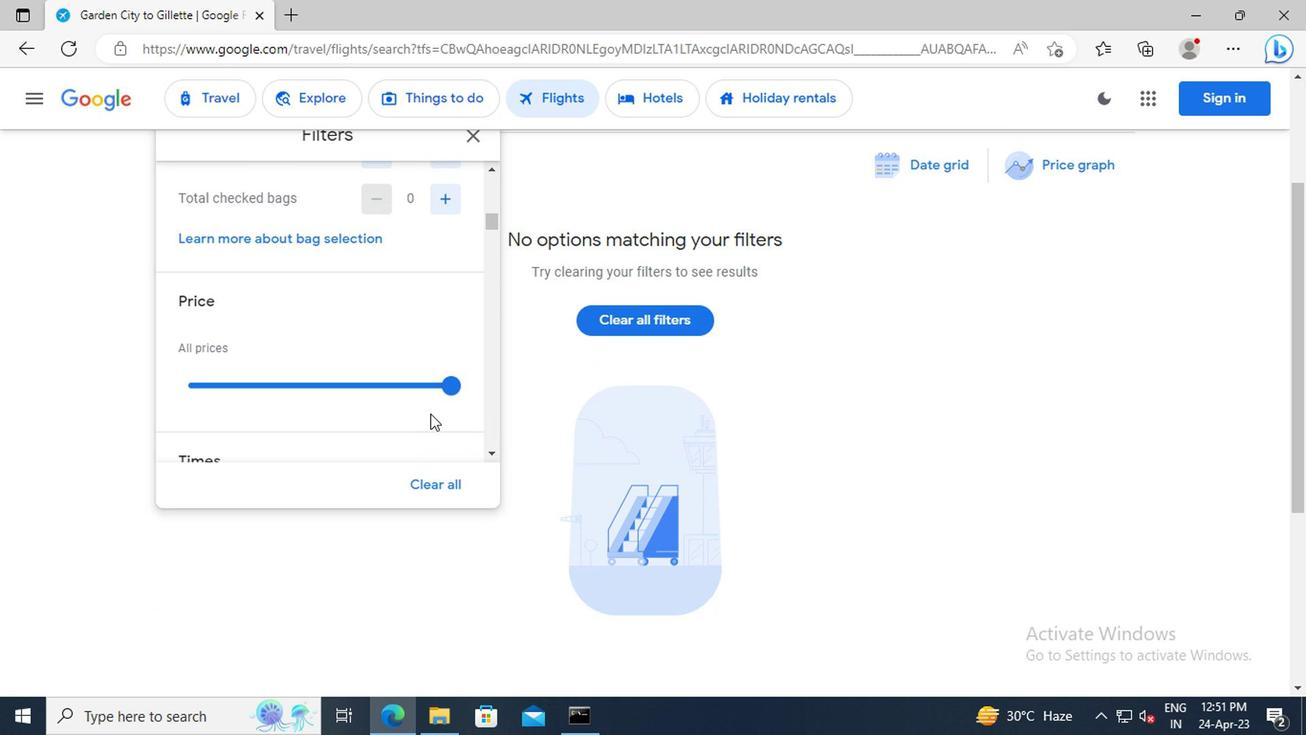 
Action: Mouse moved to (426, 391)
Screenshot: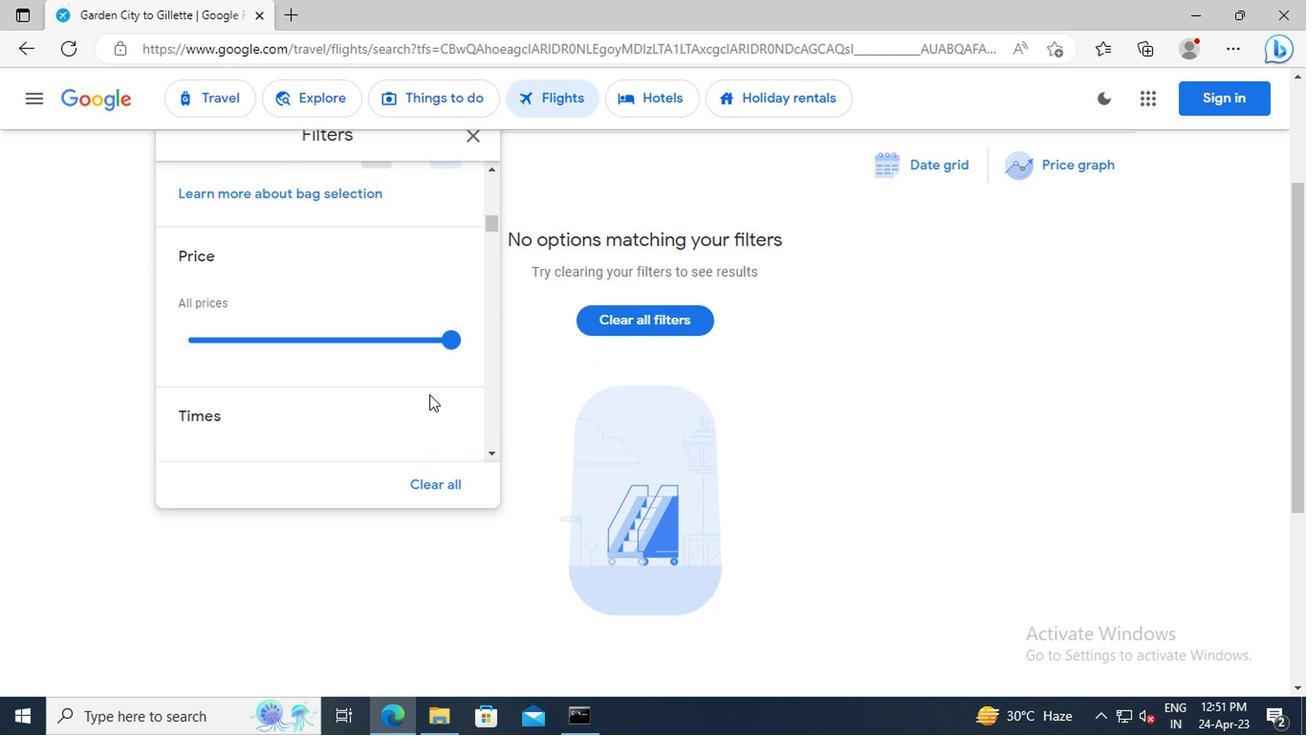 
Action: Mouse scrolled (426, 390) with delta (0, -1)
Screenshot: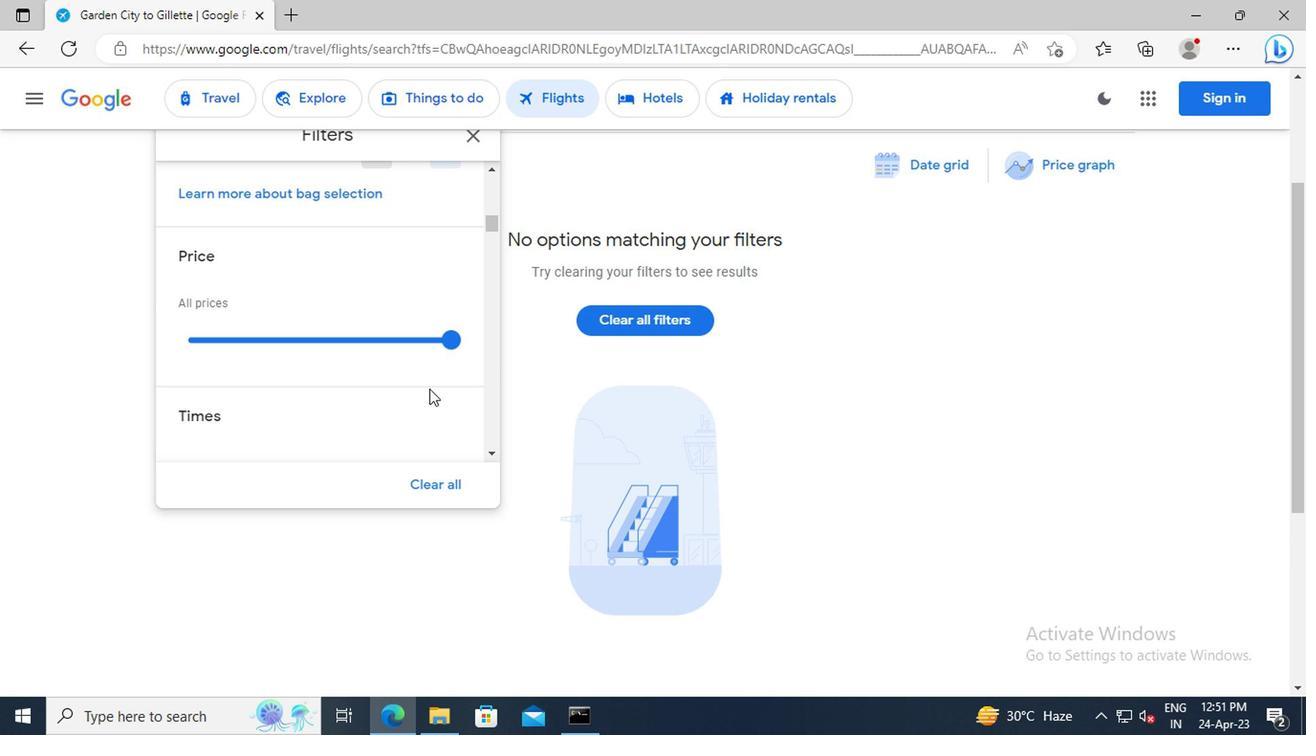 
Action: Mouse scrolled (426, 390) with delta (0, -1)
Screenshot: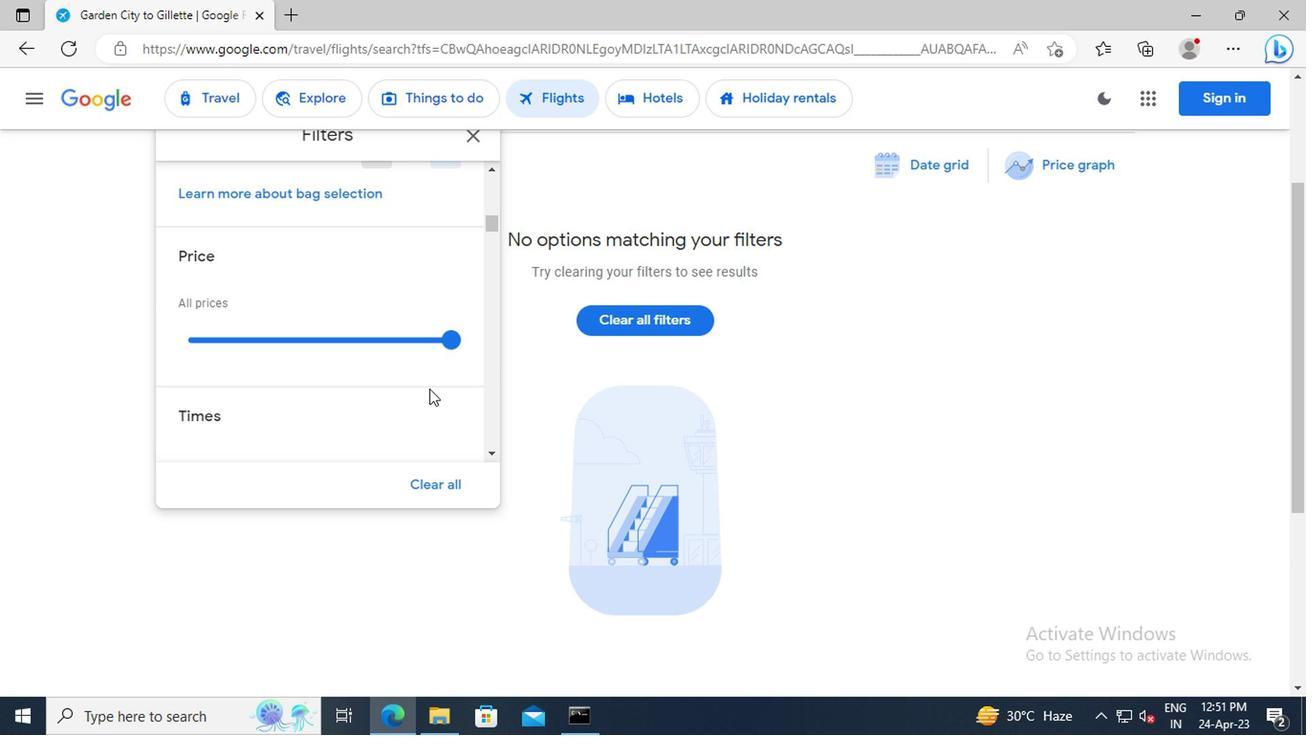 
Action: Mouse moved to (428, 361)
Screenshot: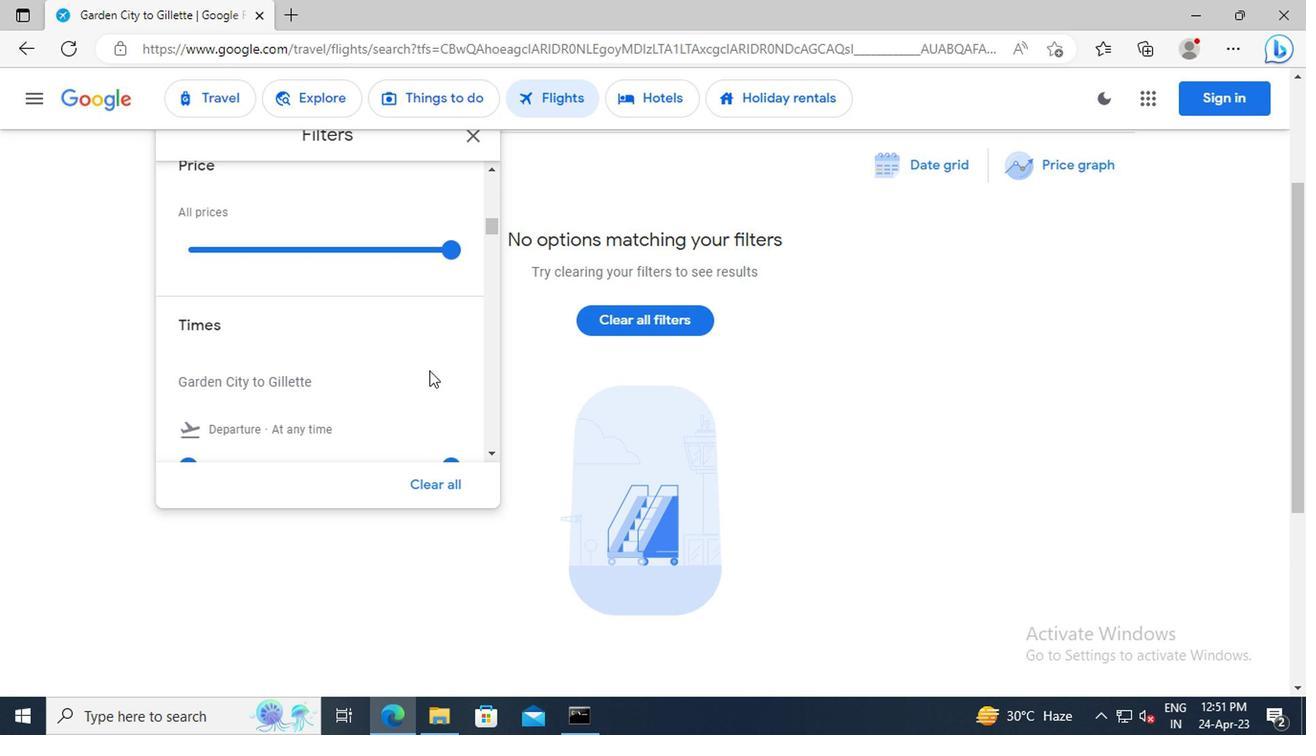 
Action: Mouse scrolled (428, 360) with delta (0, 0)
Screenshot: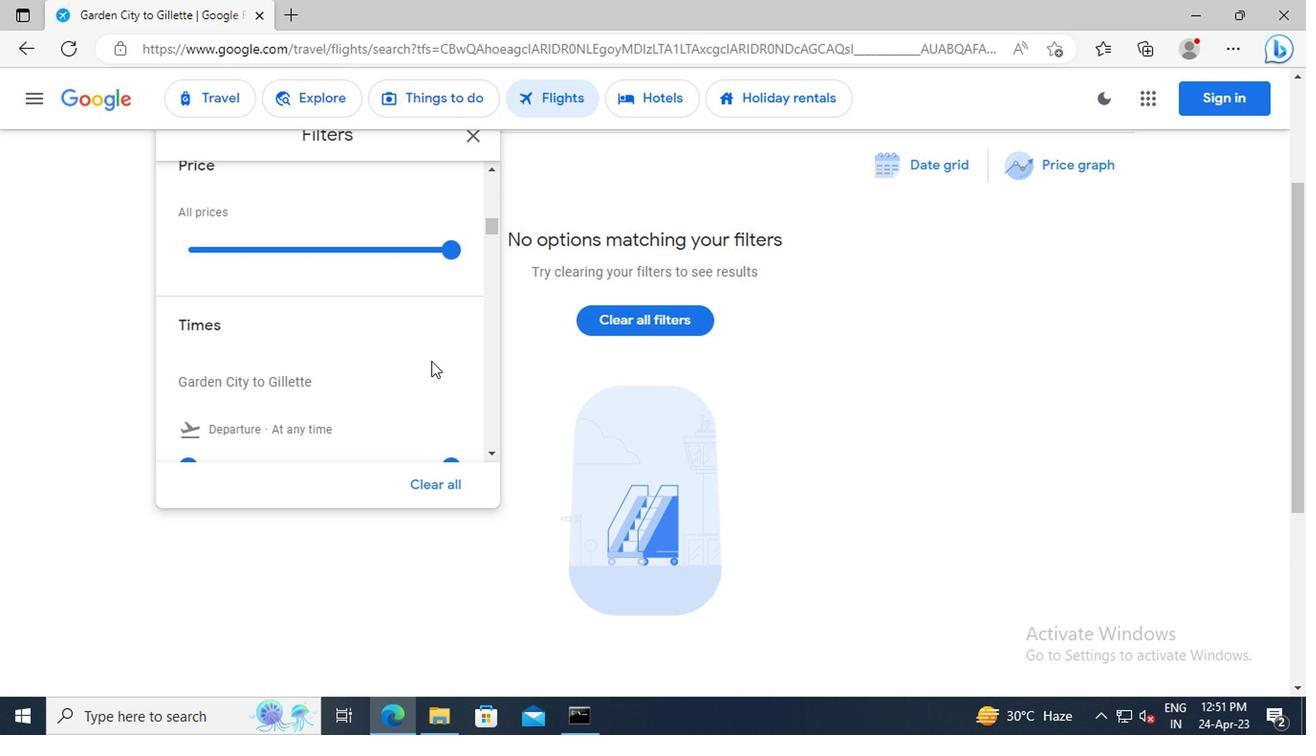 
Action: Mouse scrolled (428, 360) with delta (0, 0)
Screenshot: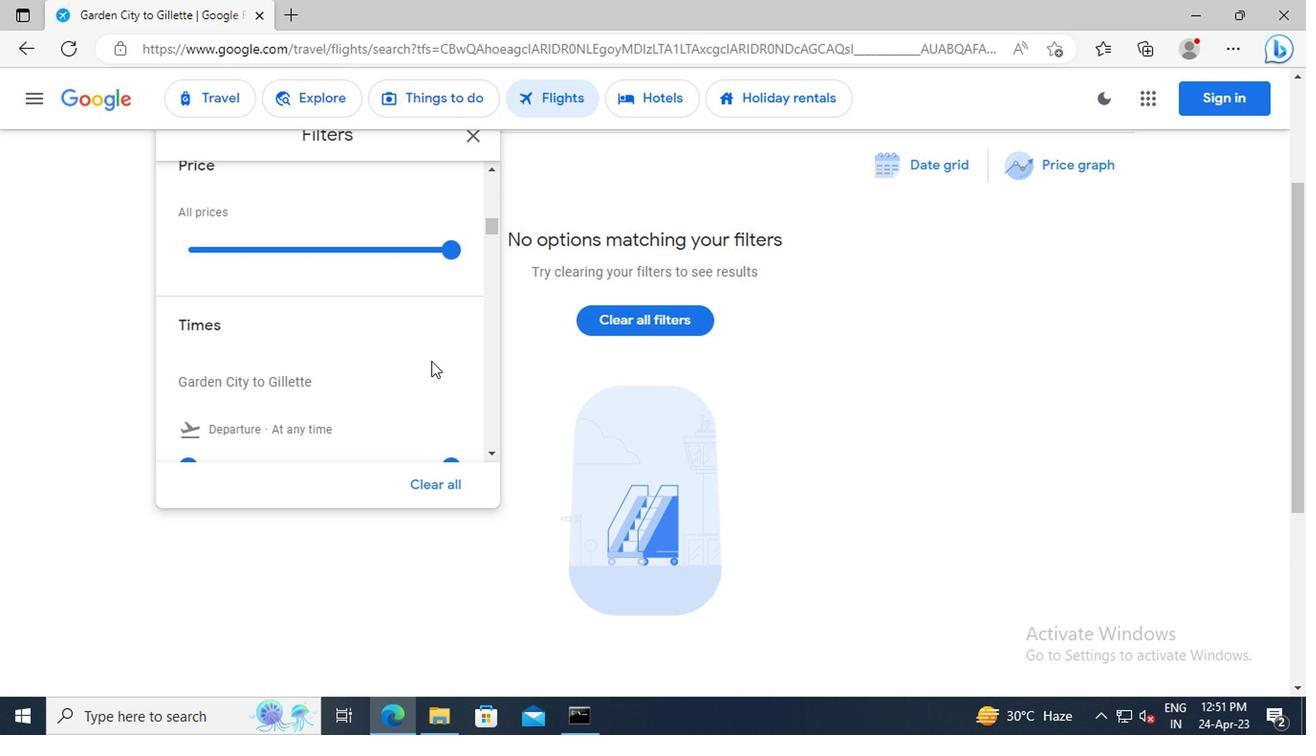 
Action: Mouse moved to (189, 375)
Screenshot: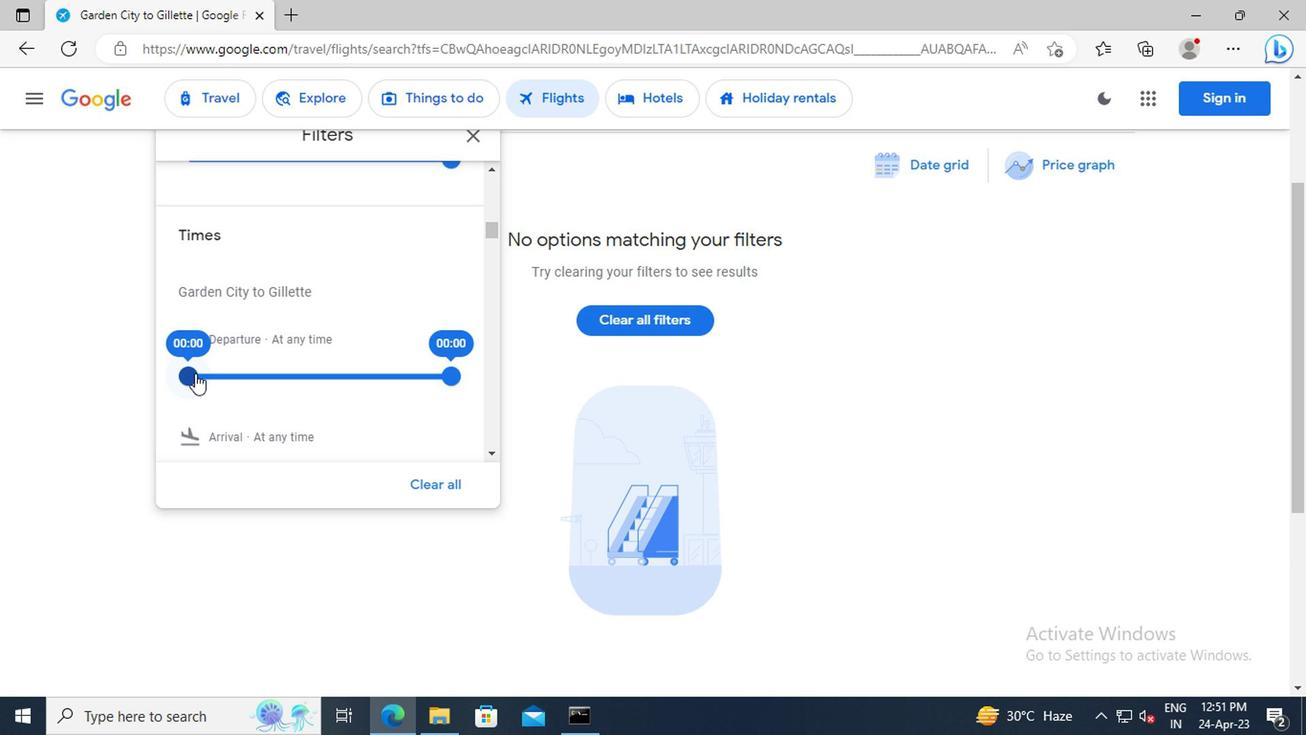 
Action: Mouse pressed left at (189, 375)
Screenshot: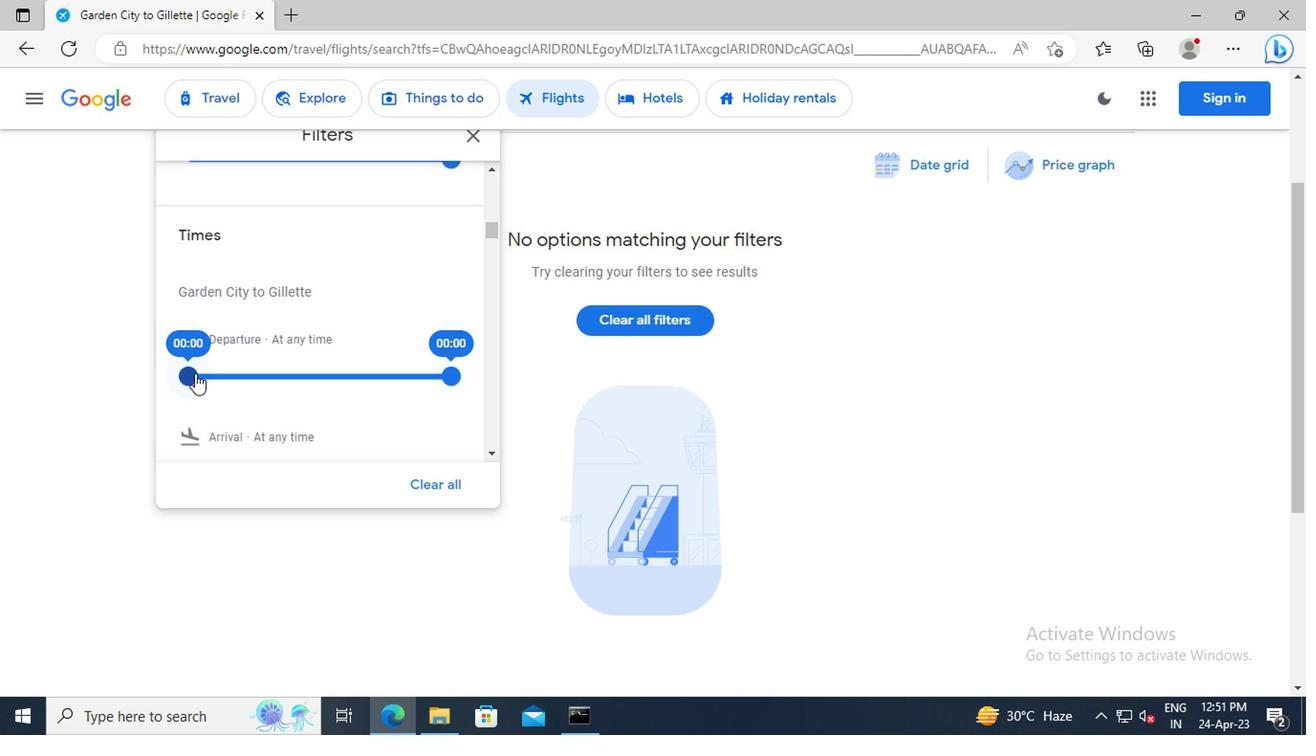 
Action: Mouse moved to (445, 379)
Screenshot: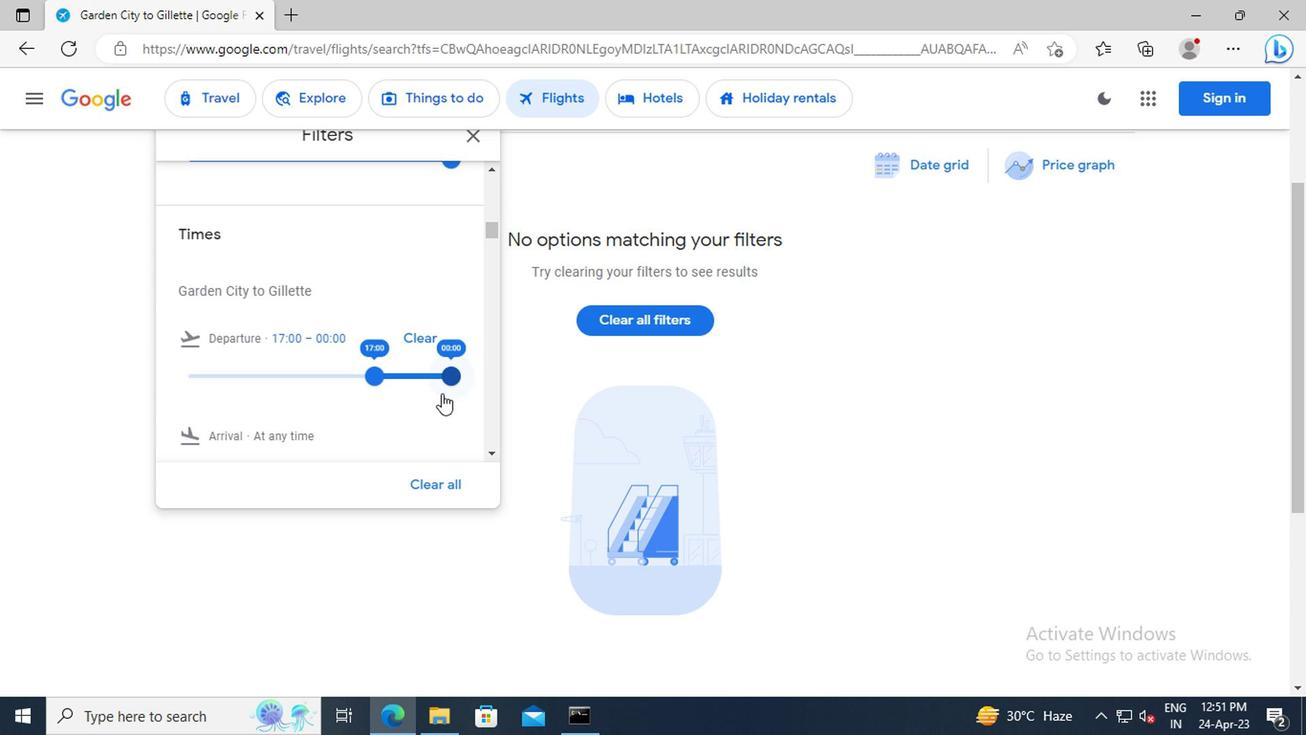 
Action: Mouse pressed left at (445, 379)
Screenshot: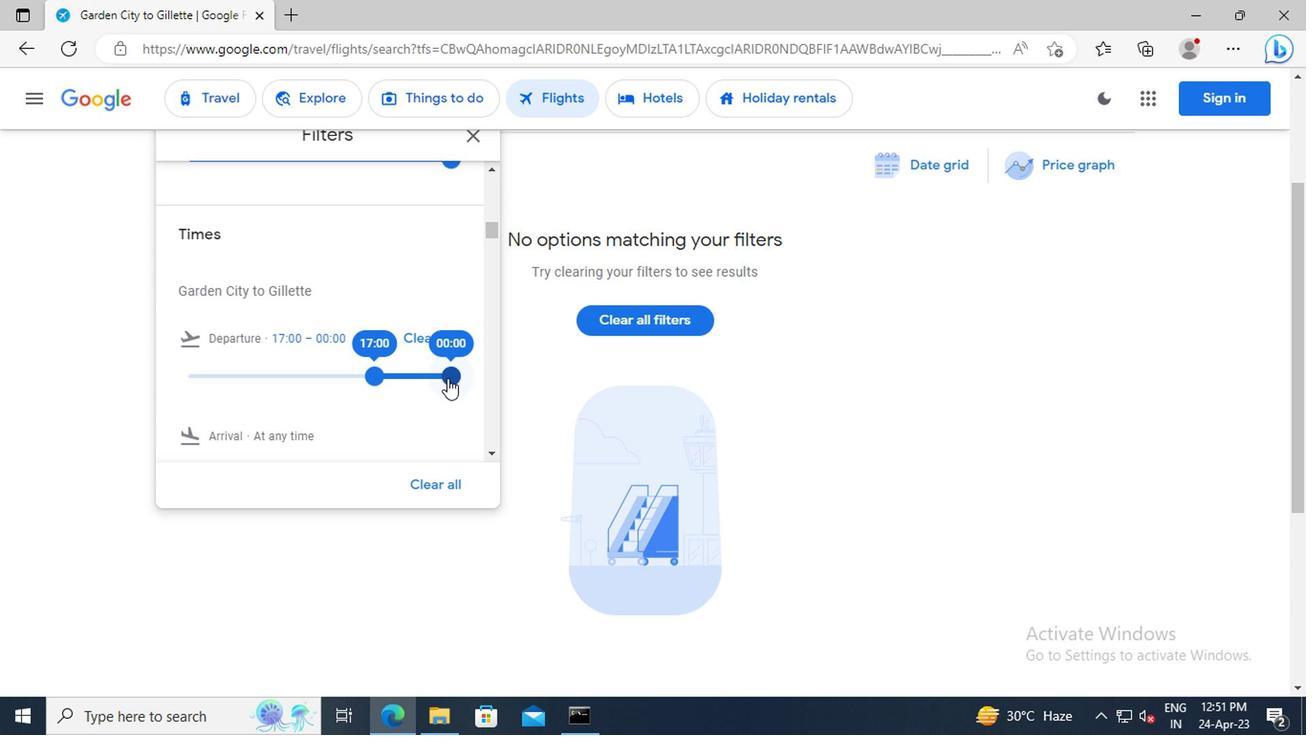
Action: Mouse moved to (432, 362)
Screenshot: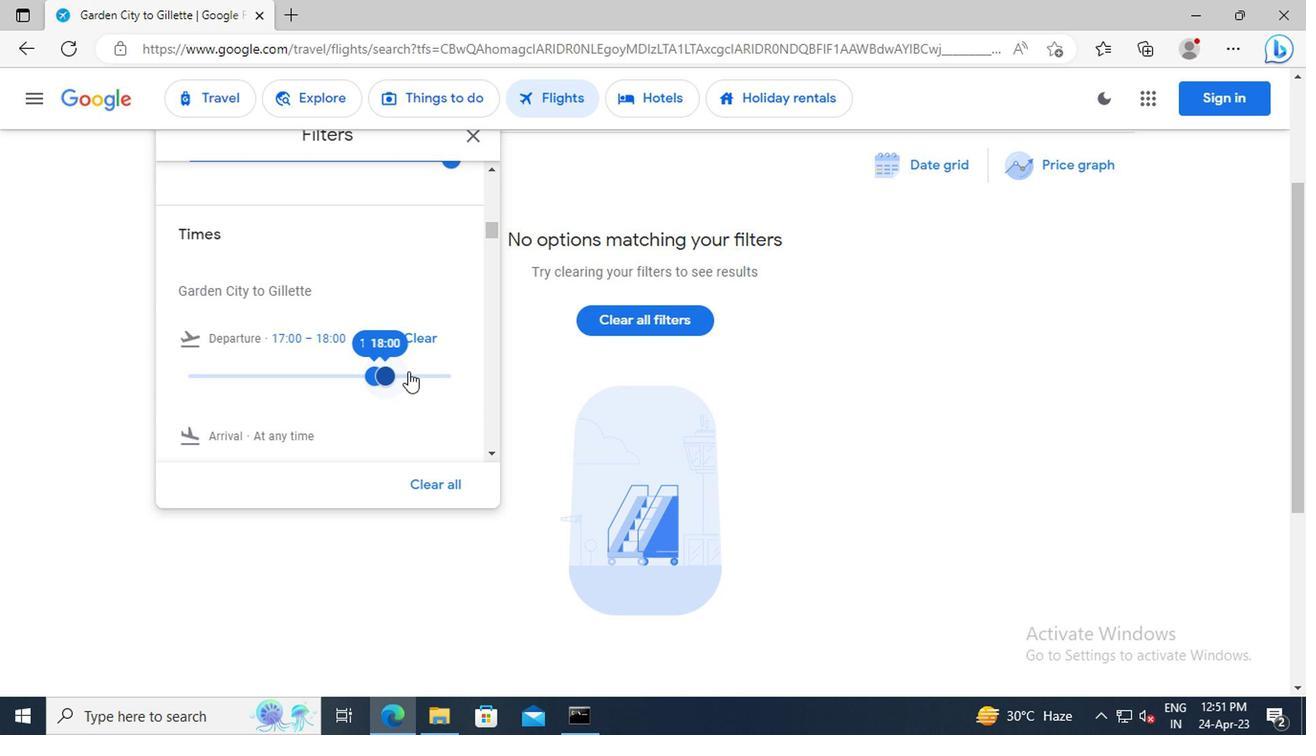 
Action: Mouse scrolled (432, 363) with delta (0, 0)
Screenshot: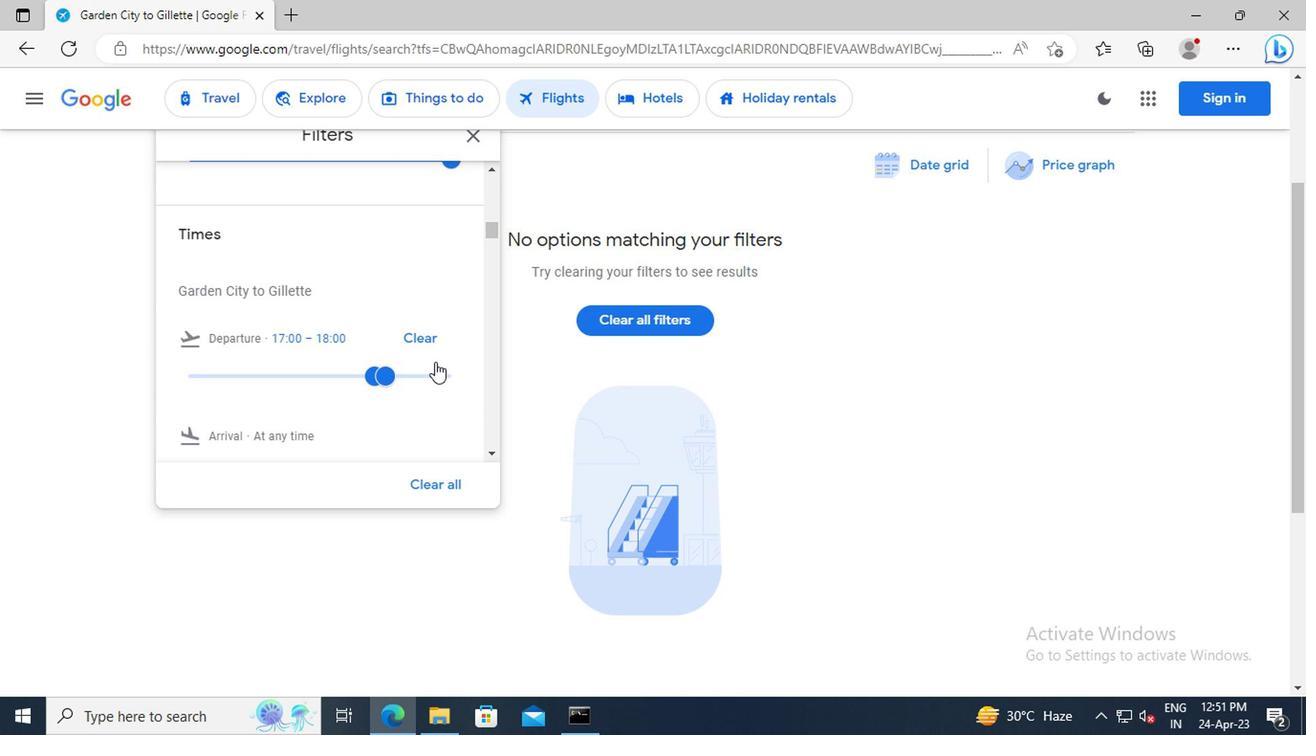 
Action: Mouse moved to (469, 121)
Screenshot: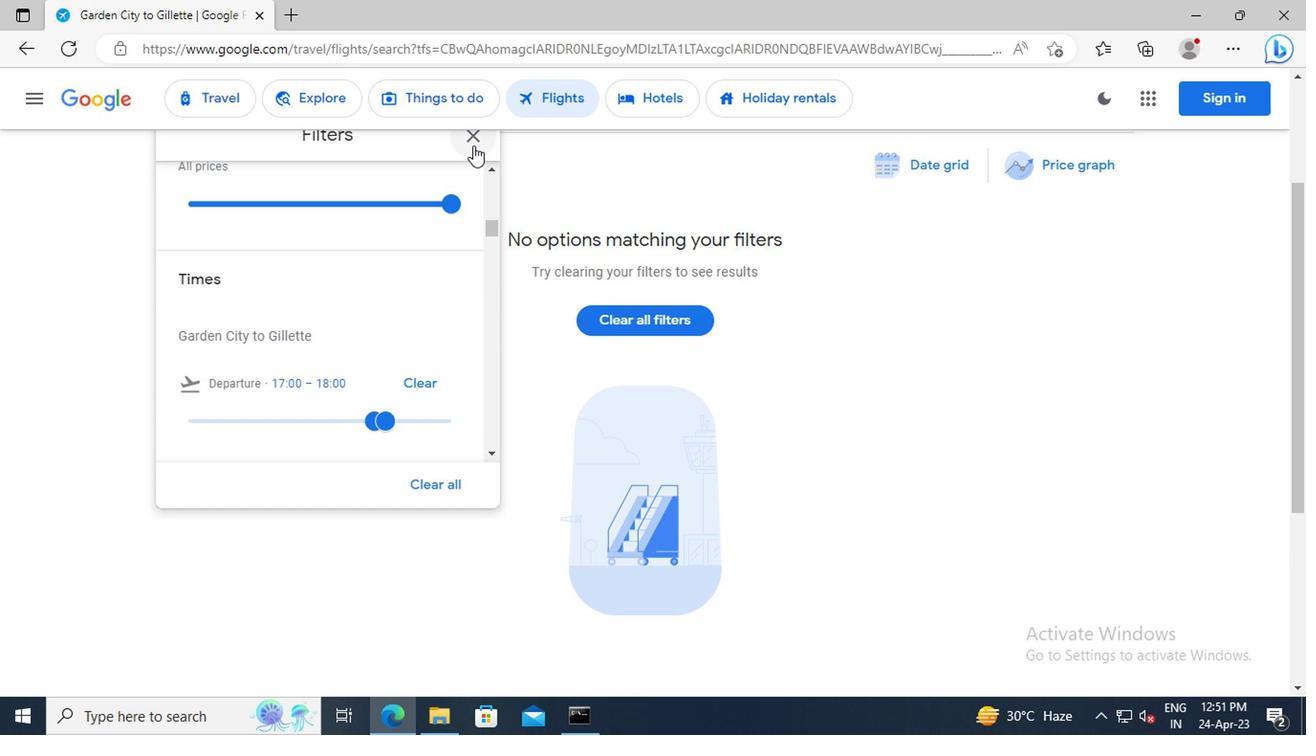 
Action: Mouse pressed left at (469, 121)
Screenshot: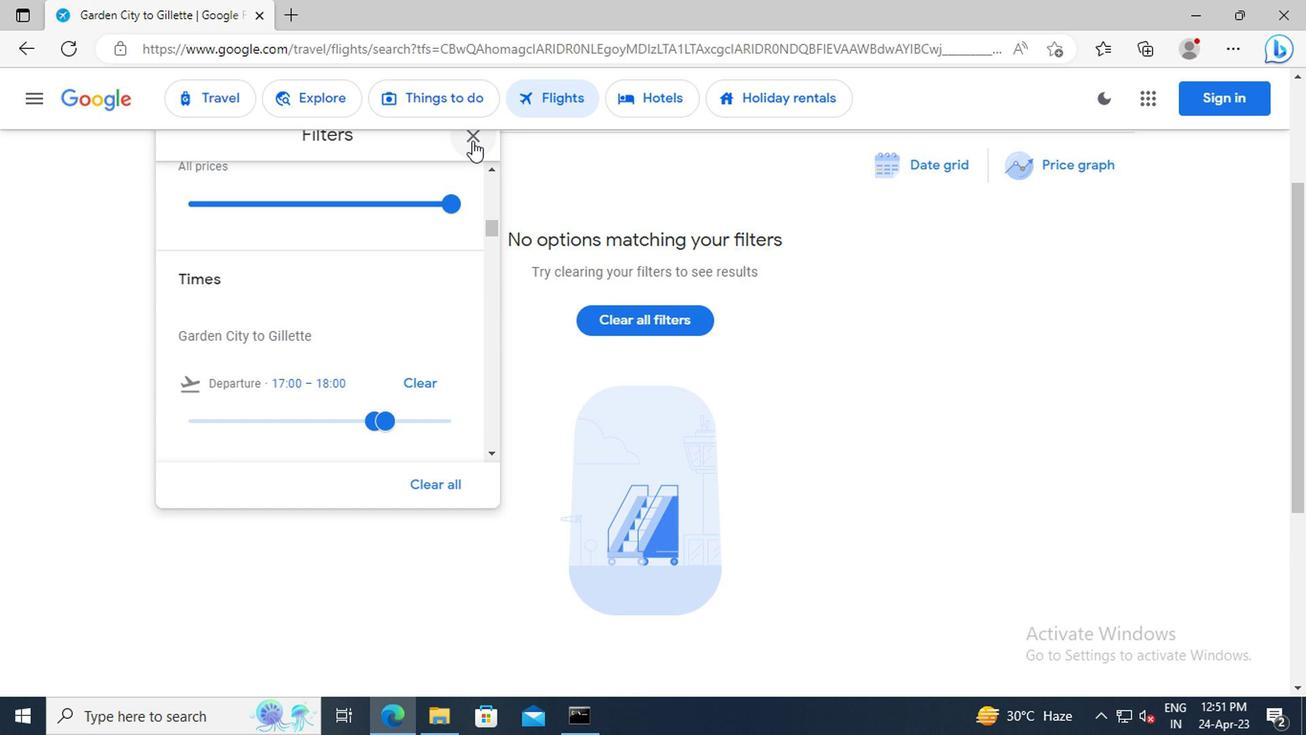 
Action: Mouse moved to (499, 362)
Screenshot: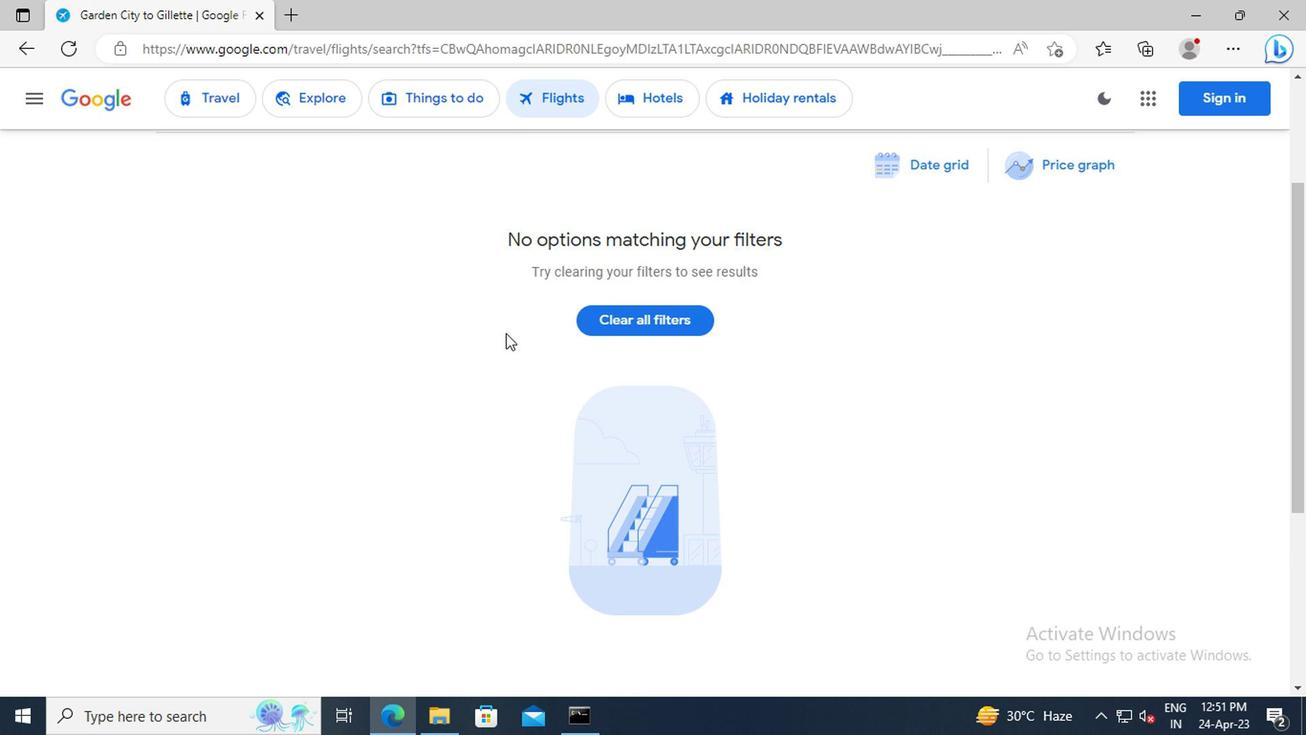 
